 Task: Find a one-way flight from New Delhi to Shimla for two passengers on September 15, using Air India.
Action: Mouse scrolled (454, 491) with delta (0, 0)
Screenshot: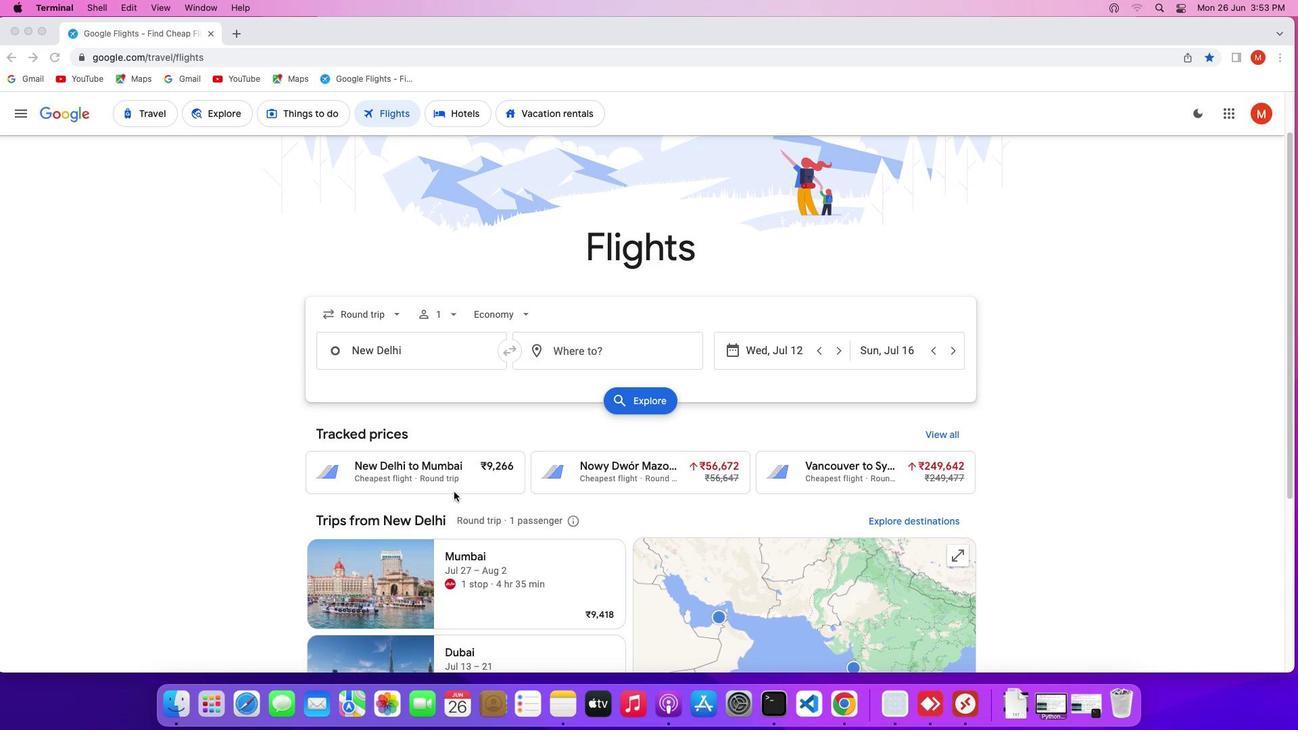 
Action: Mouse scrolled (454, 491) with delta (0, 0)
Screenshot: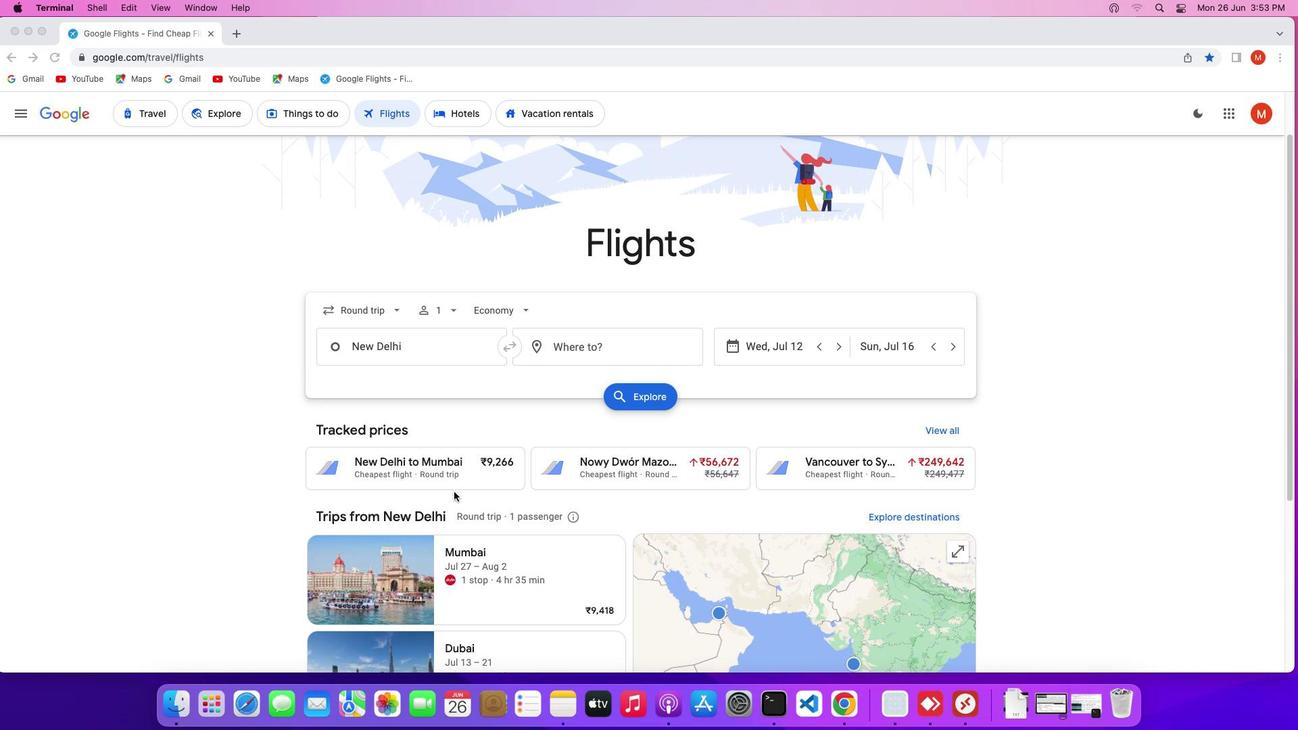
Action: Mouse scrolled (454, 491) with delta (0, 0)
Screenshot: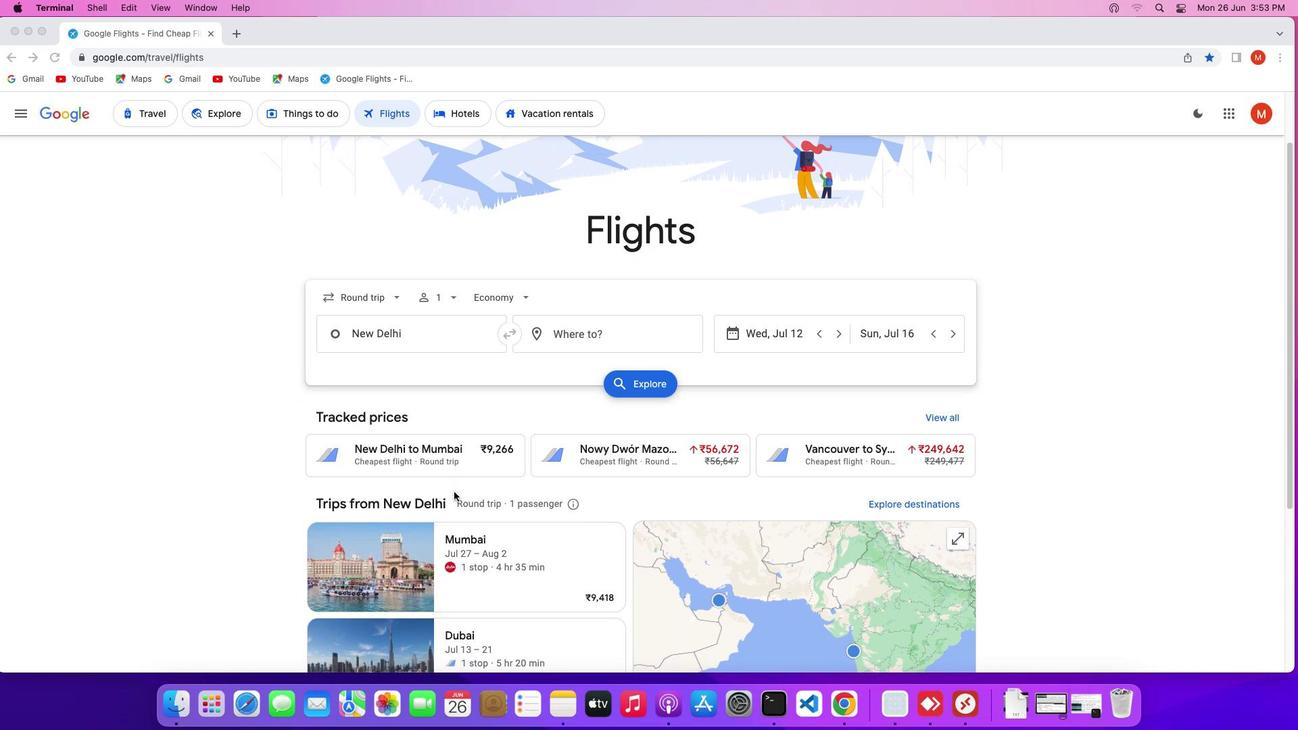 
Action: Mouse scrolled (454, 491) with delta (0, 0)
Screenshot: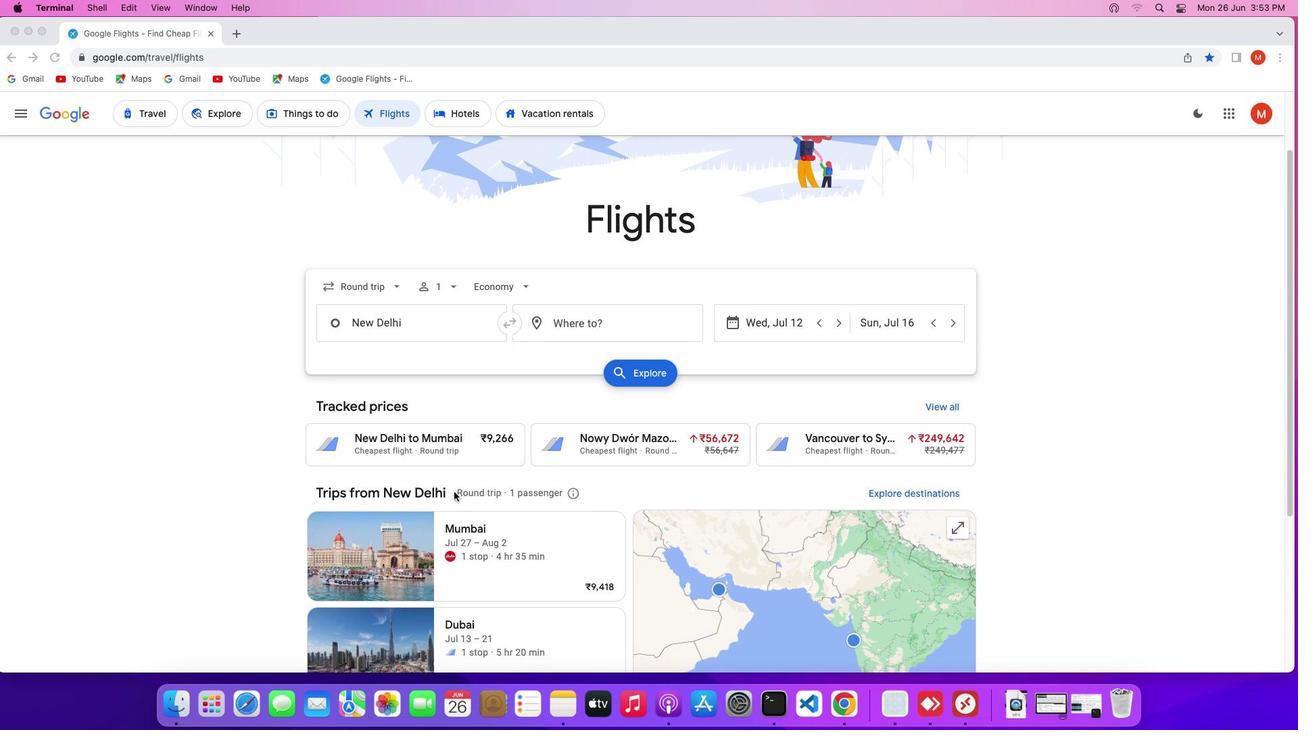 
Action: Mouse scrolled (454, 491) with delta (0, 0)
Screenshot: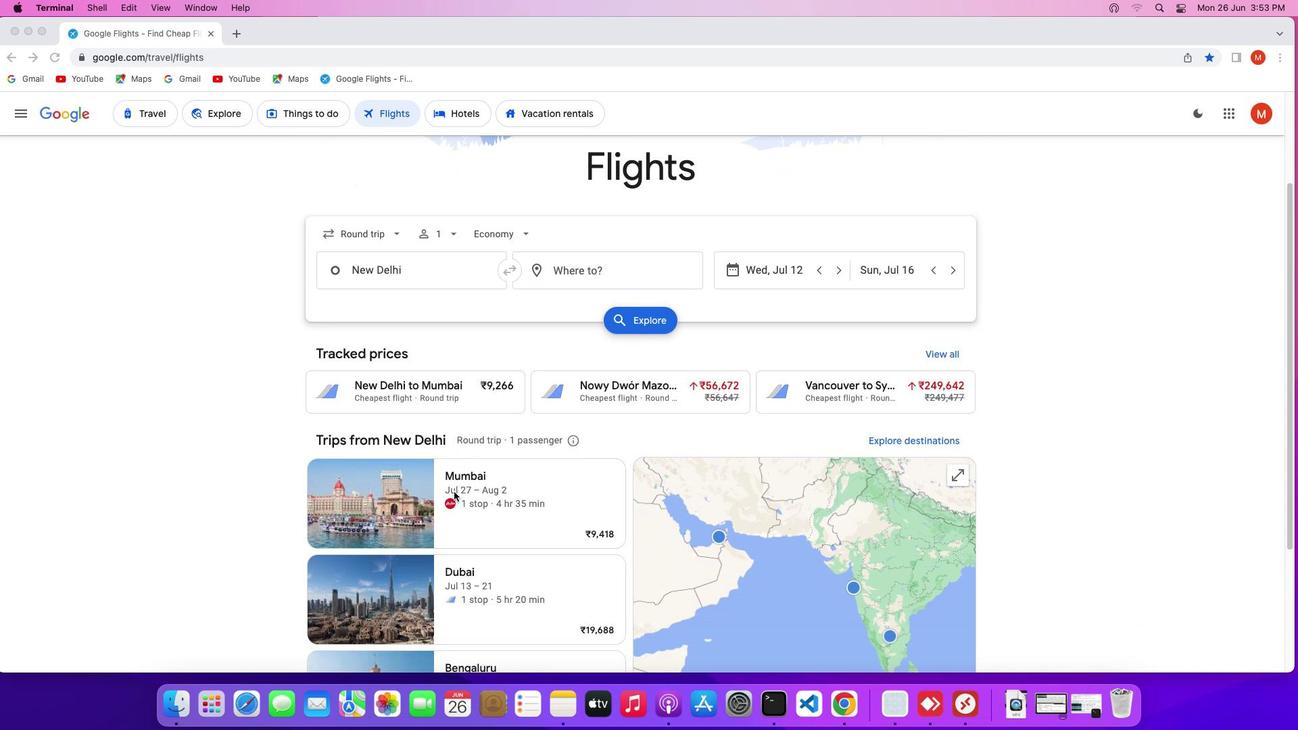 
Action: Mouse scrolled (454, 491) with delta (0, -1)
Screenshot: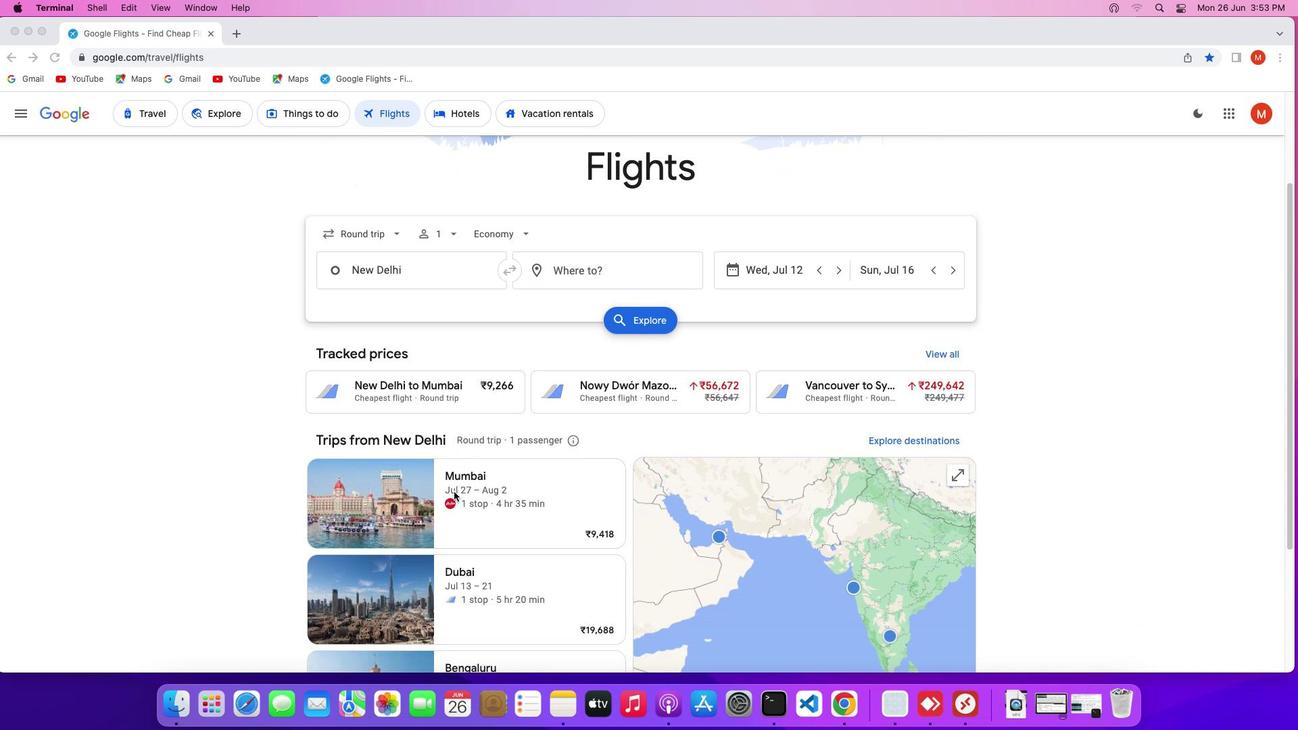 
Action: Mouse scrolled (454, 491) with delta (0, -2)
Screenshot: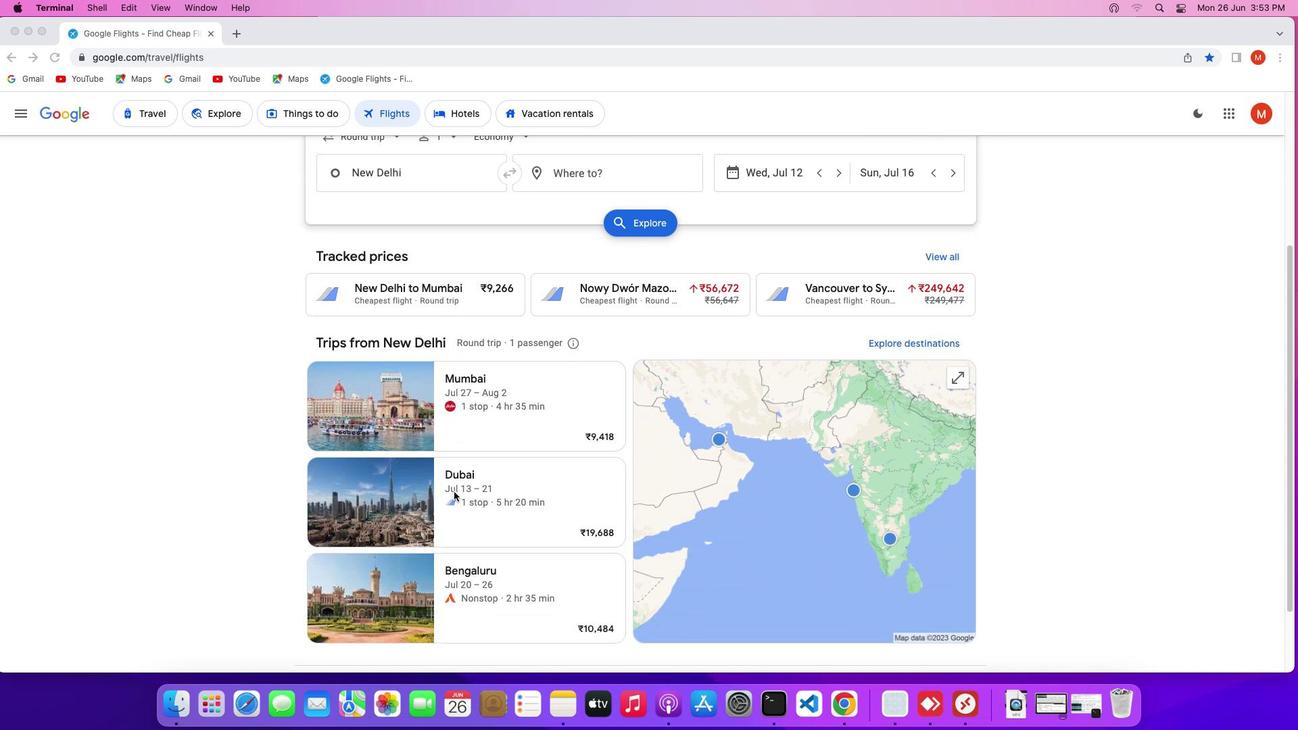 
Action: Mouse scrolled (454, 491) with delta (0, 0)
Screenshot: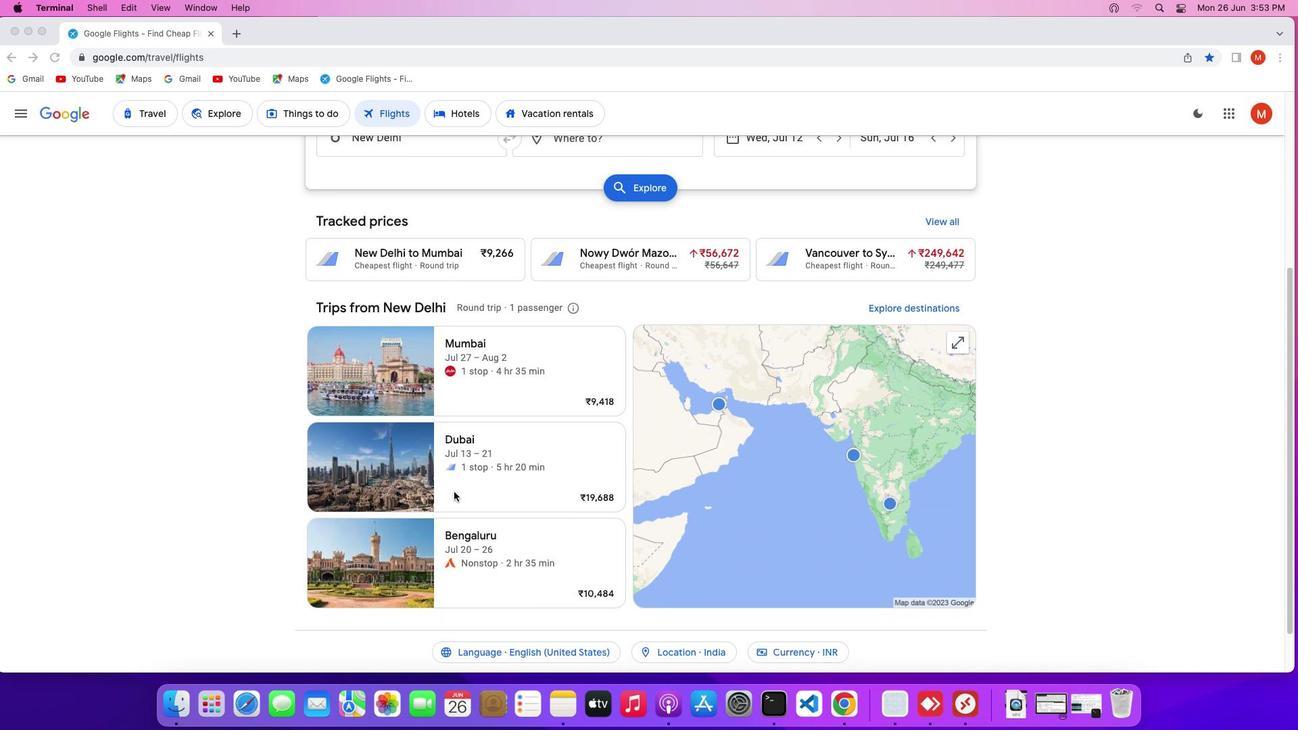
Action: Mouse scrolled (454, 491) with delta (0, 0)
Screenshot: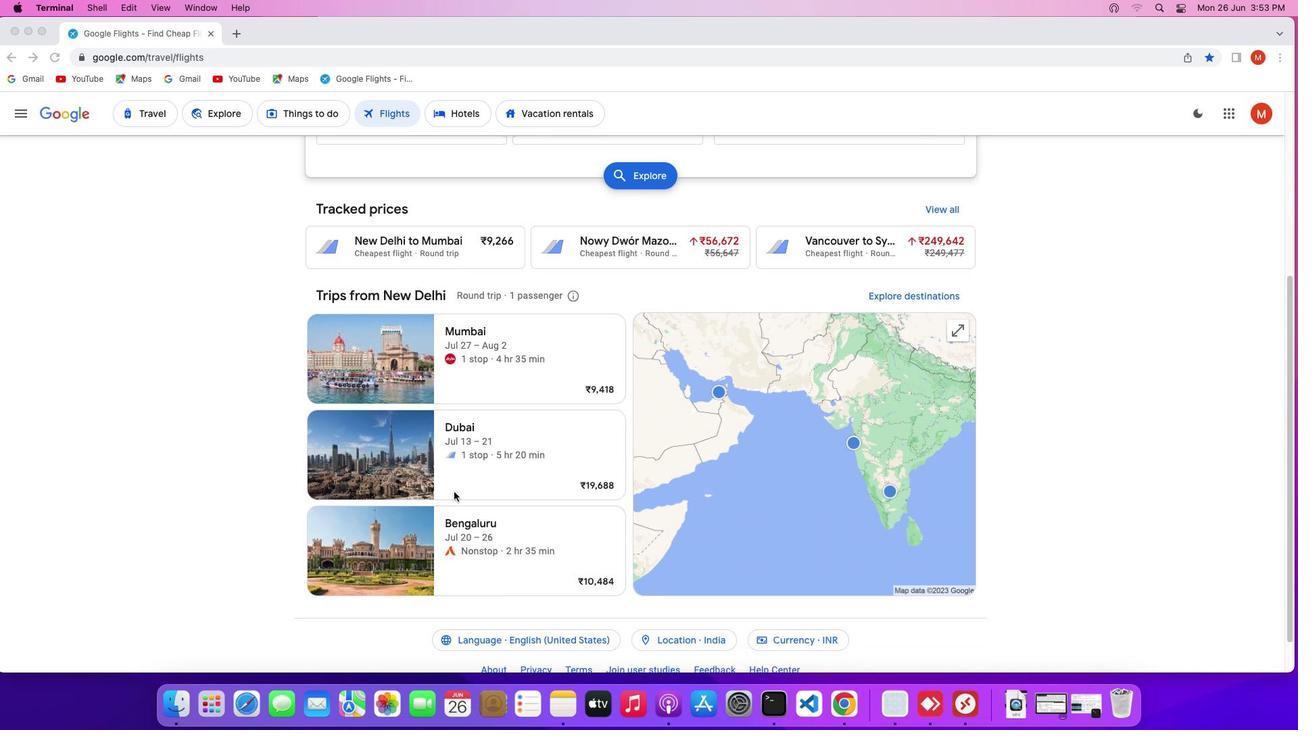 
Action: Mouse scrolled (454, 491) with delta (0, -1)
Screenshot: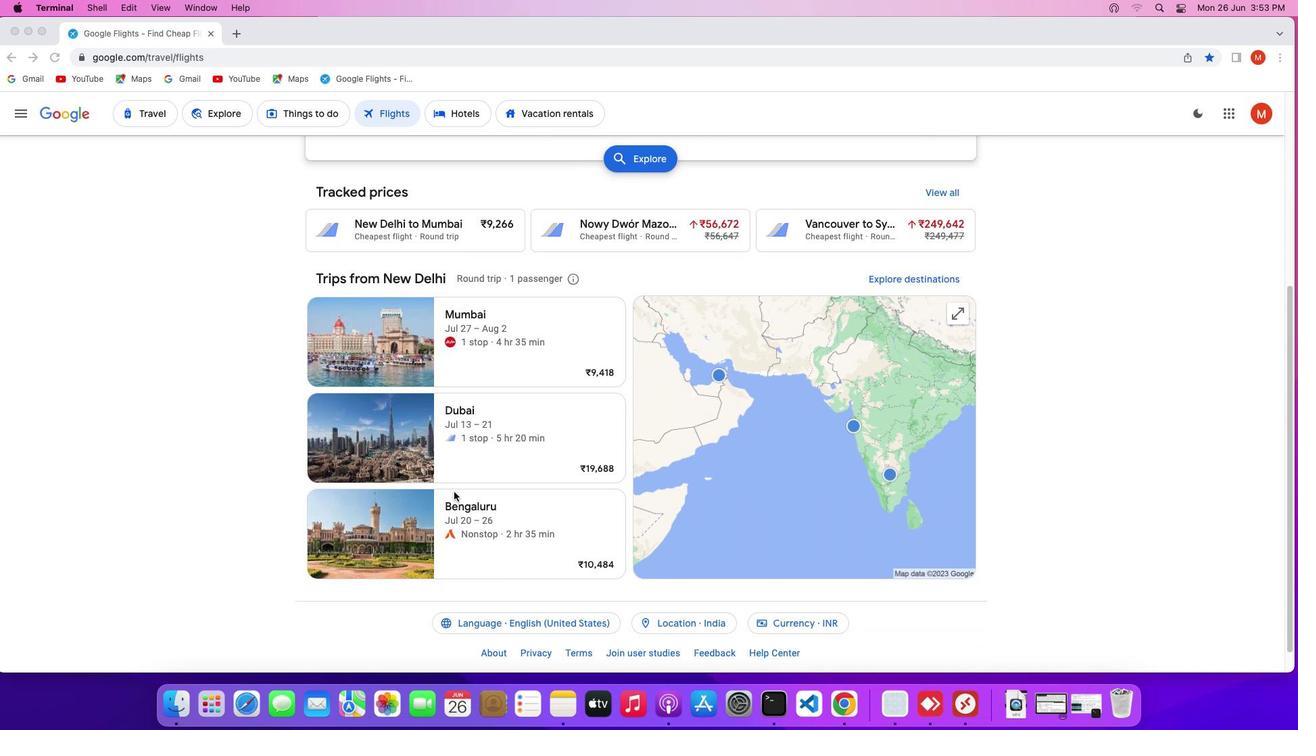 
Action: Mouse scrolled (454, 491) with delta (0, -2)
Screenshot: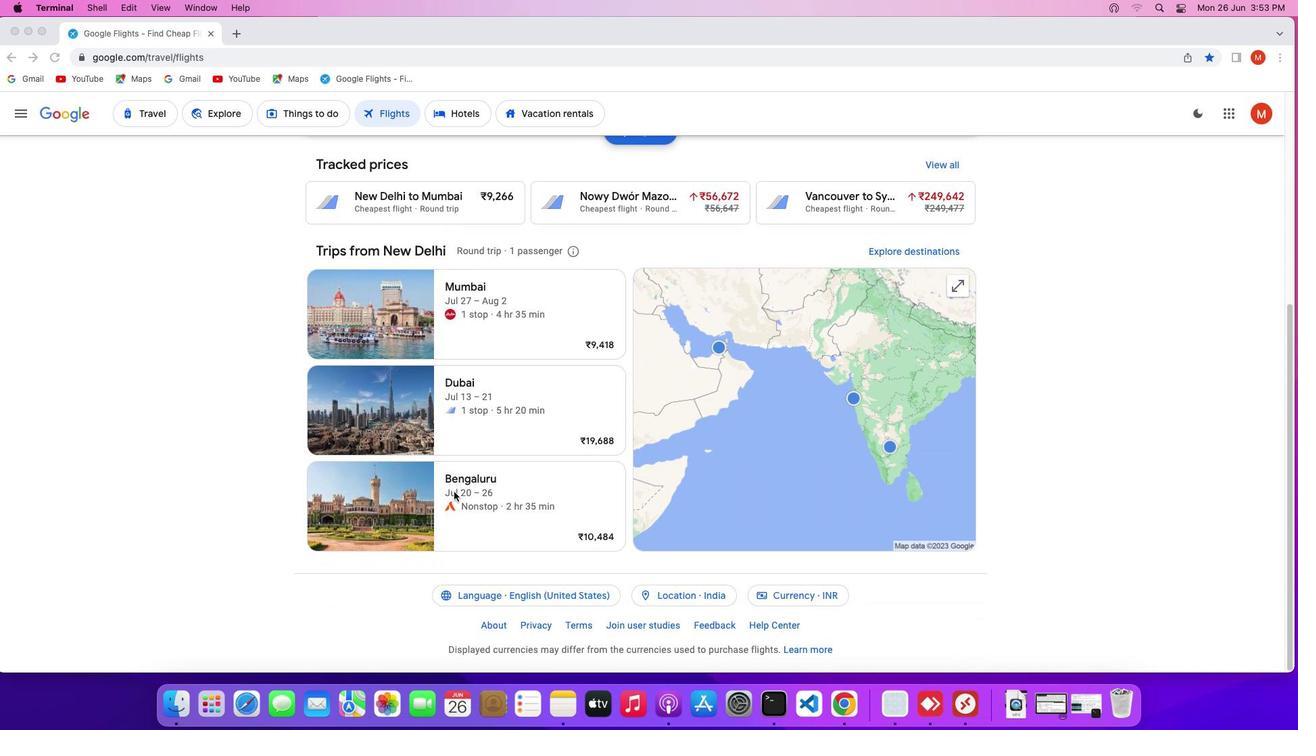 
Action: Mouse scrolled (454, 491) with delta (0, 0)
Screenshot: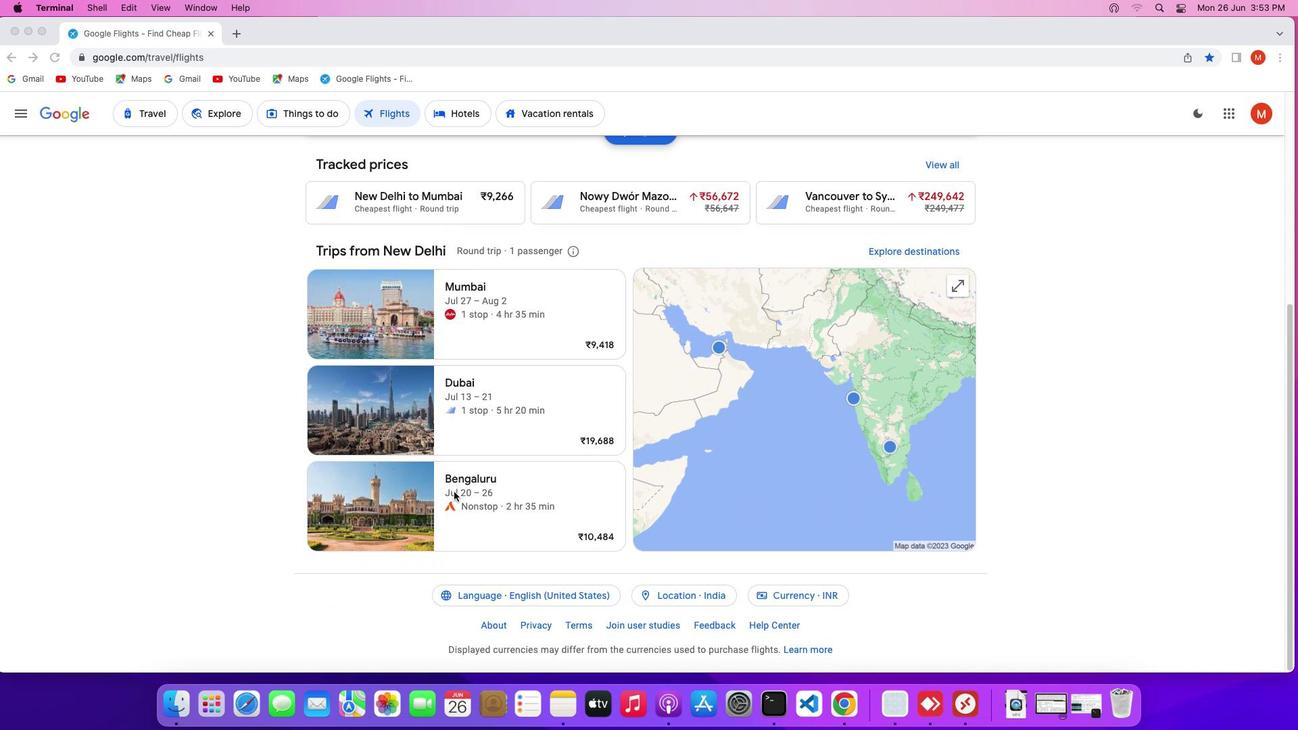 
Action: Mouse scrolled (454, 491) with delta (0, 0)
Screenshot: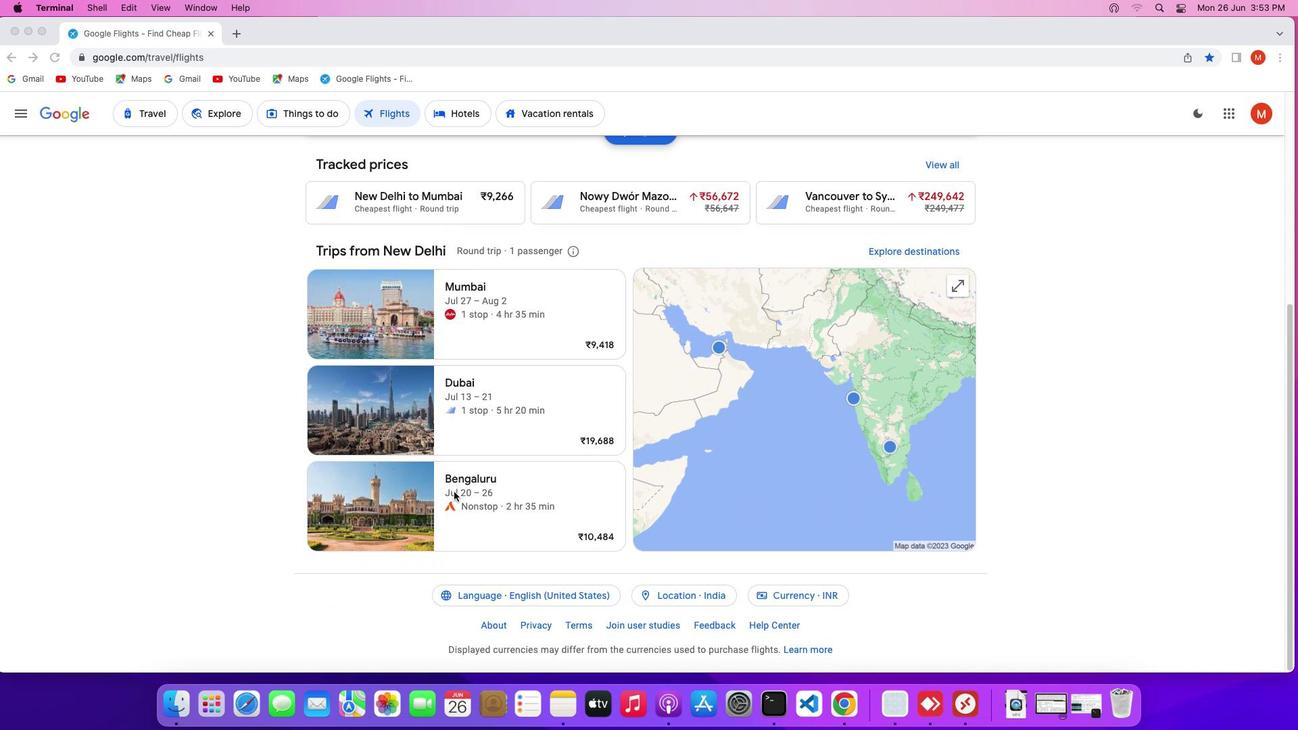 
Action: Mouse scrolled (454, 491) with delta (0, 0)
Screenshot: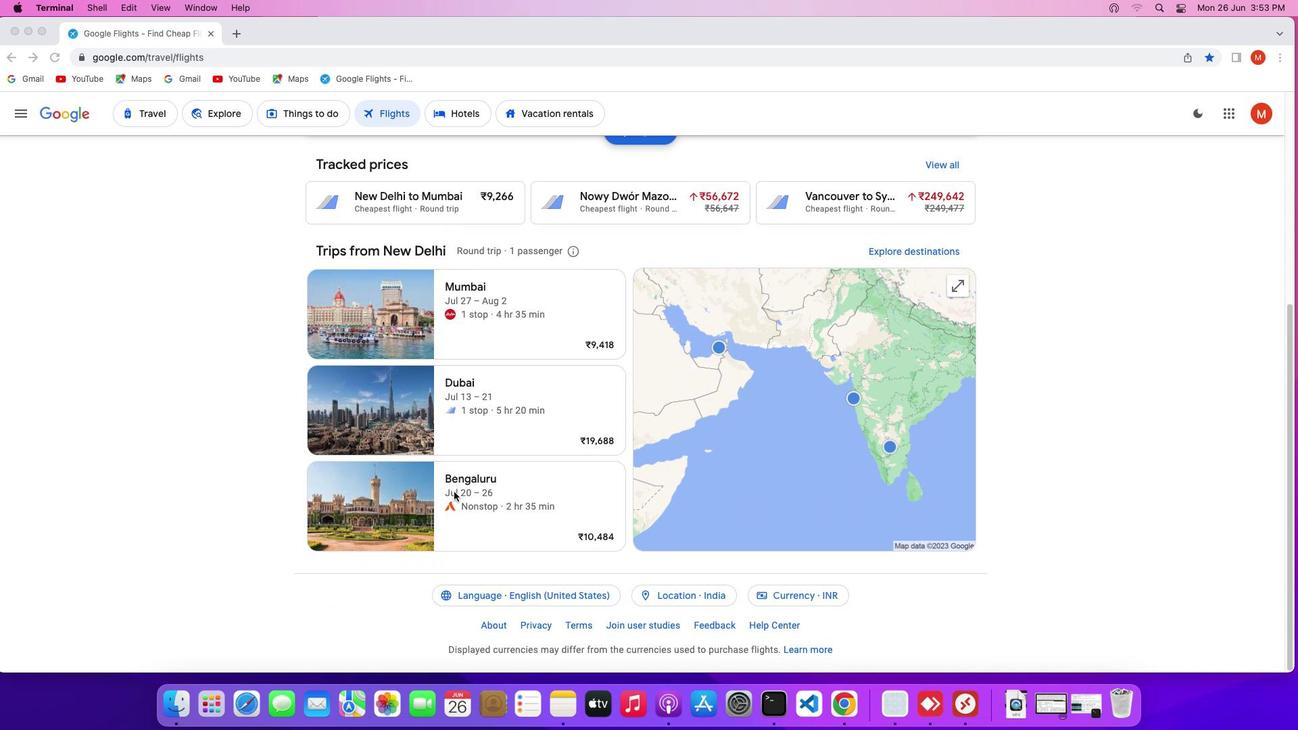 
Action: Mouse scrolled (454, 491) with delta (0, -1)
Screenshot: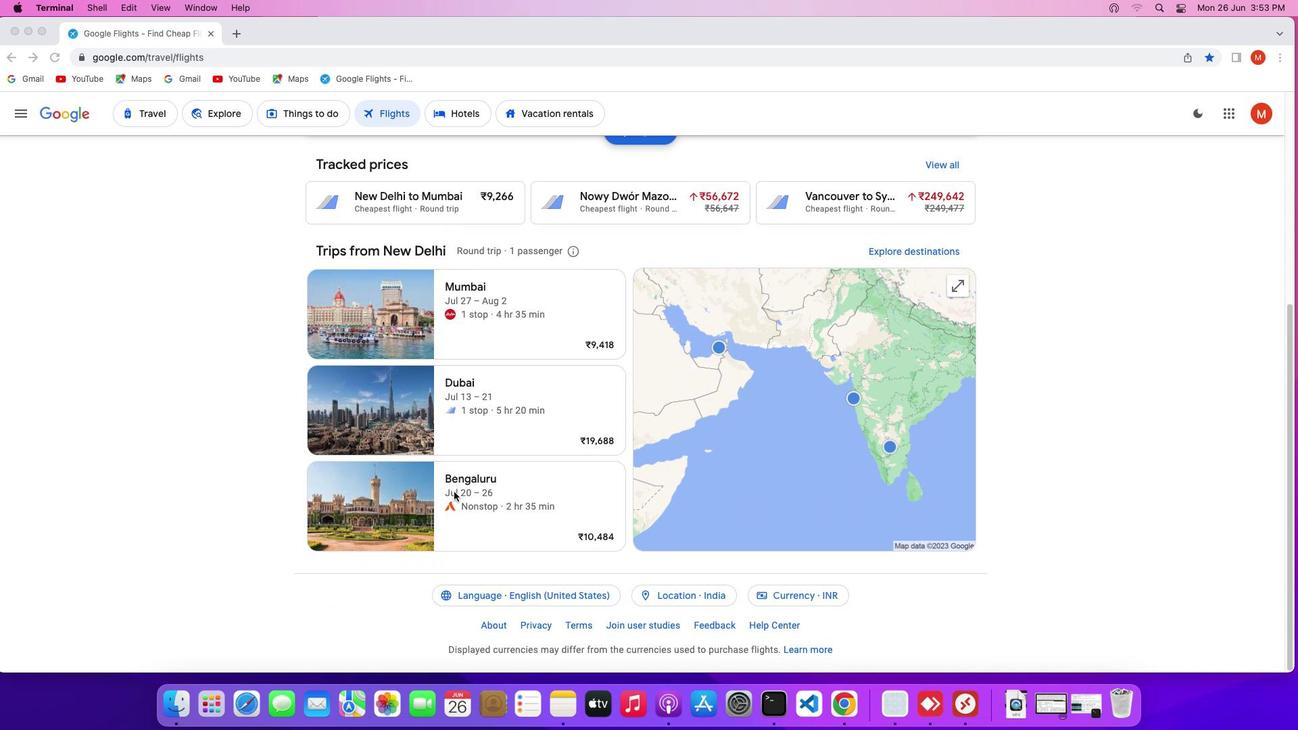 
Action: Mouse moved to (781, 591)
Screenshot: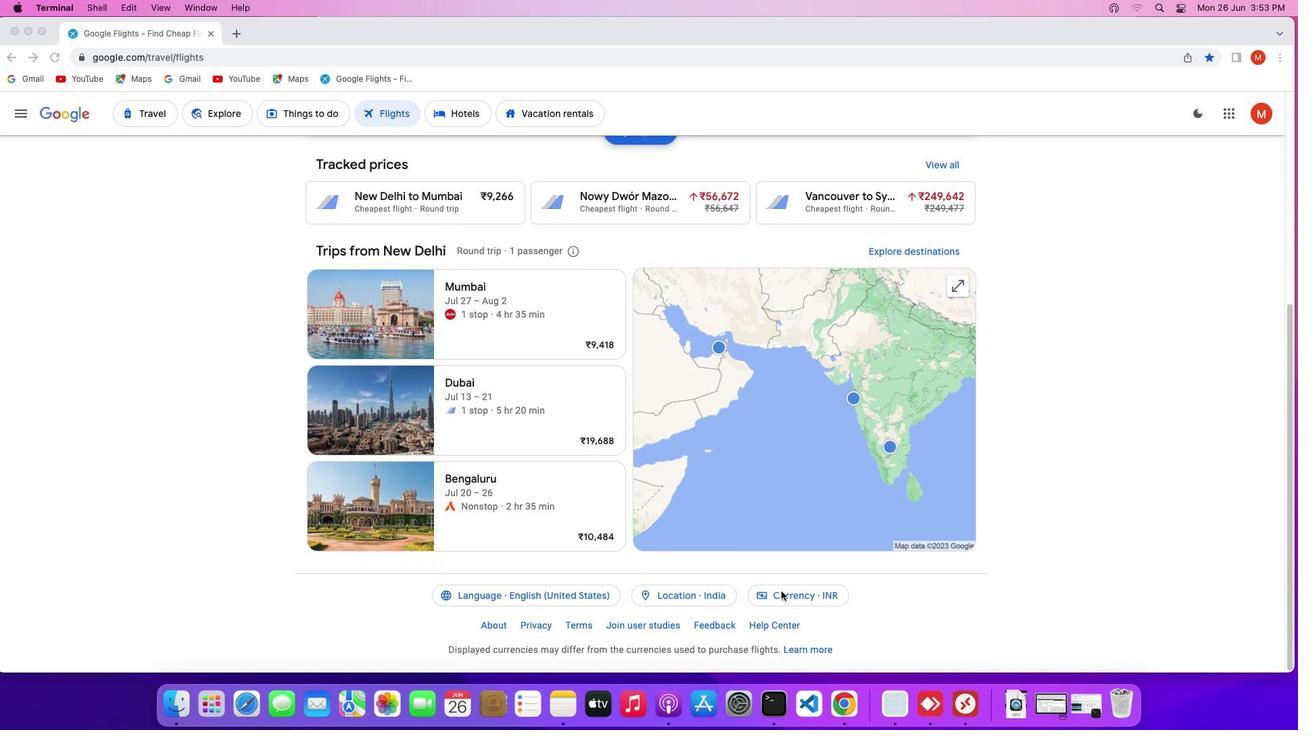 
Action: Mouse pressed left at (781, 591)
Screenshot: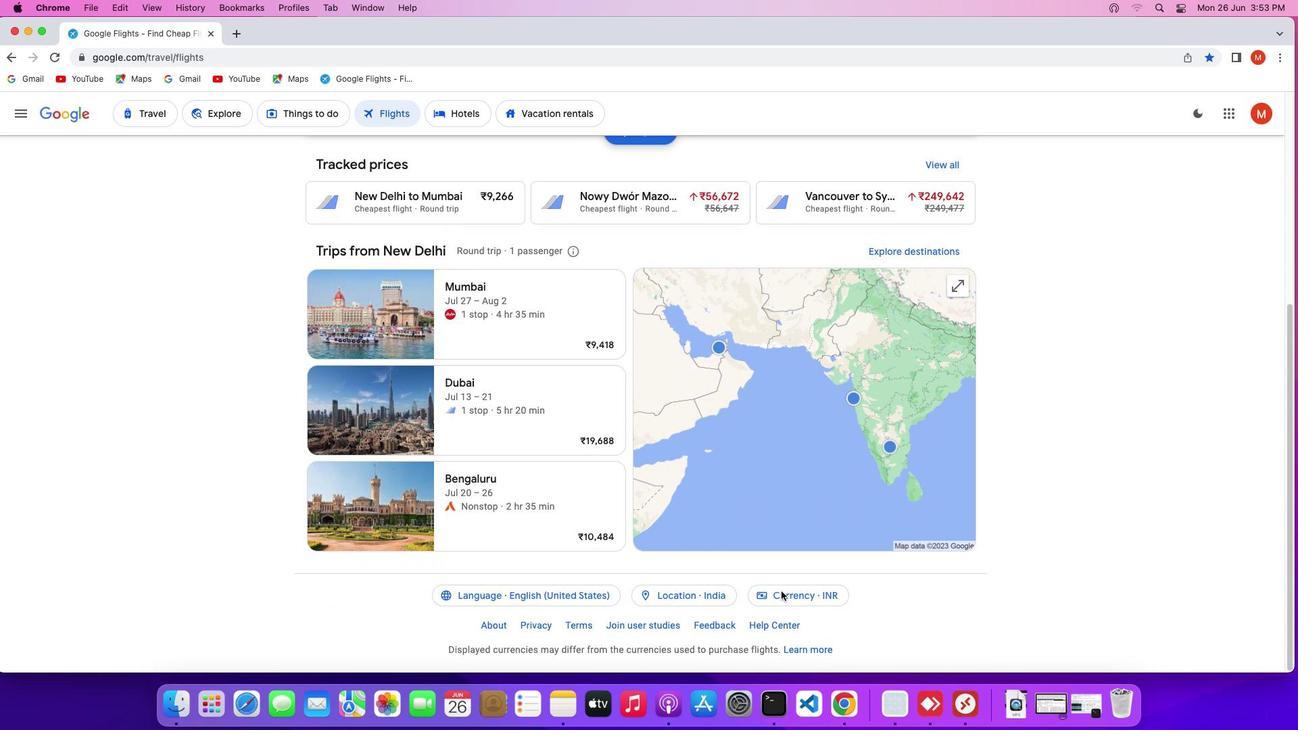 
Action: Mouse pressed left at (781, 591)
Screenshot: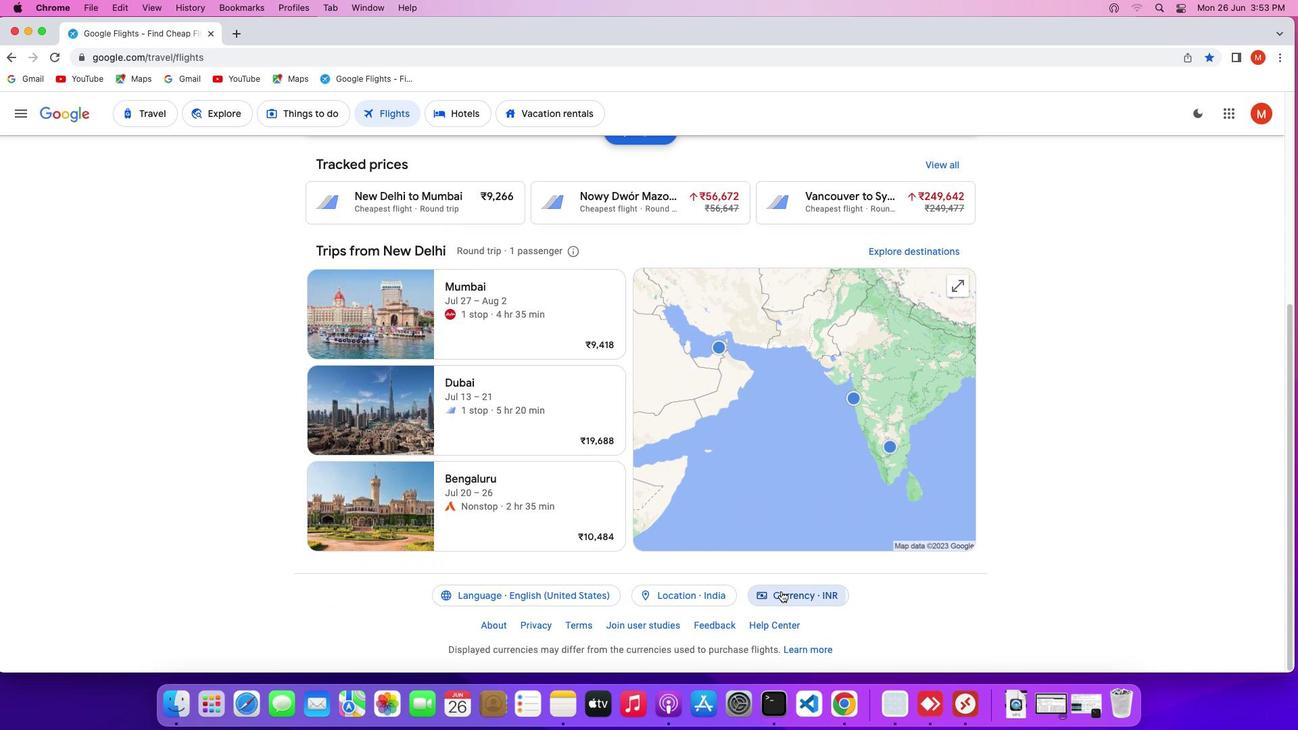 
Action: Mouse moved to (722, 264)
Screenshot: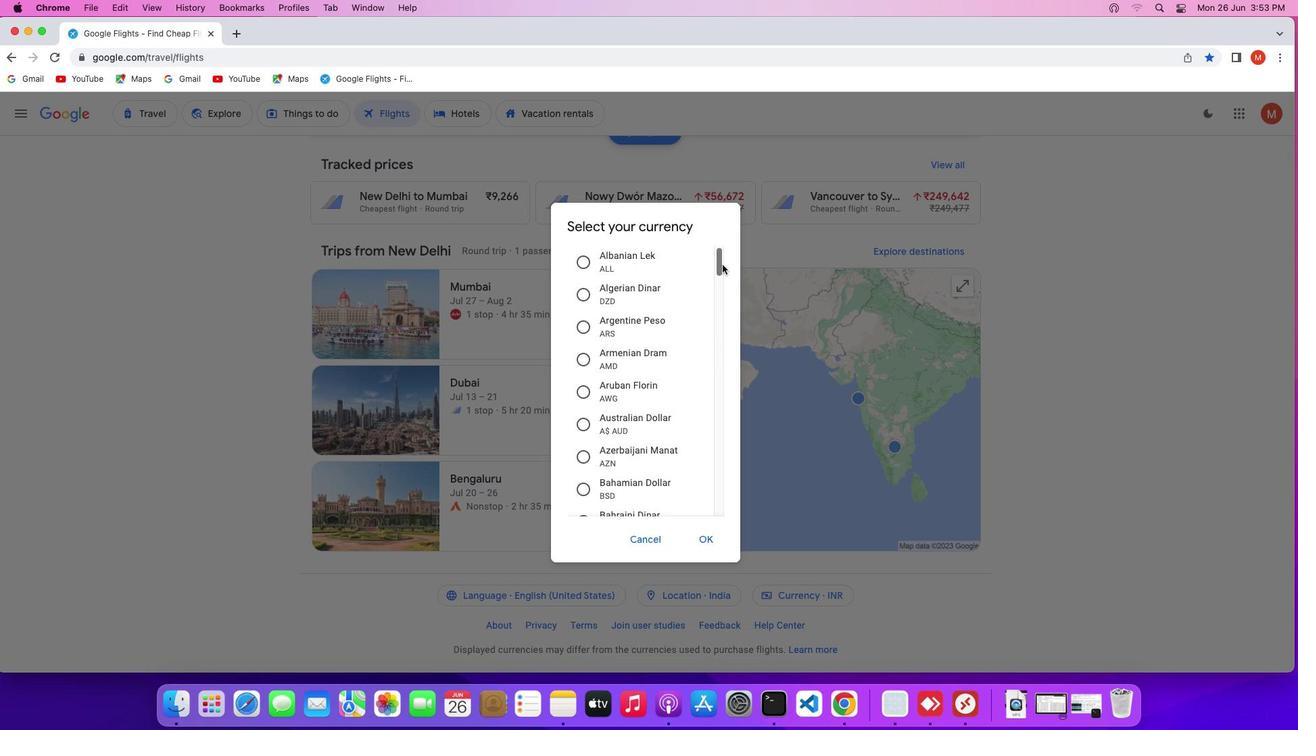 
Action: Mouse pressed left at (722, 264)
Screenshot: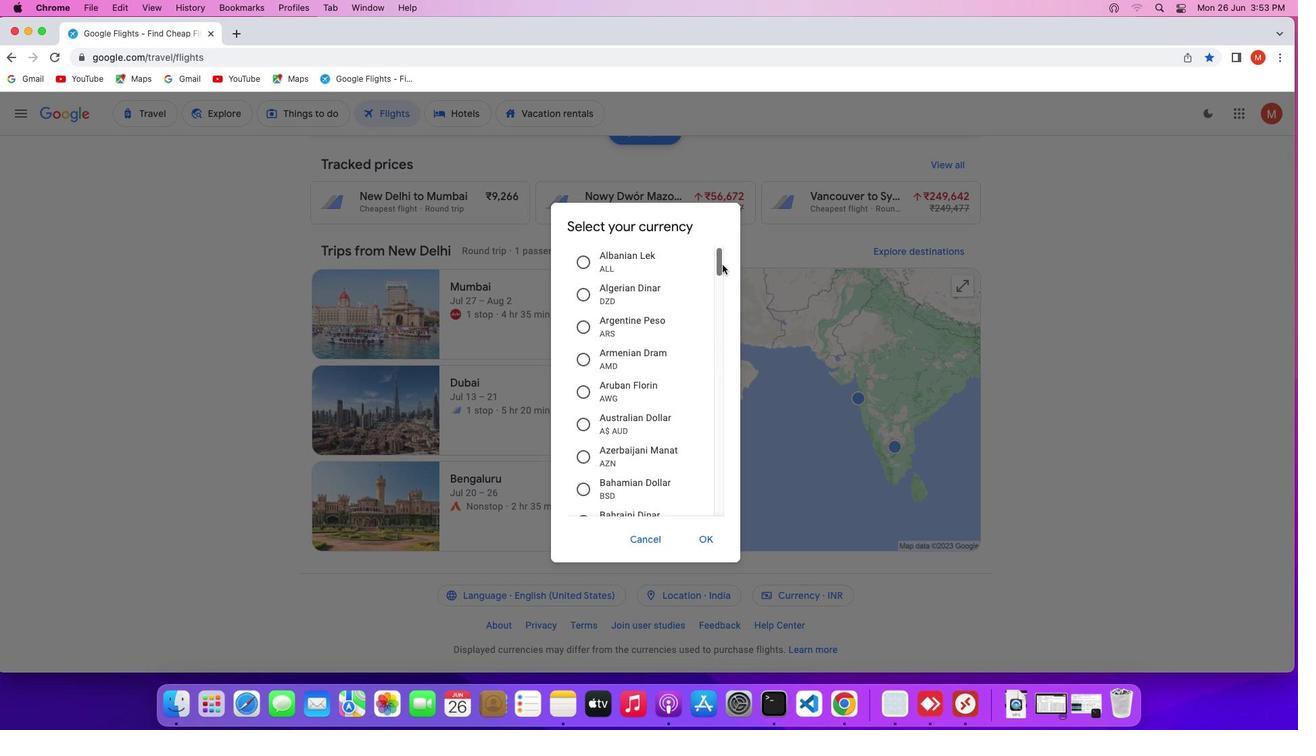 
Action: Mouse moved to (588, 449)
Screenshot: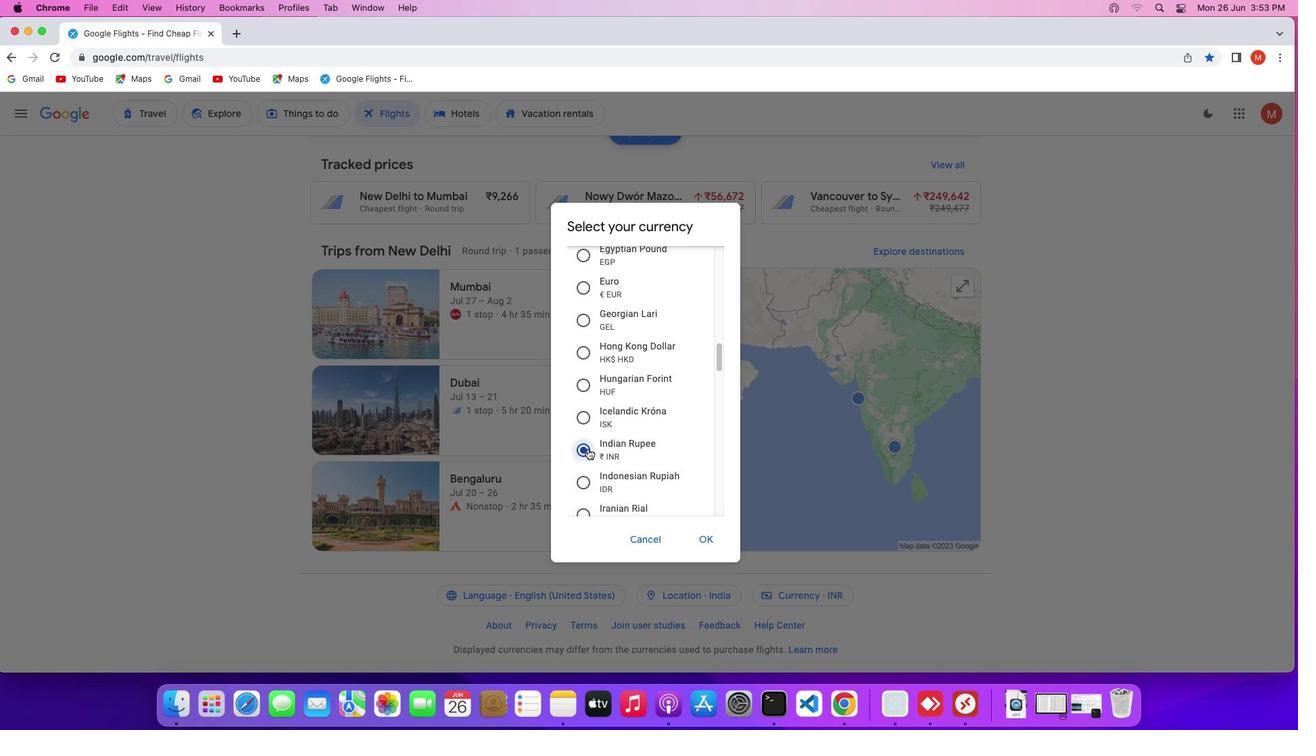 
Action: Mouse pressed left at (588, 449)
Screenshot: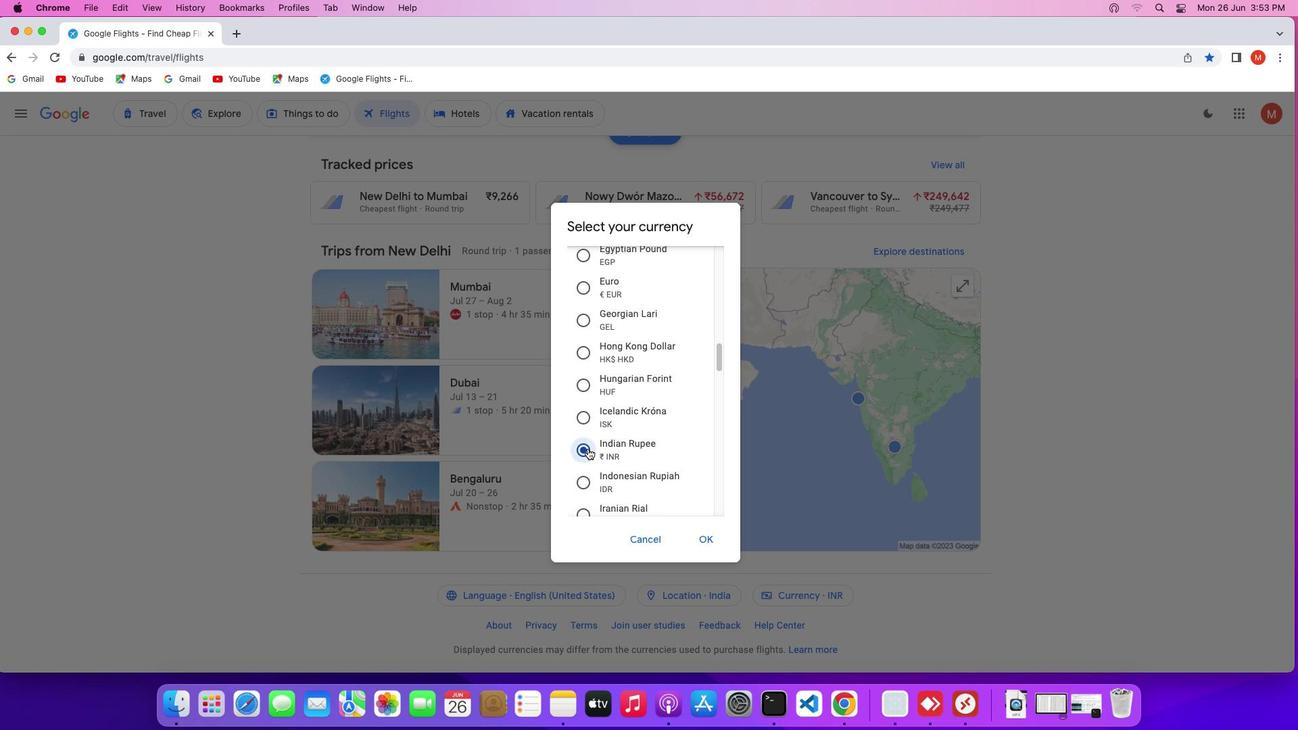 
Action: Mouse moved to (703, 539)
Screenshot: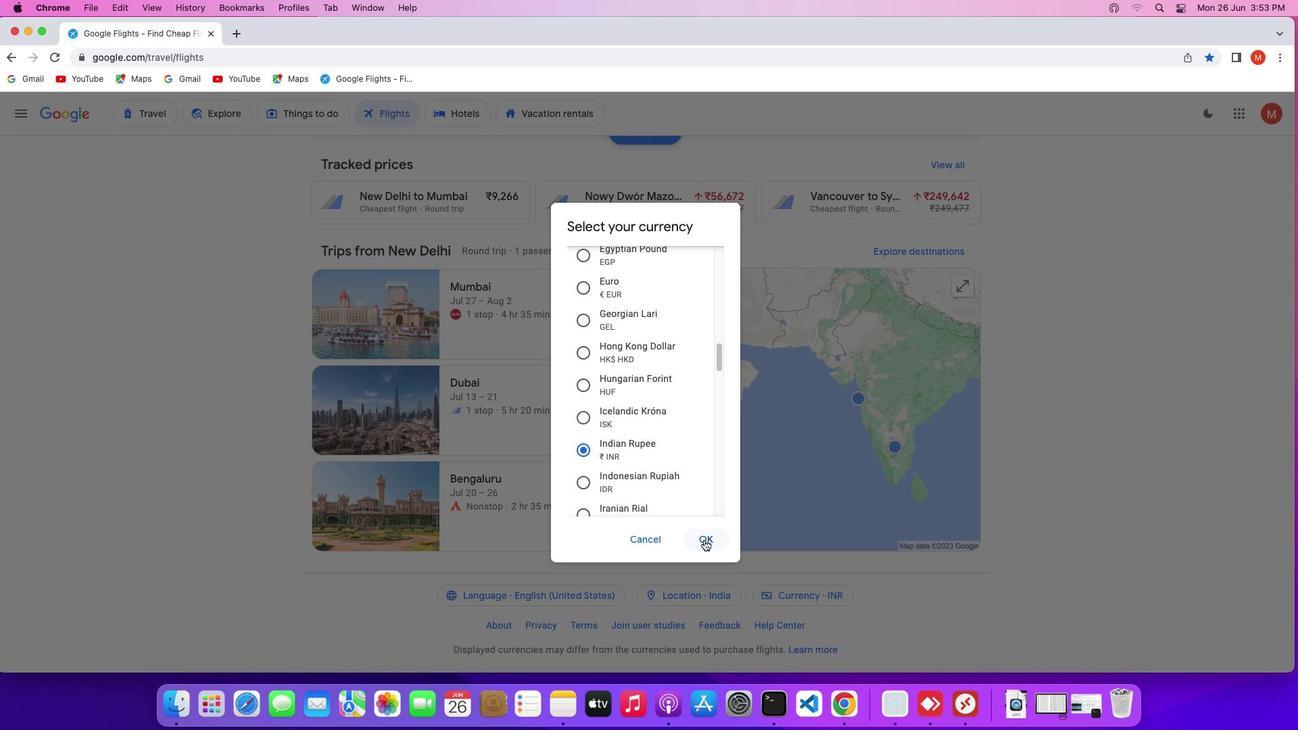 
Action: Mouse pressed left at (703, 539)
Screenshot: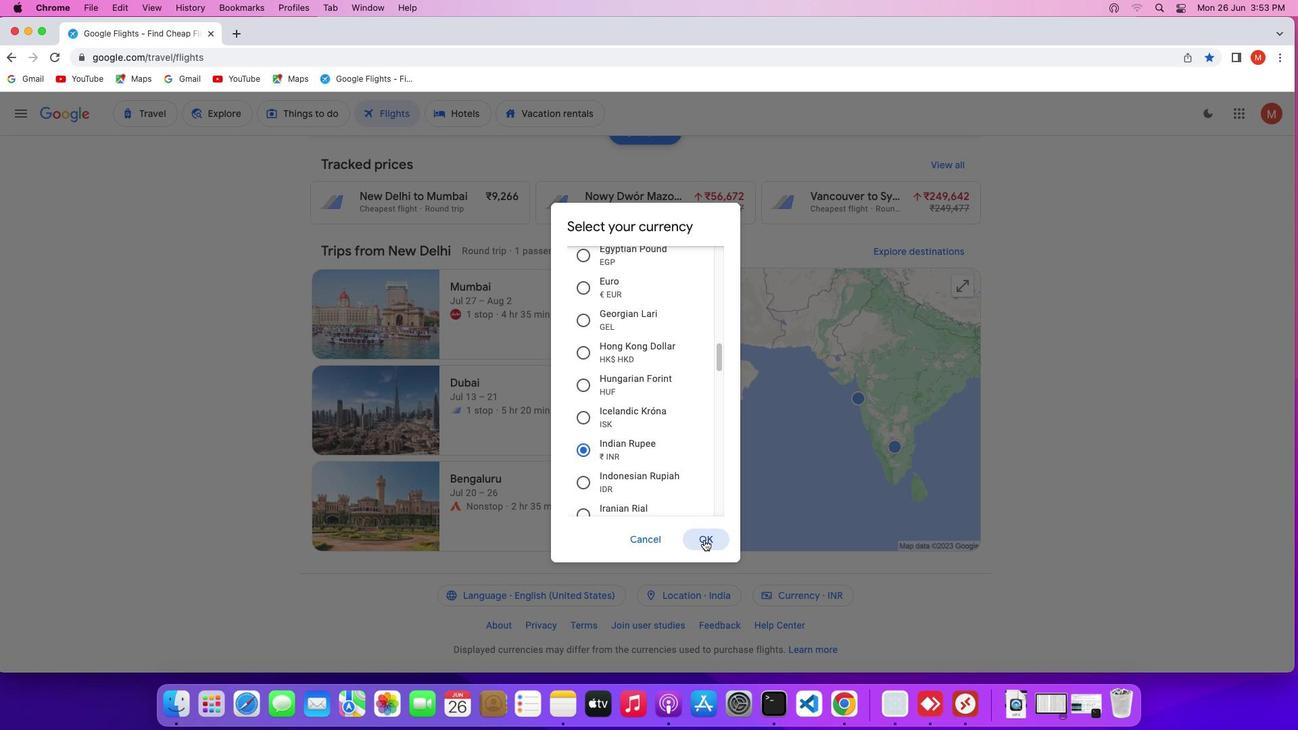 
Action: Mouse moved to (445, 414)
Screenshot: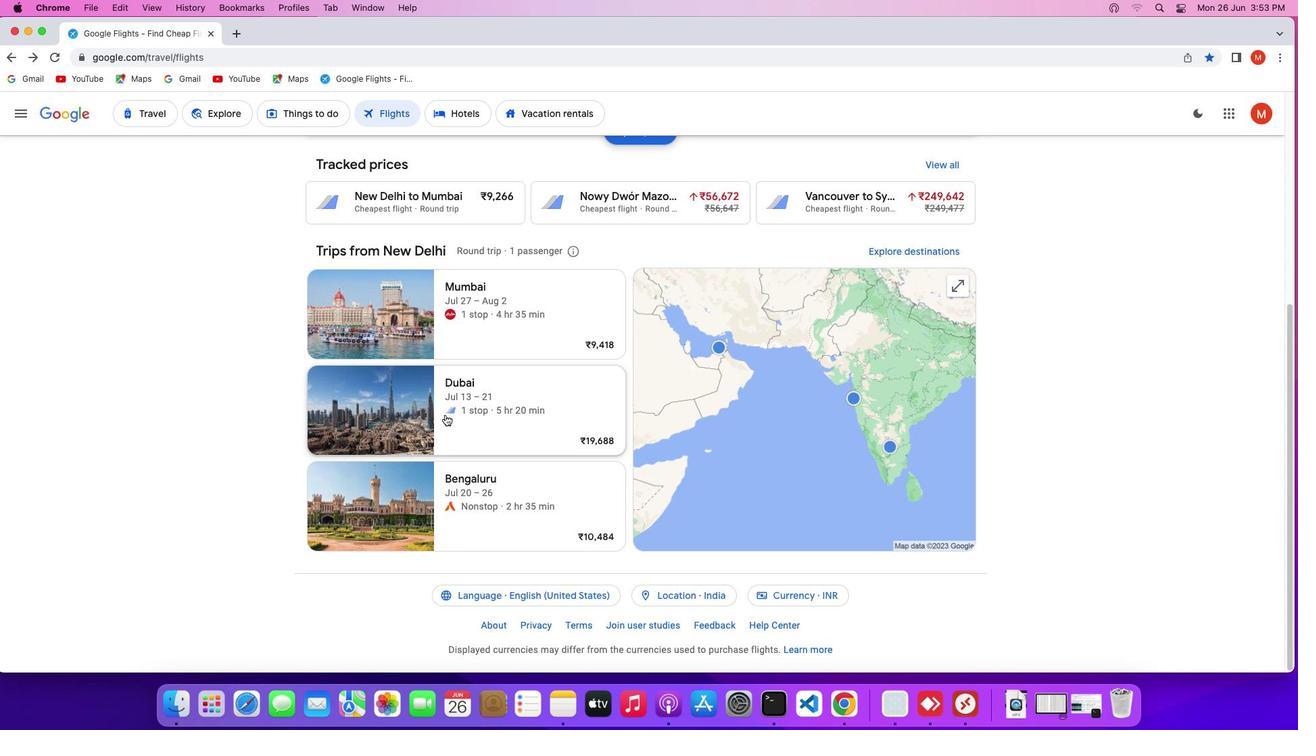 
Action: Mouse scrolled (445, 414) with delta (0, 0)
Screenshot: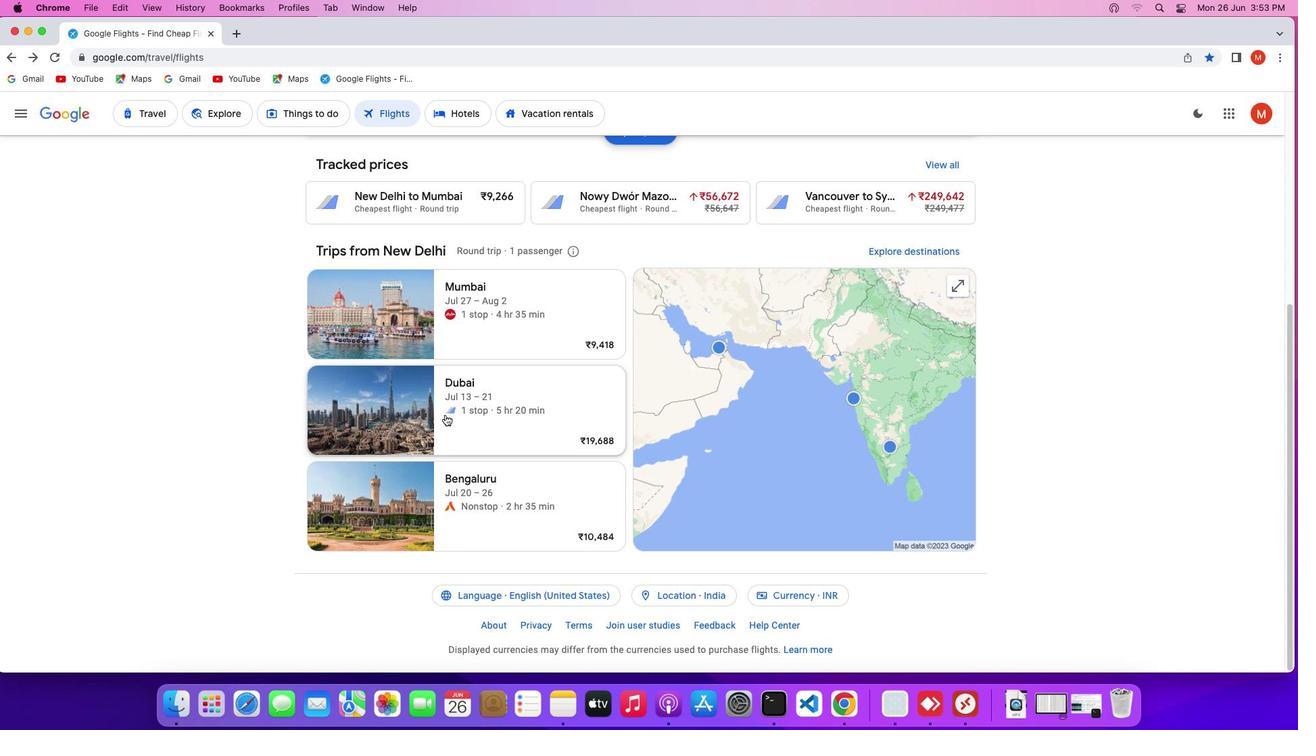 
Action: Mouse scrolled (445, 414) with delta (0, 0)
Screenshot: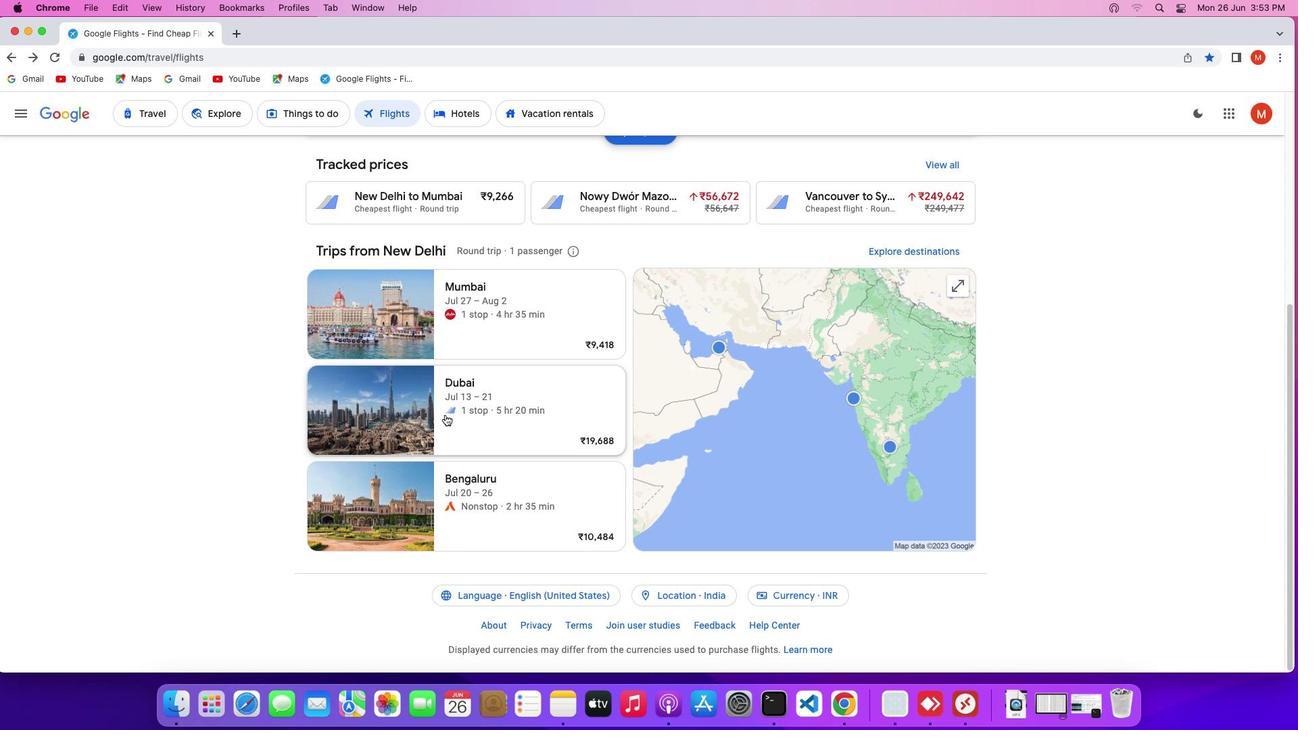
Action: Mouse scrolled (445, 414) with delta (0, 0)
Screenshot: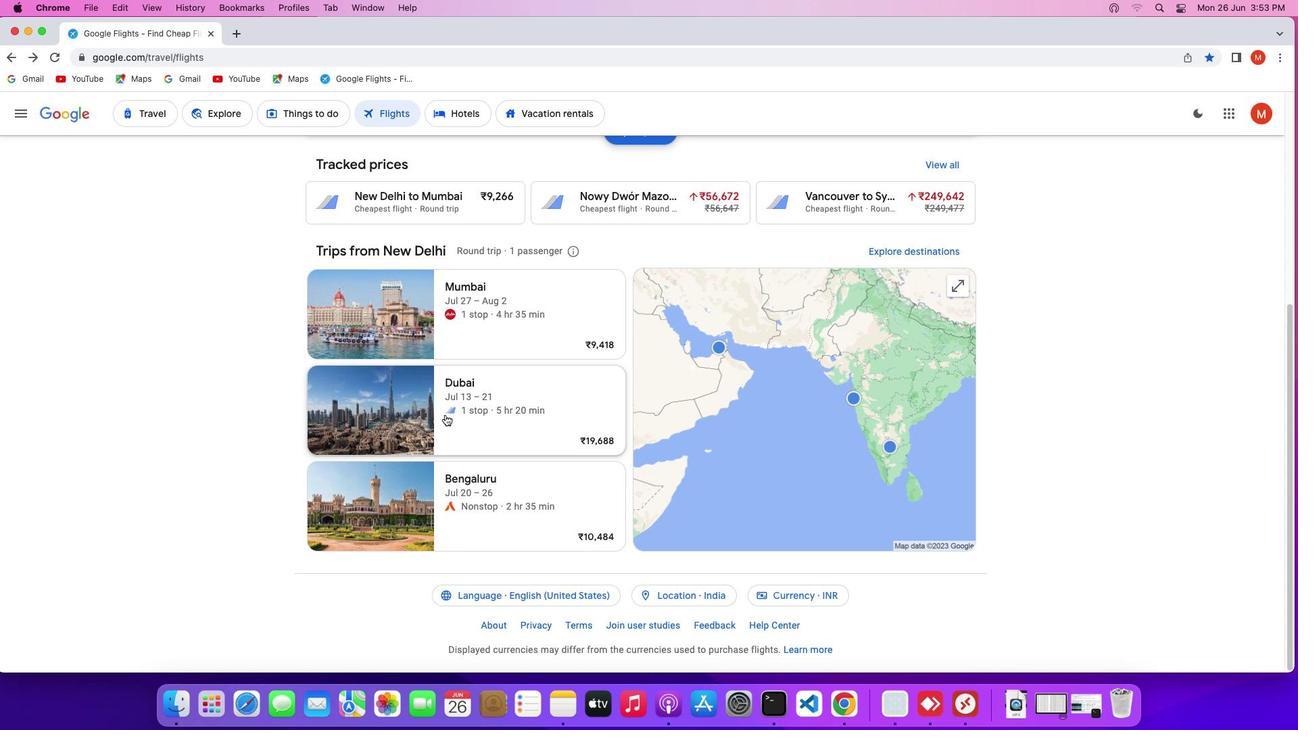 
Action: Mouse scrolled (445, 414) with delta (0, 0)
Screenshot: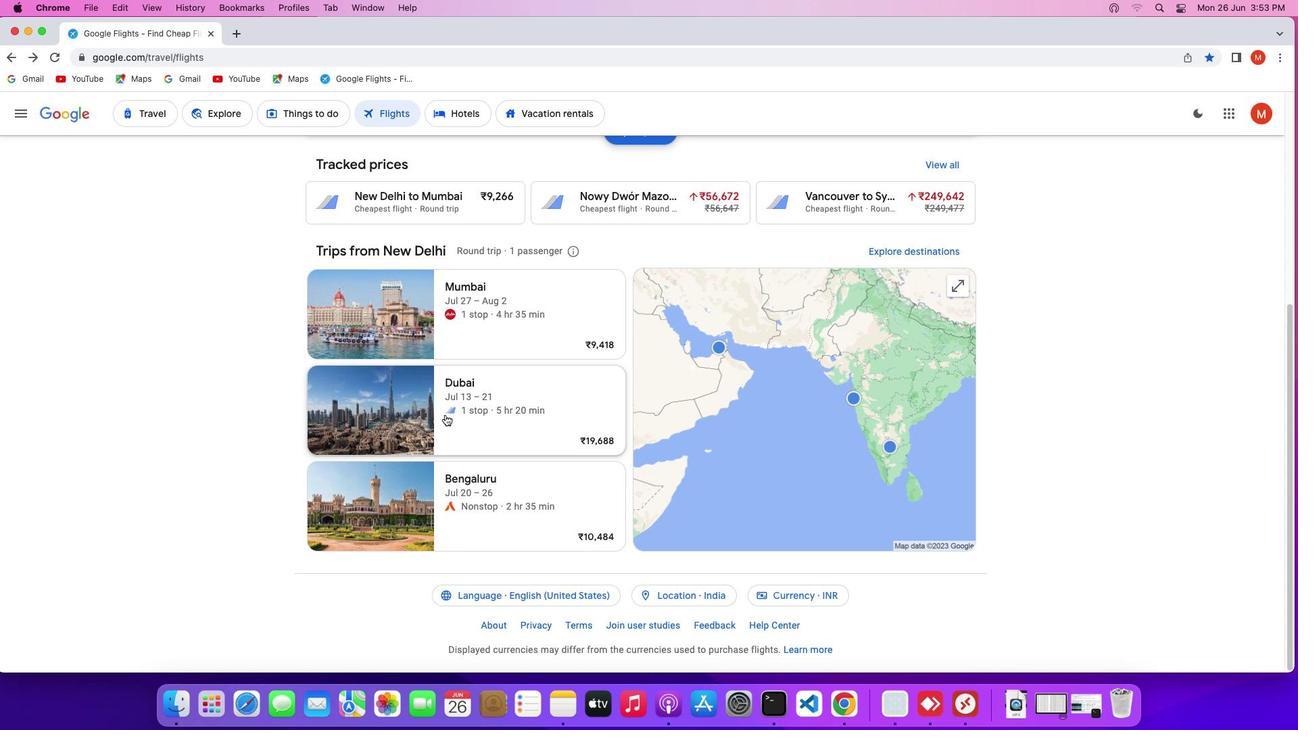
Action: Mouse scrolled (445, 414) with delta (0, 0)
Screenshot: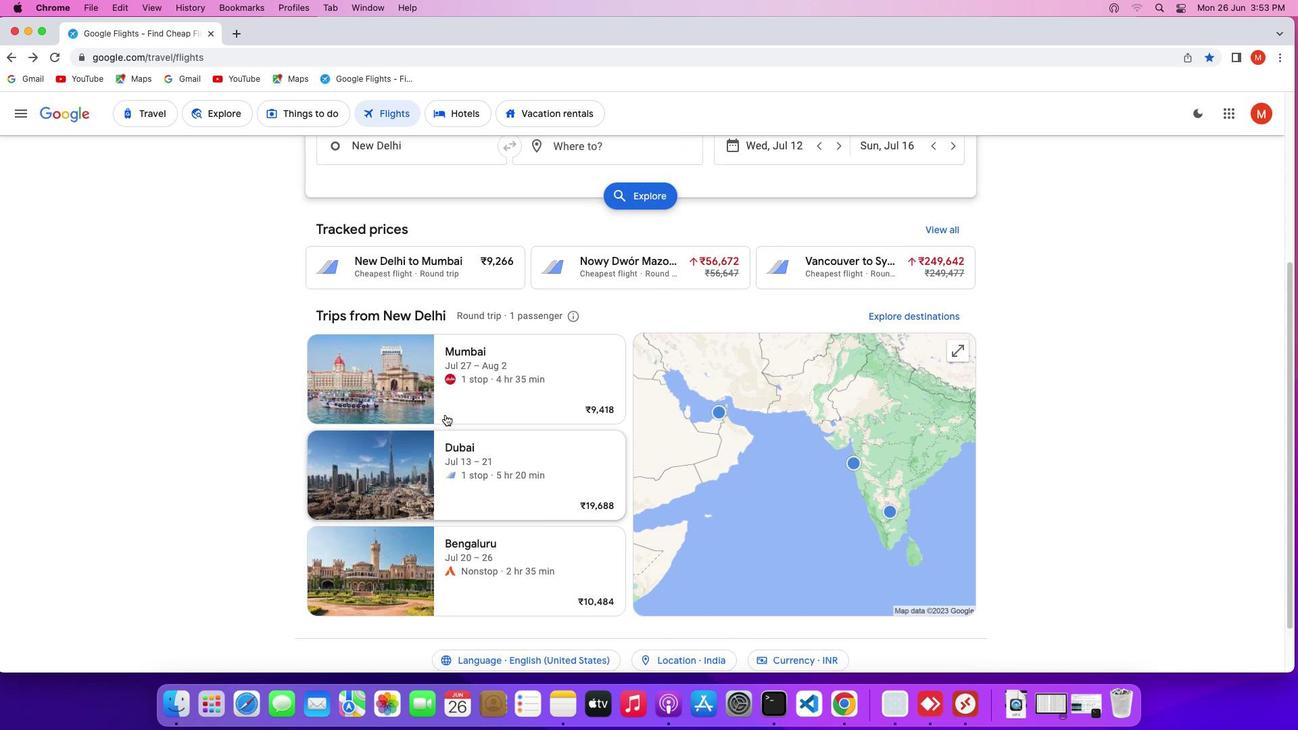 
Action: Mouse scrolled (445, 414) with delta (0, 0)
Screenshot: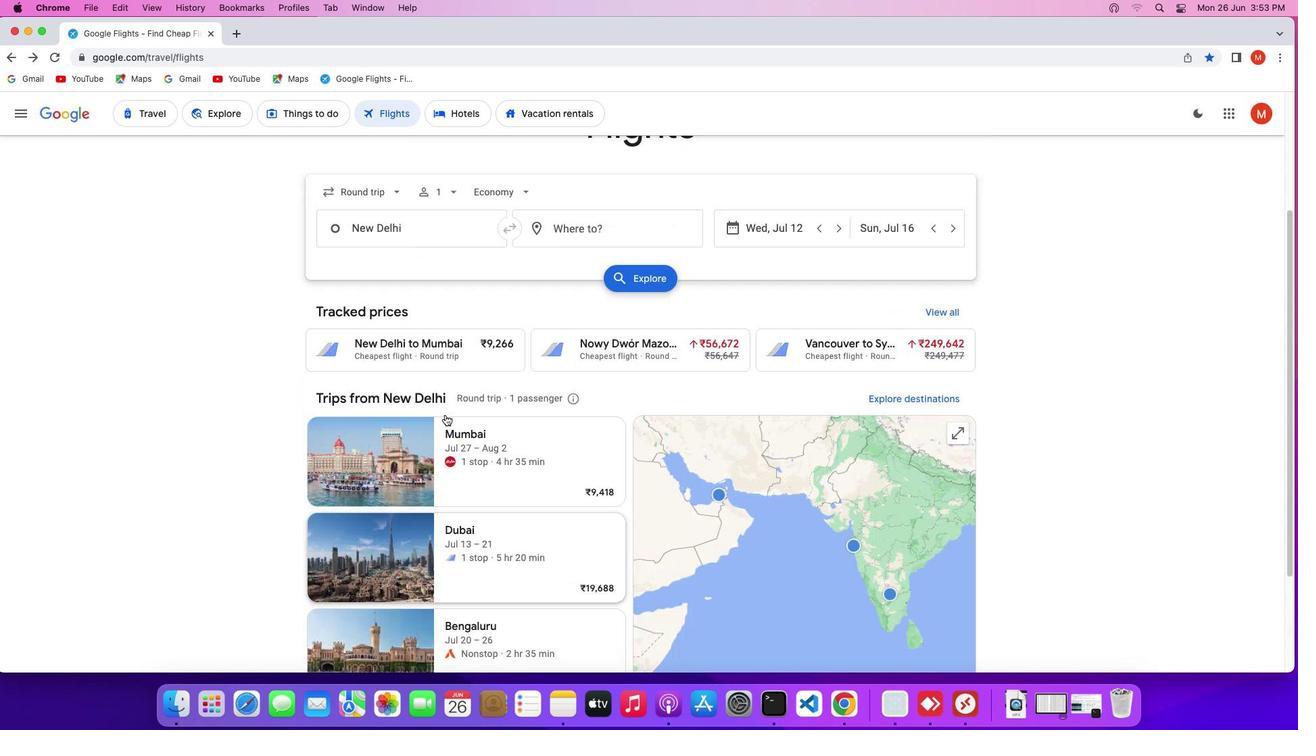 
Action: Mouse scrolled (445, 414) with delta (0, 2)
Screenshot: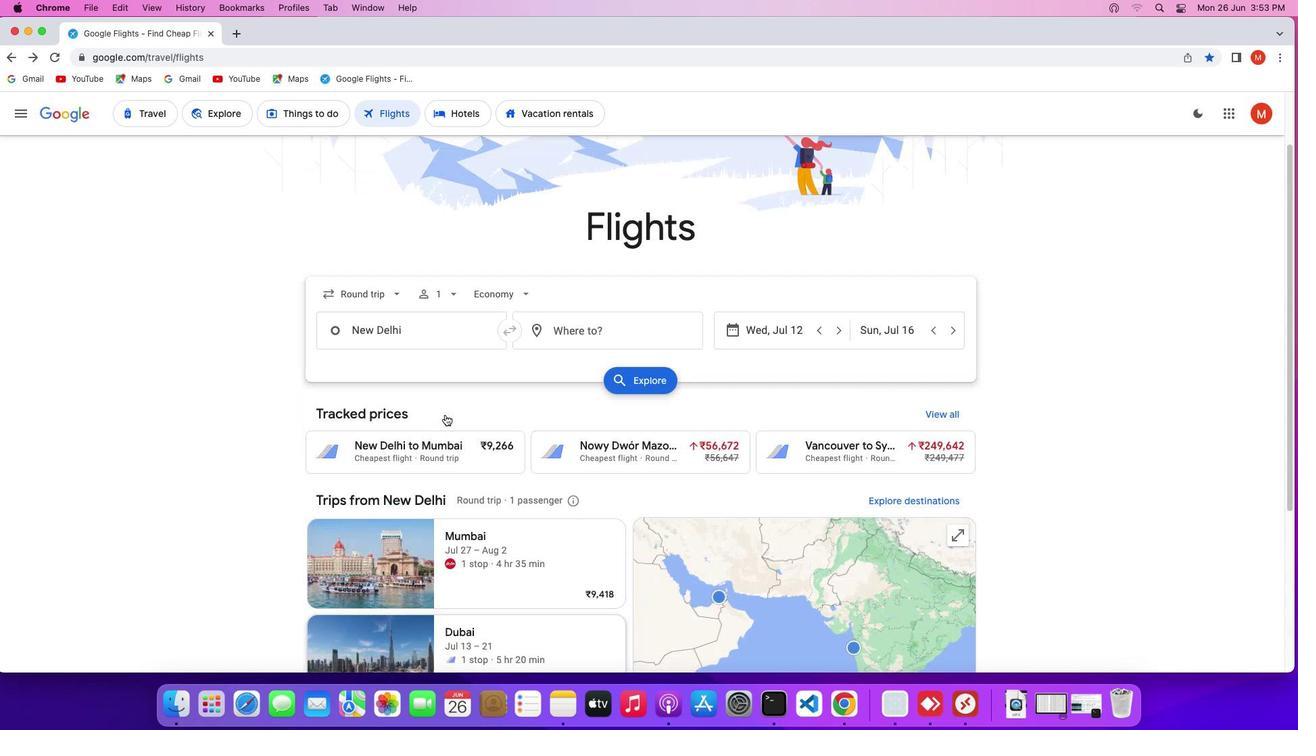 
Action: Mouse scrolled (445, 414) with delta (0, 2)
Screenshot: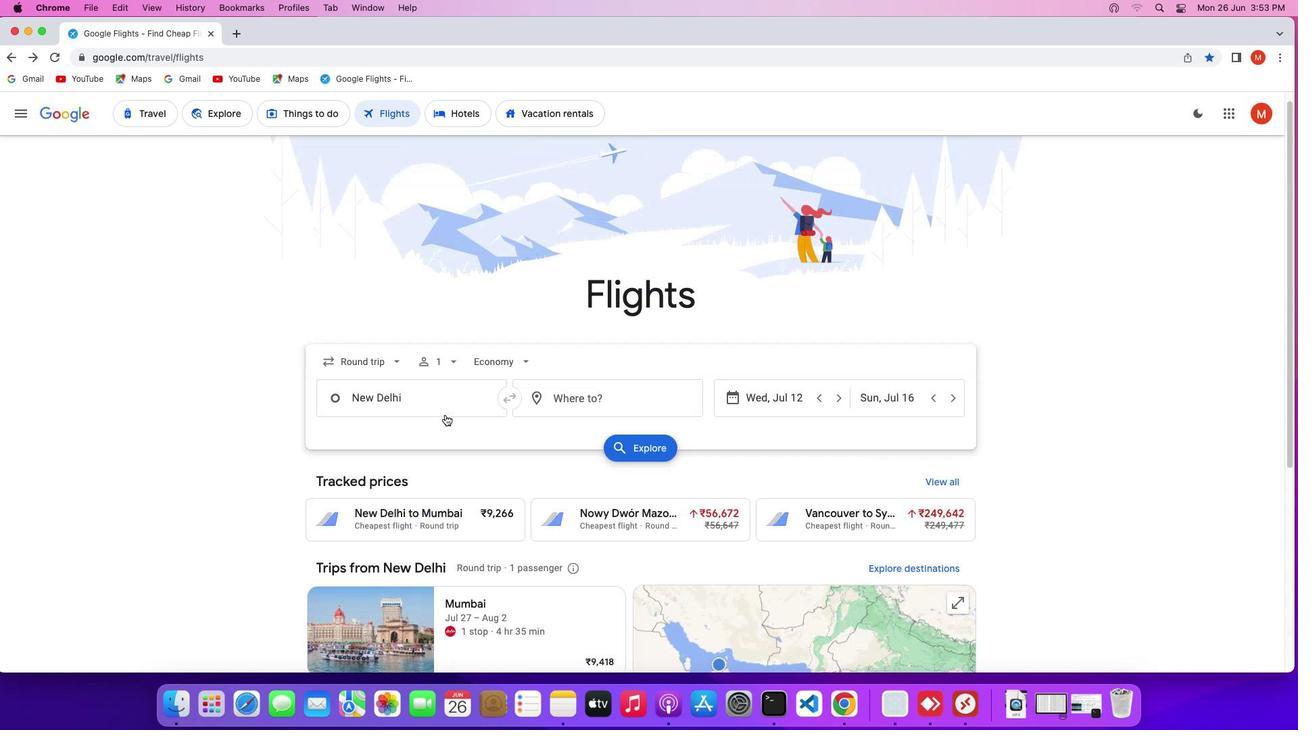 
Action: Mouse scrolled (445, 414) with delta (0, 3)
Screenshot: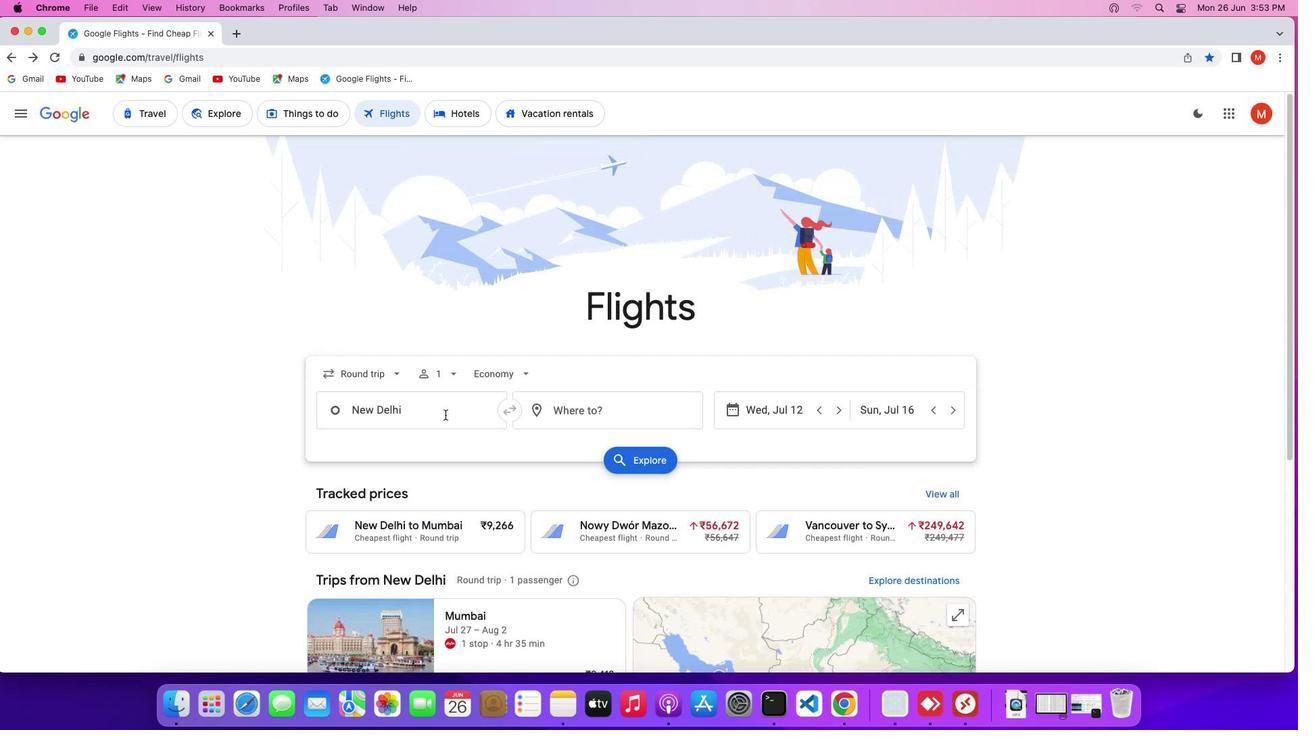 
Action: Mouse moved to (386, 374)
Screenshot: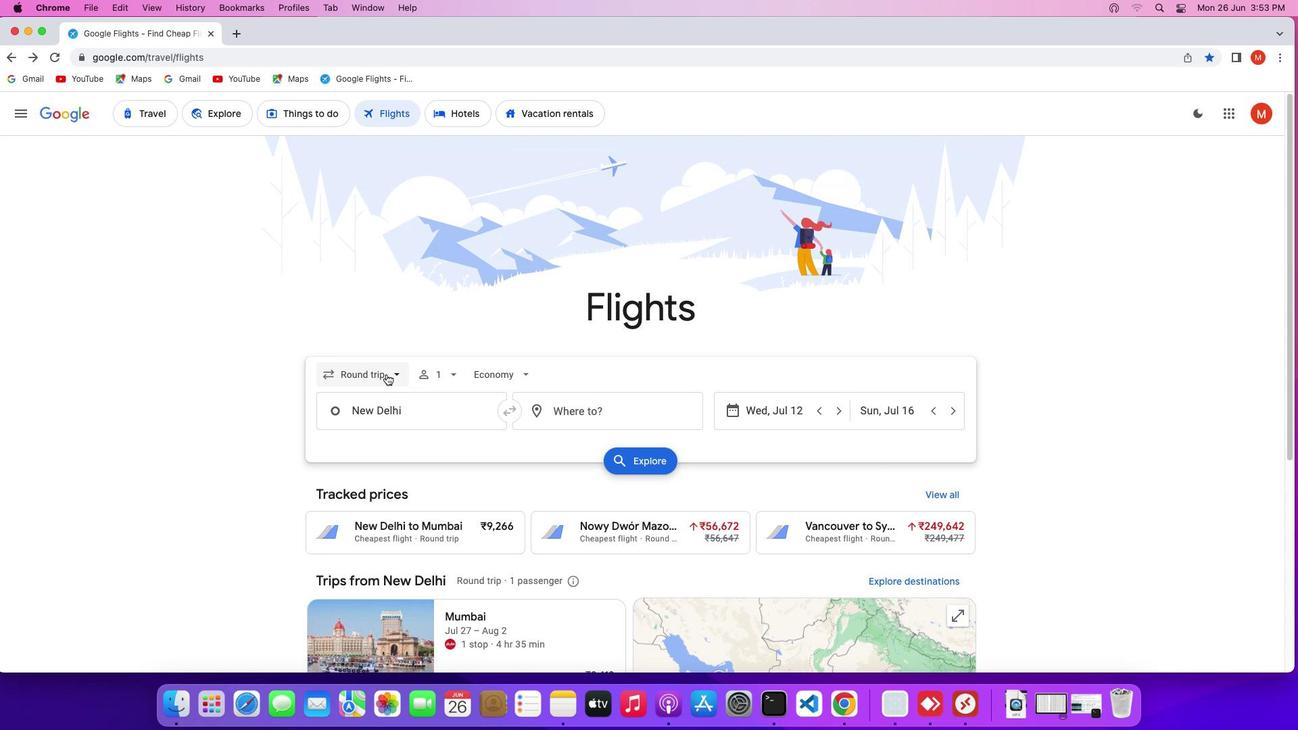 
Action: Mouse pressed left at (386, 374)
Screenshot: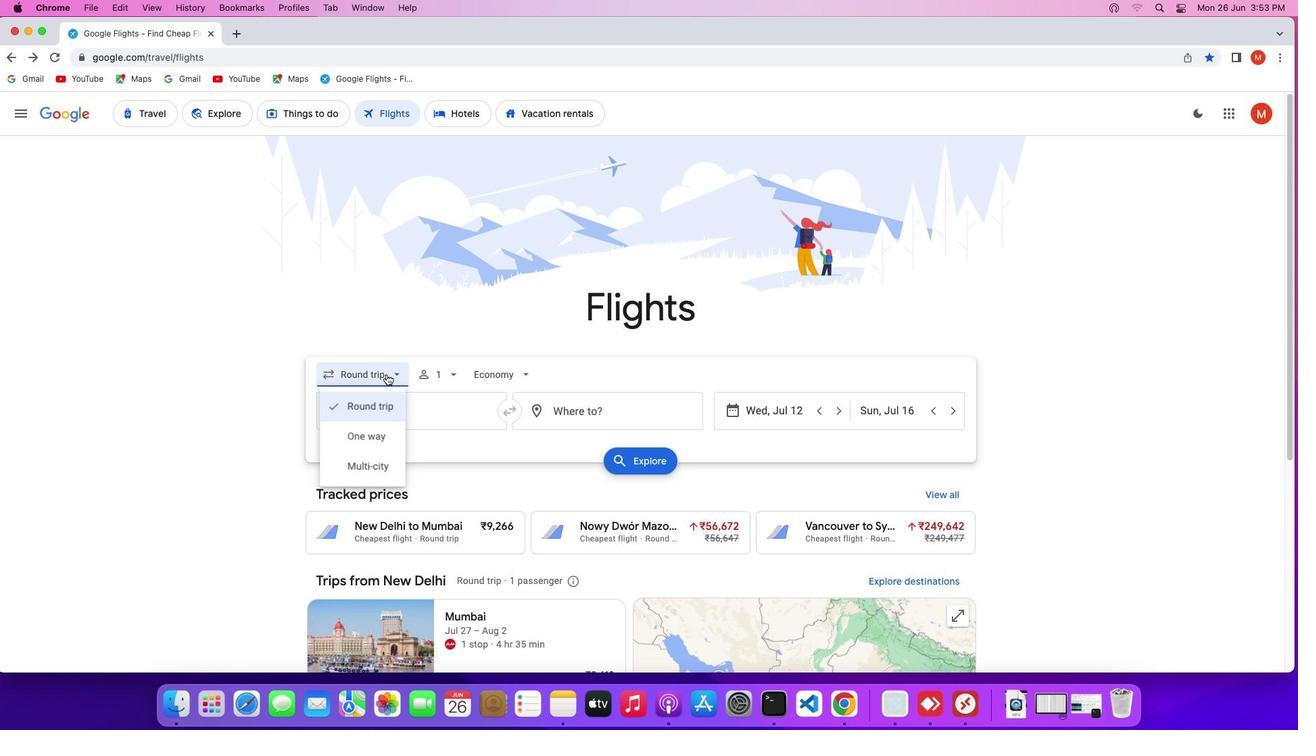
Action: Mouse moved to (383, 434)
Screenshot: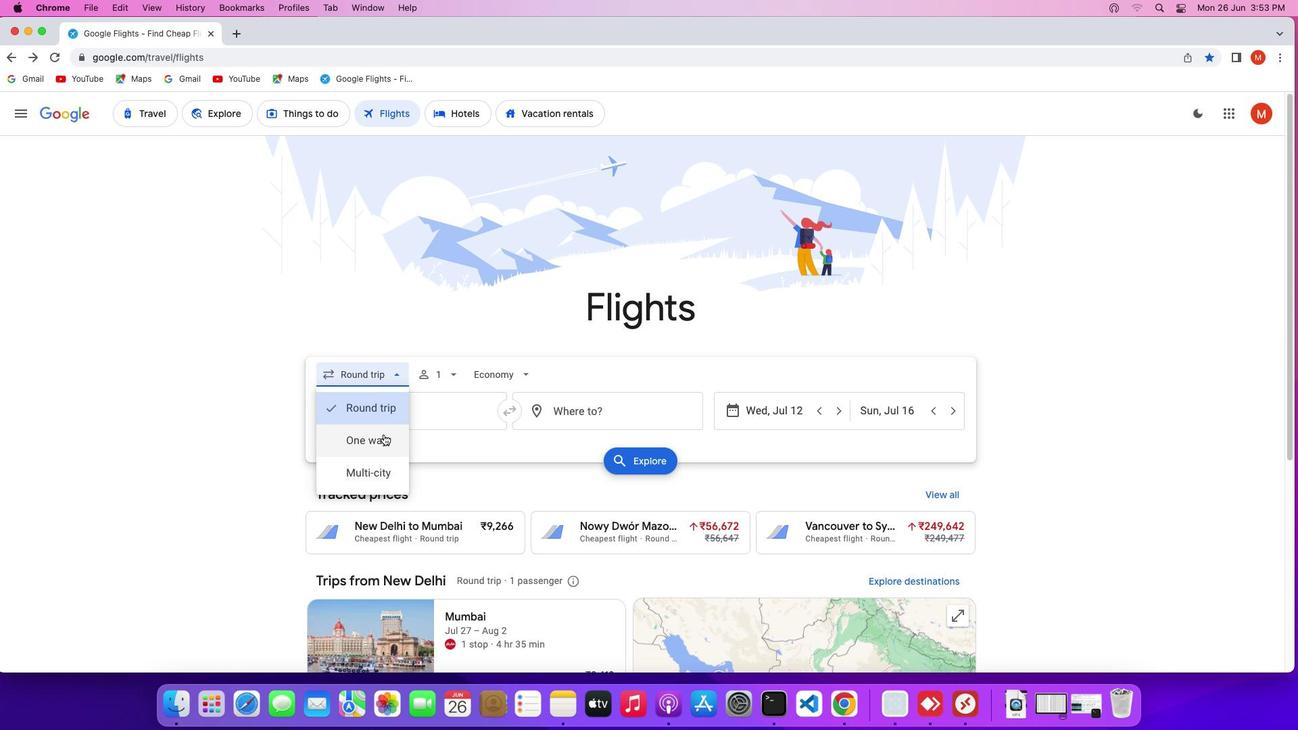 
Action: Mouse pressed left at (383, 434)
Screenshot: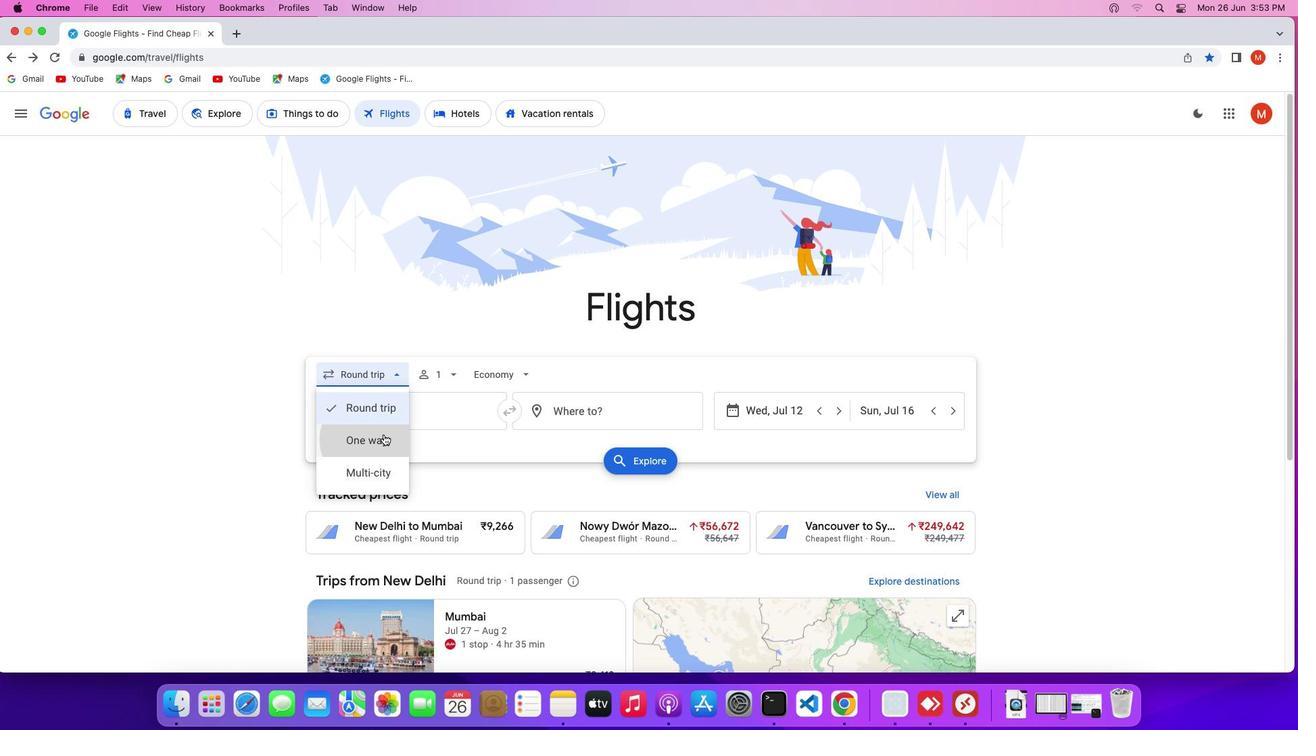 
Action: Mouse moved to (409, 374)
Screenshot: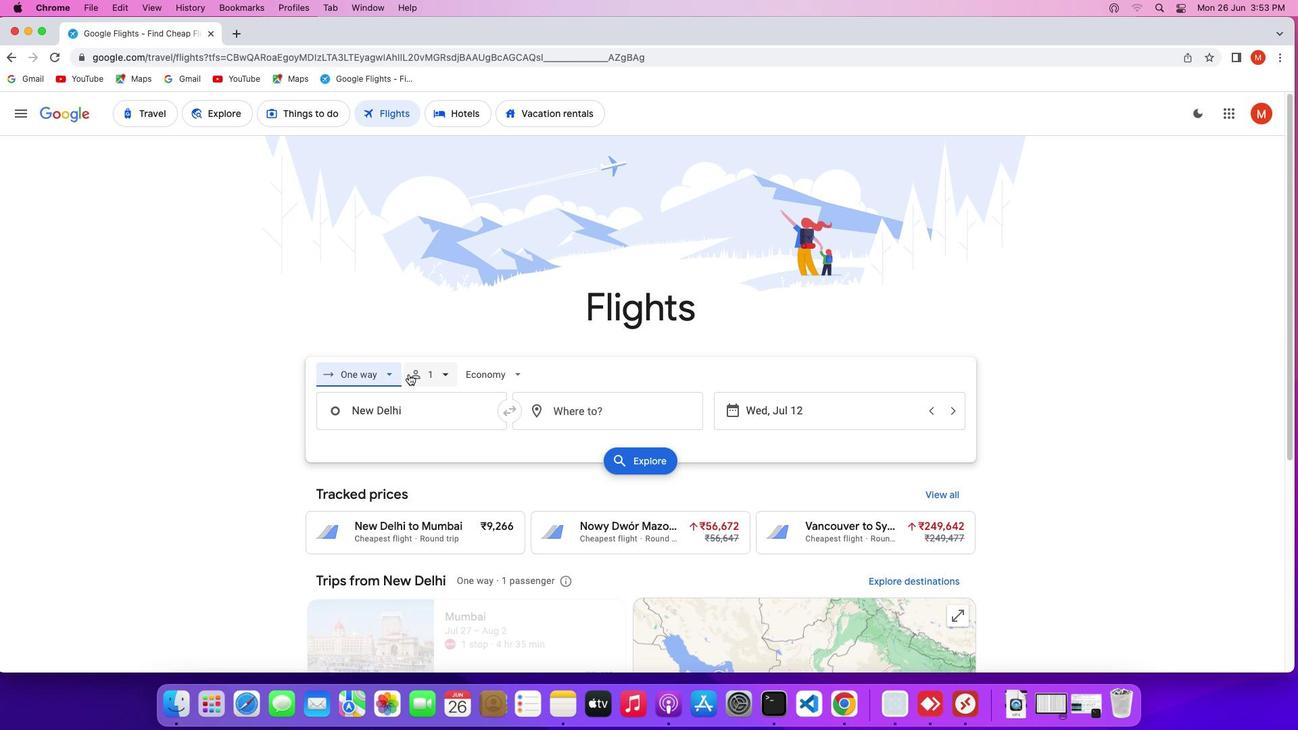 
Action: Mouse pressed left at (409, 374)
Screenshot: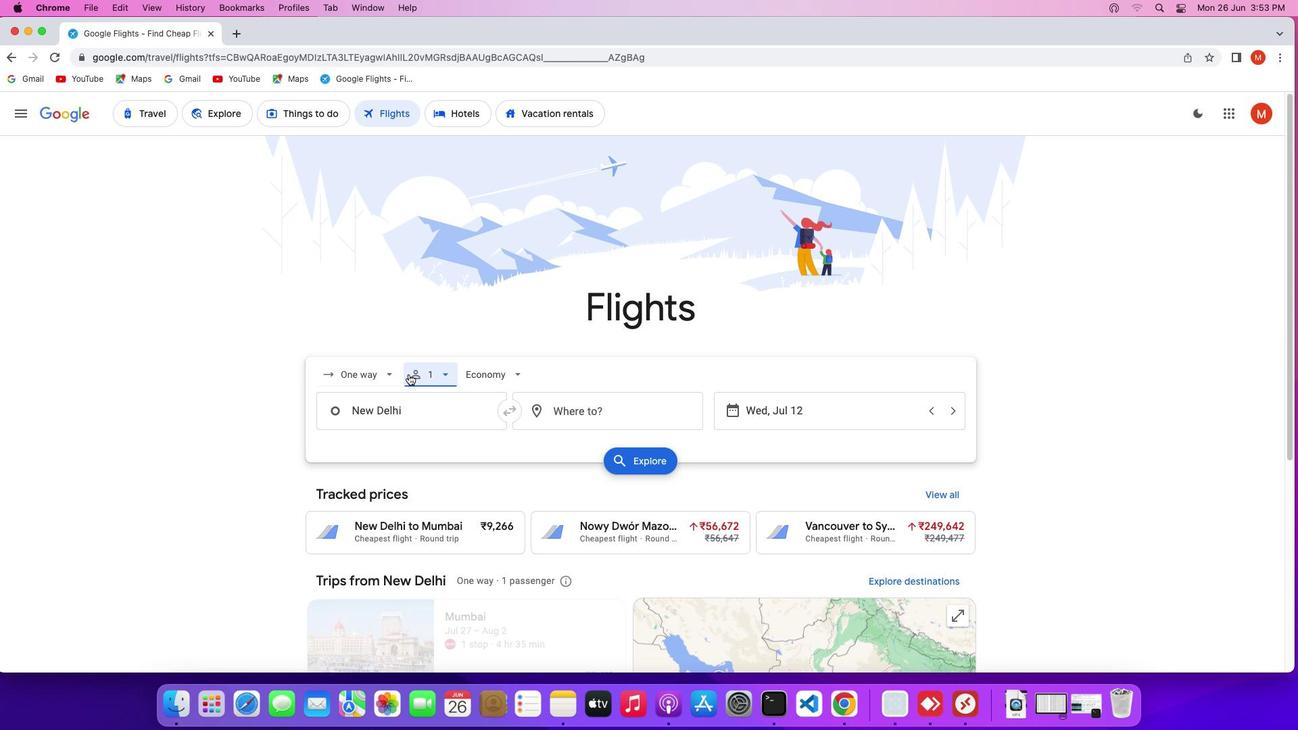 
Action: Mouse moved to (523, 409)
Screenshot: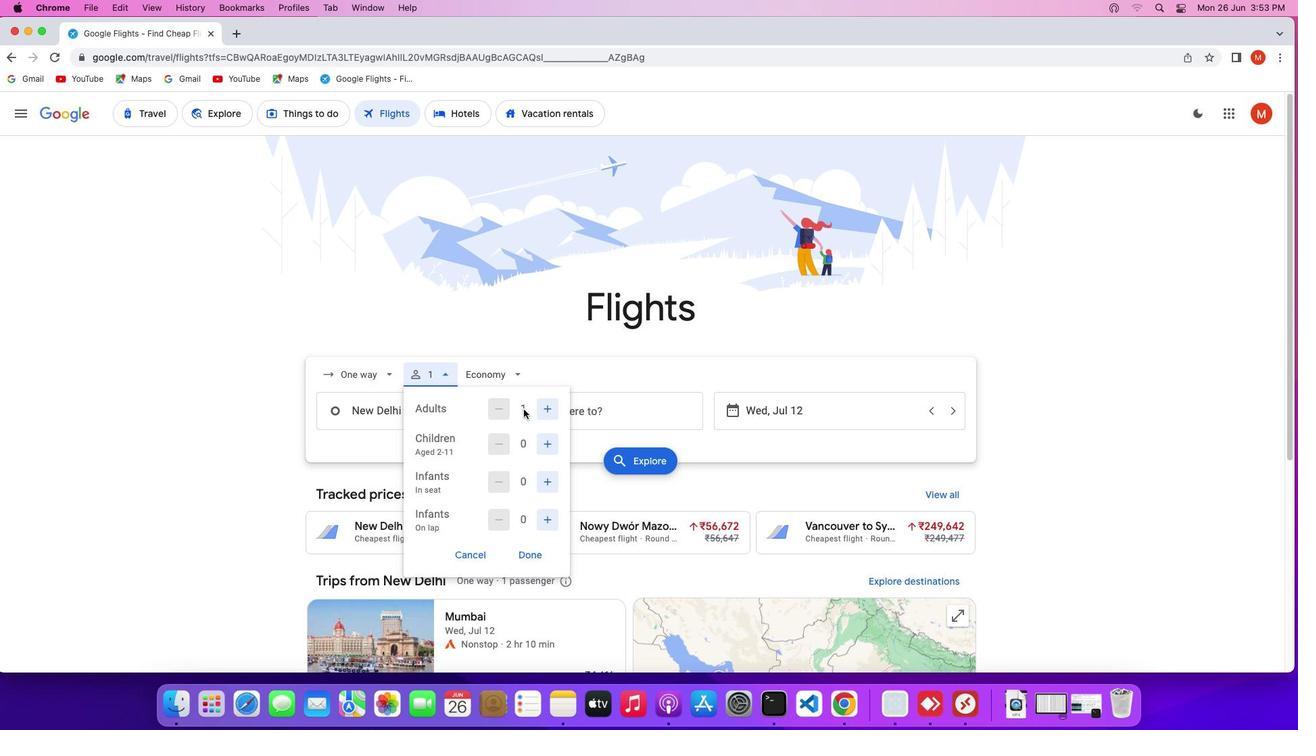 
Action: Mouse pressed left at (523, 409)
Screenshot: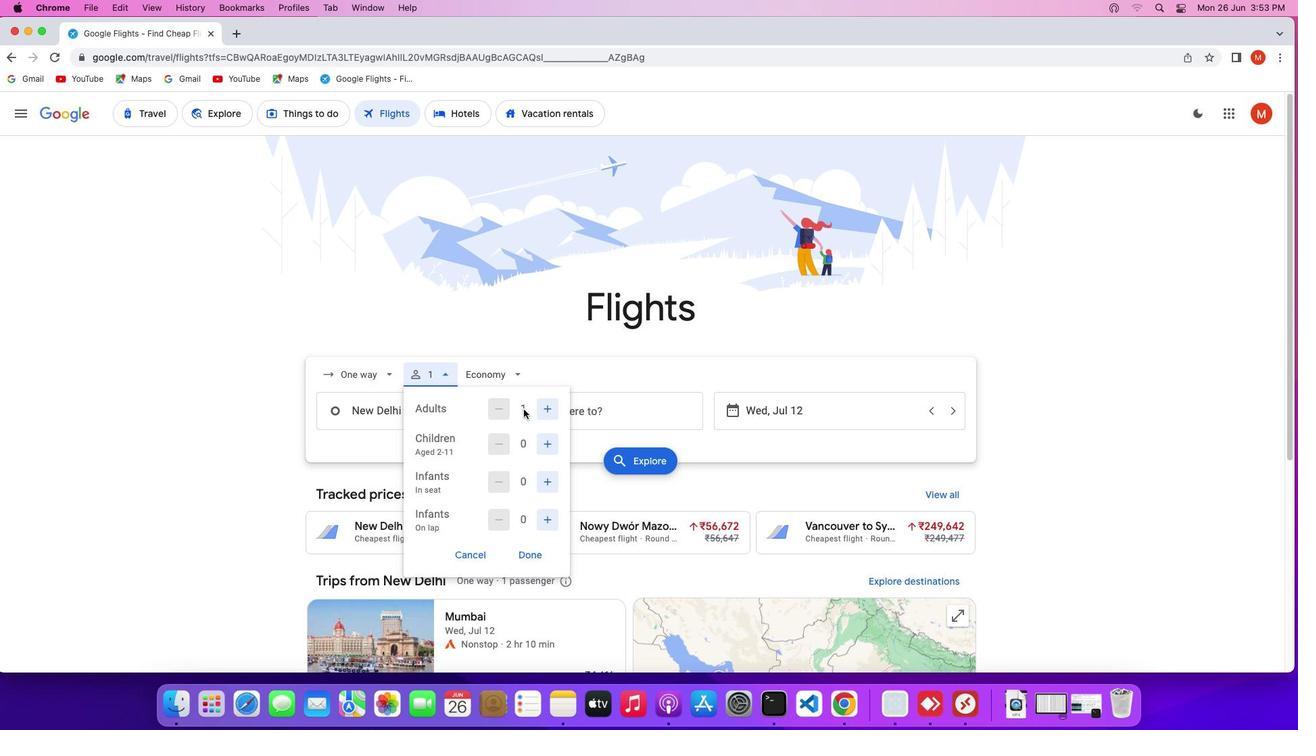 
Action: Mouse moved to (545, 518)
Screenshot: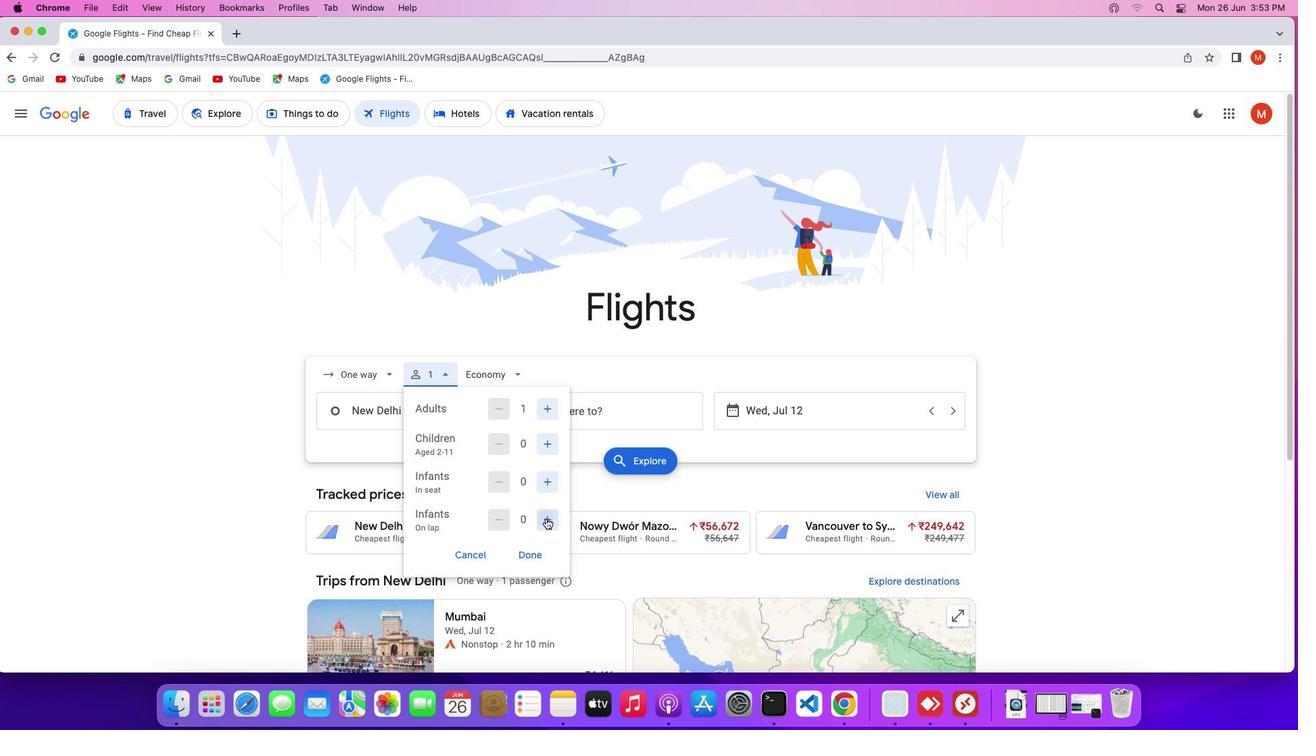 
Action: Mouse pressed left at (545, 518)
Screenshot: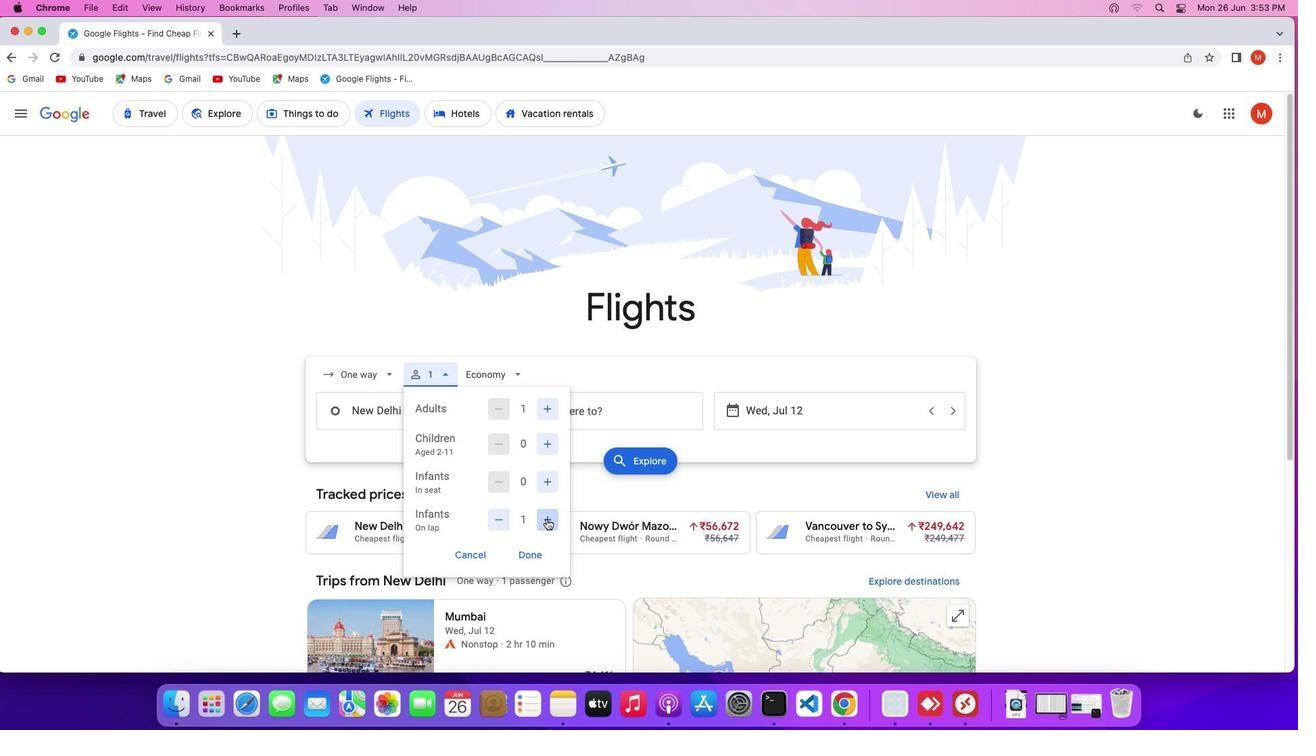 
Action: Mouse moved to (528, 550)
Screenshot: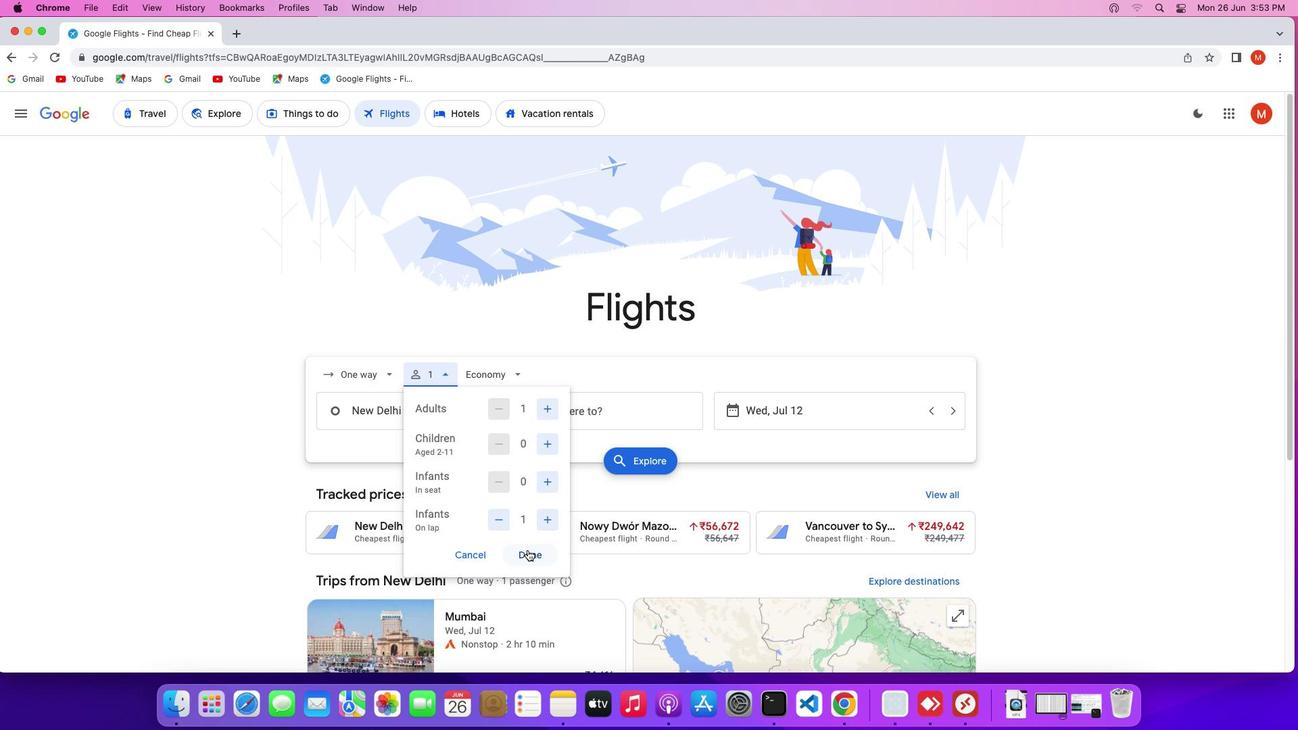 
Action: Mouse pressed left at (528, 550)
Screenshot: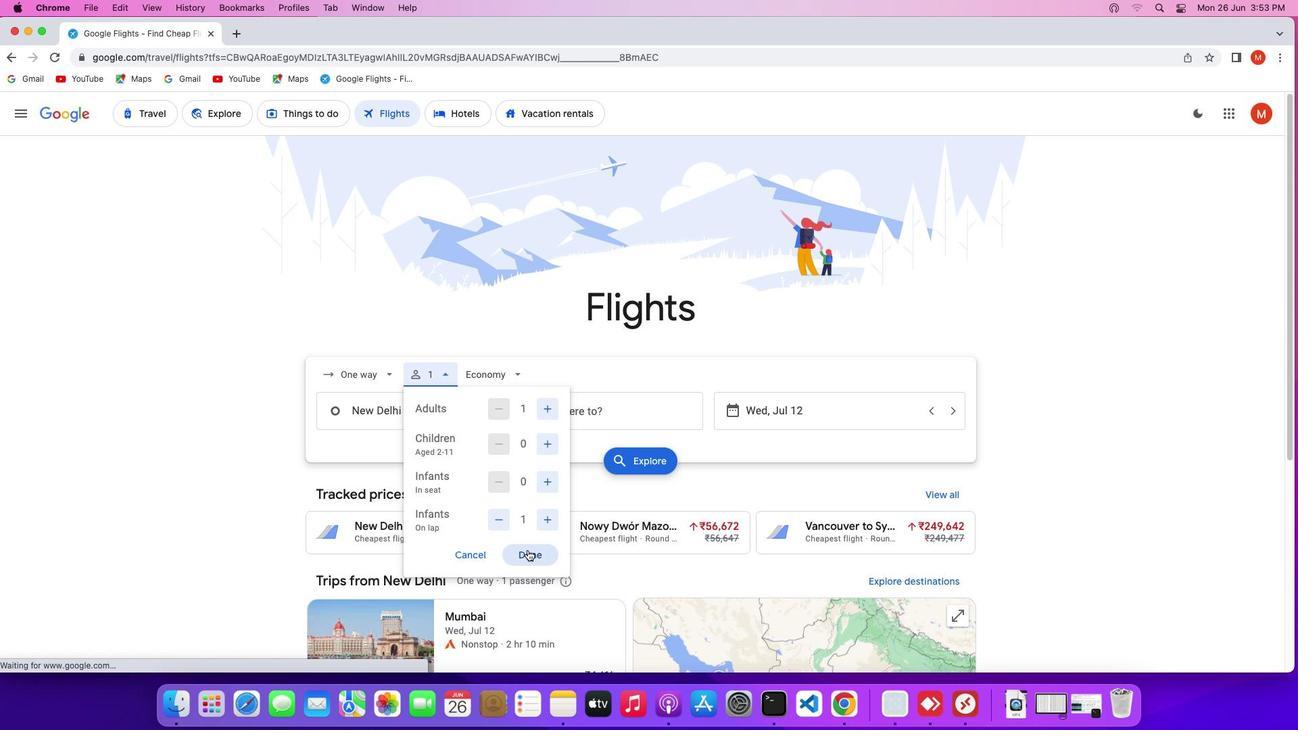 
Action: Mouse moved to (480, 363)
Screenshot: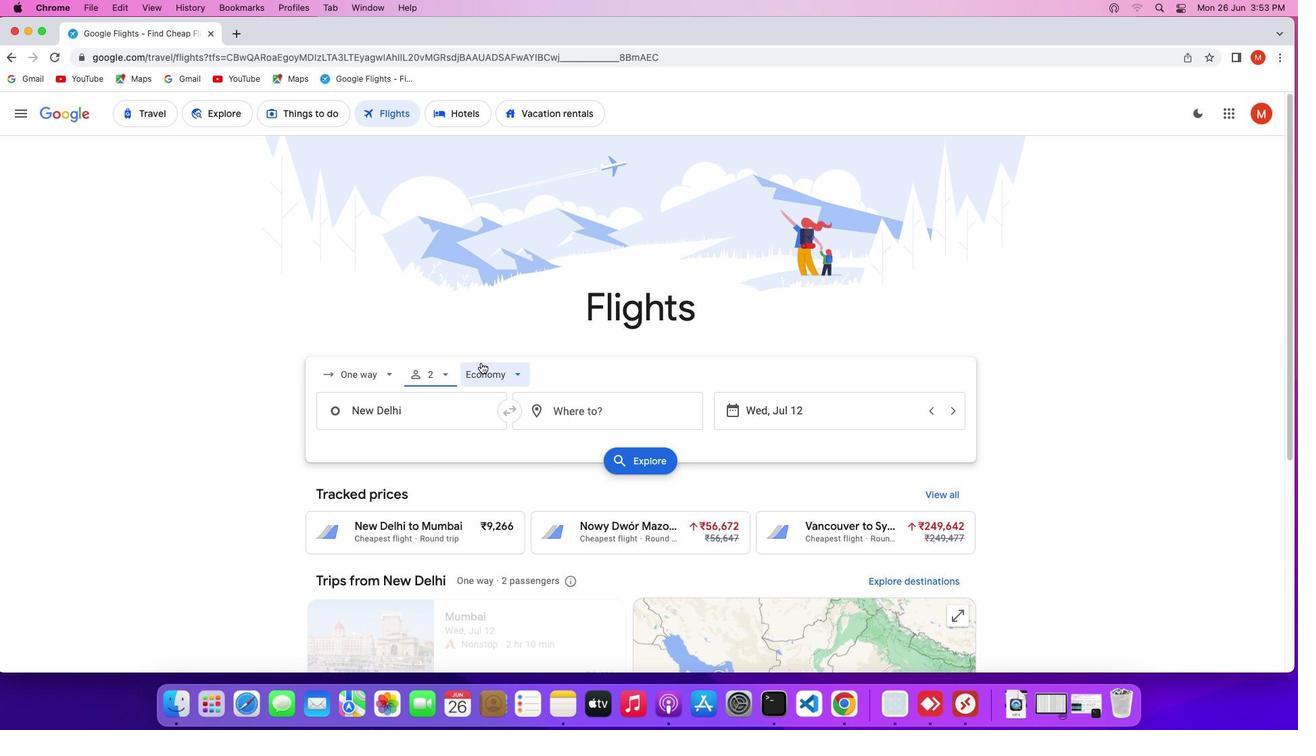 
Action: Mouse pressed left at (480, 363)
Screenshot: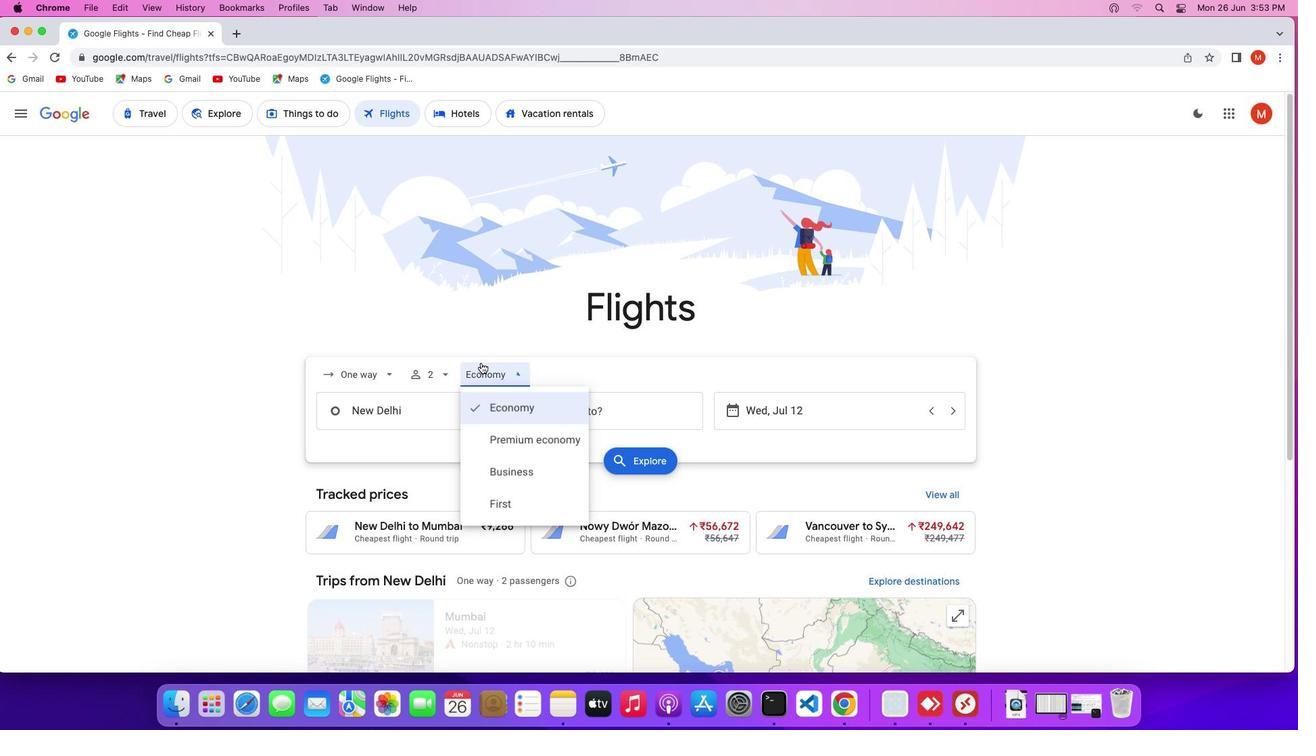 
Action: Mouse moved to (496, 409)
Screenshot: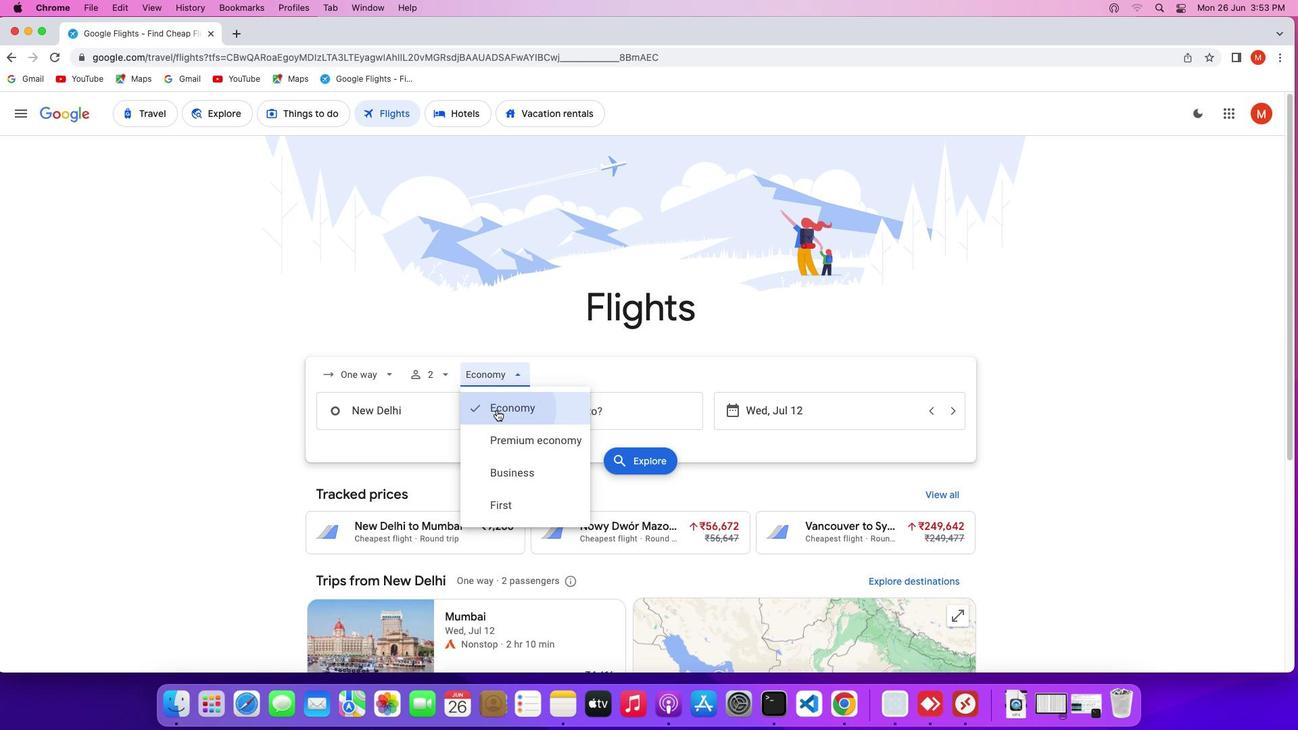 
Action: Mouse pressed left at (496, 409)
Screenshot: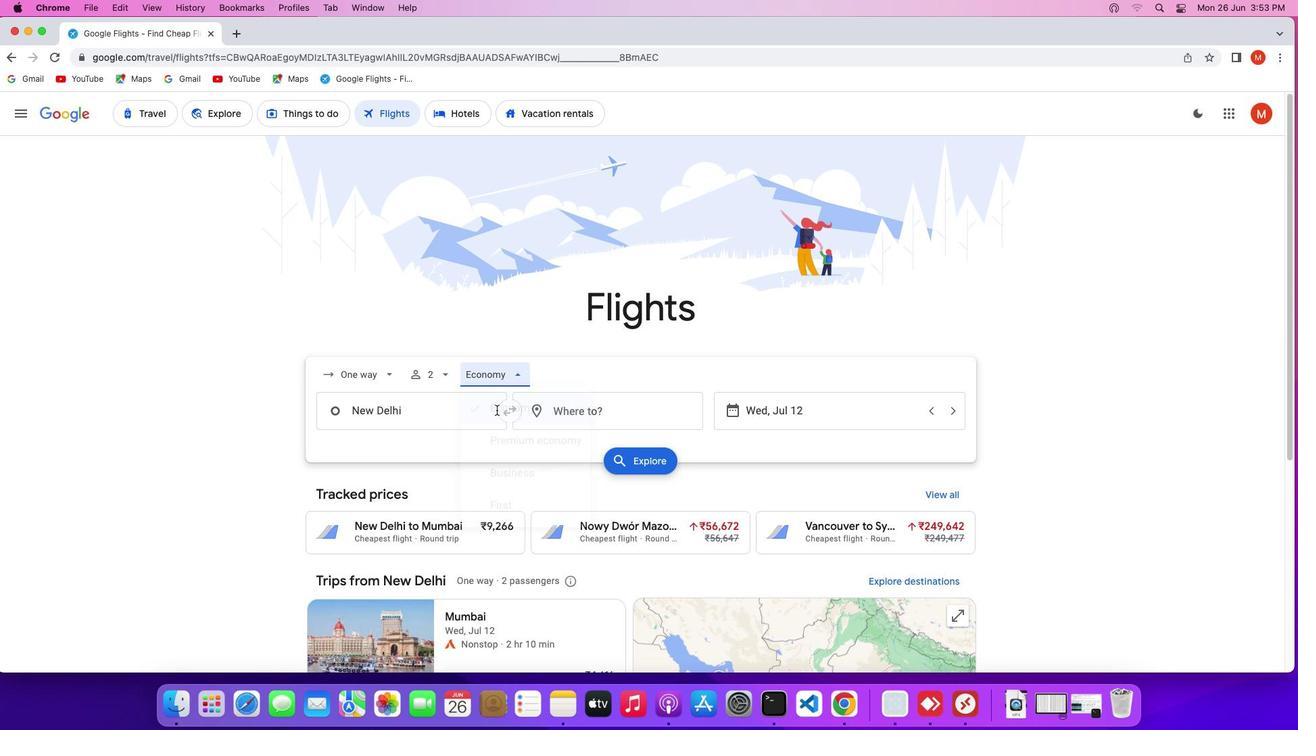 
Action: Mouse moved to (442, 413)
Screenshot: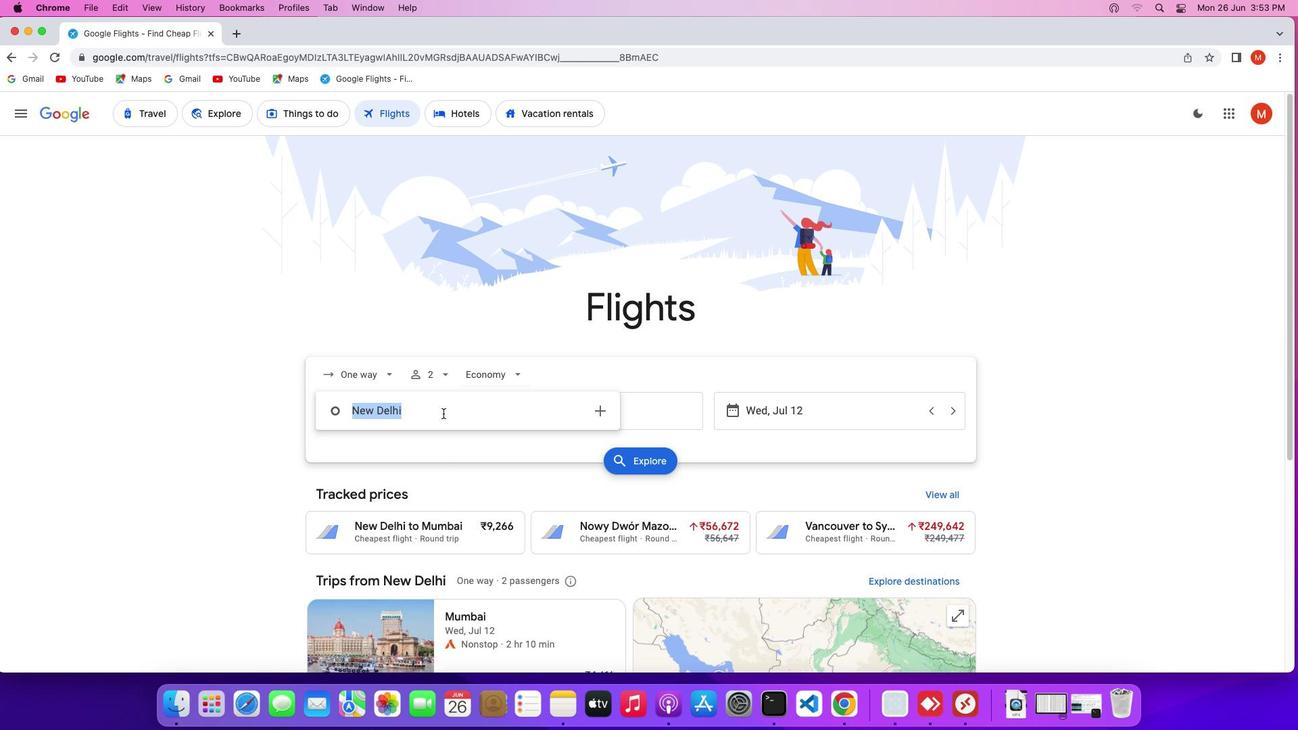 
Action: Mouse pressed left at (442, 413)
Screenshot: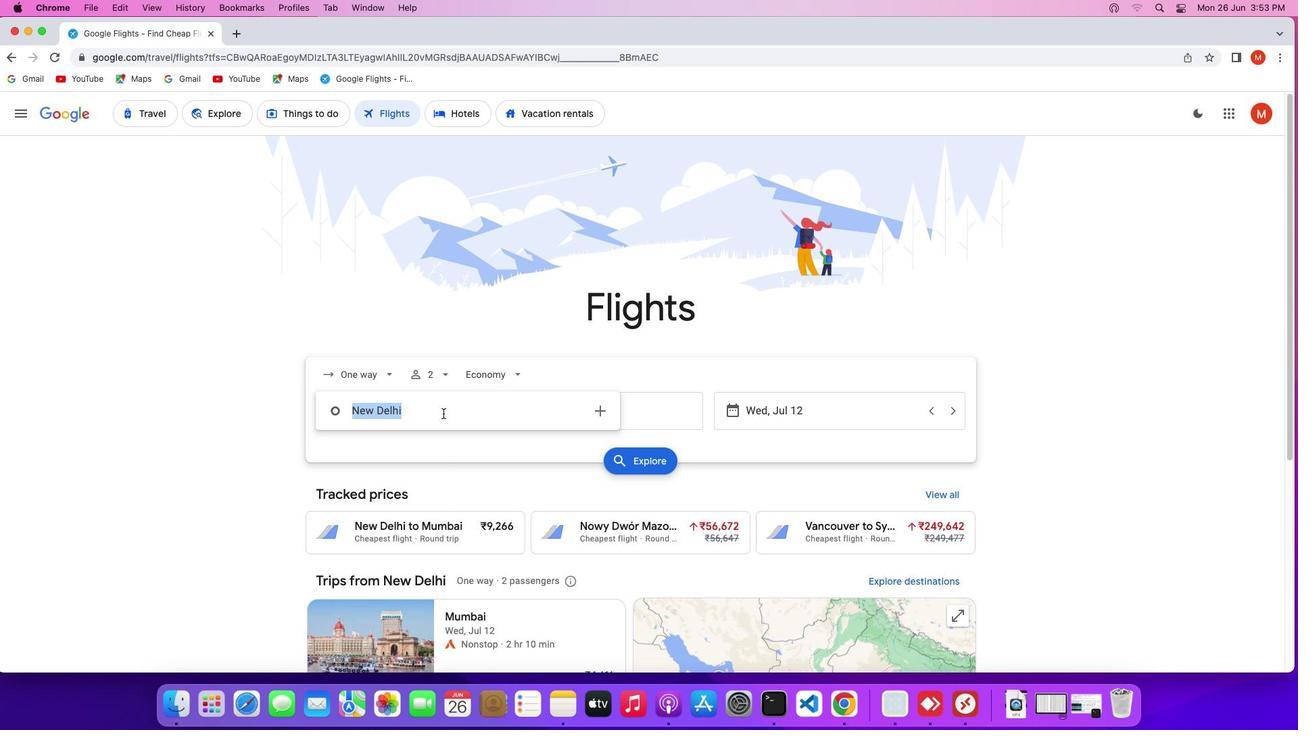 
Action: Key pressed Key.backspaceKey.shift'D''e''l''h''i'
Screenshot: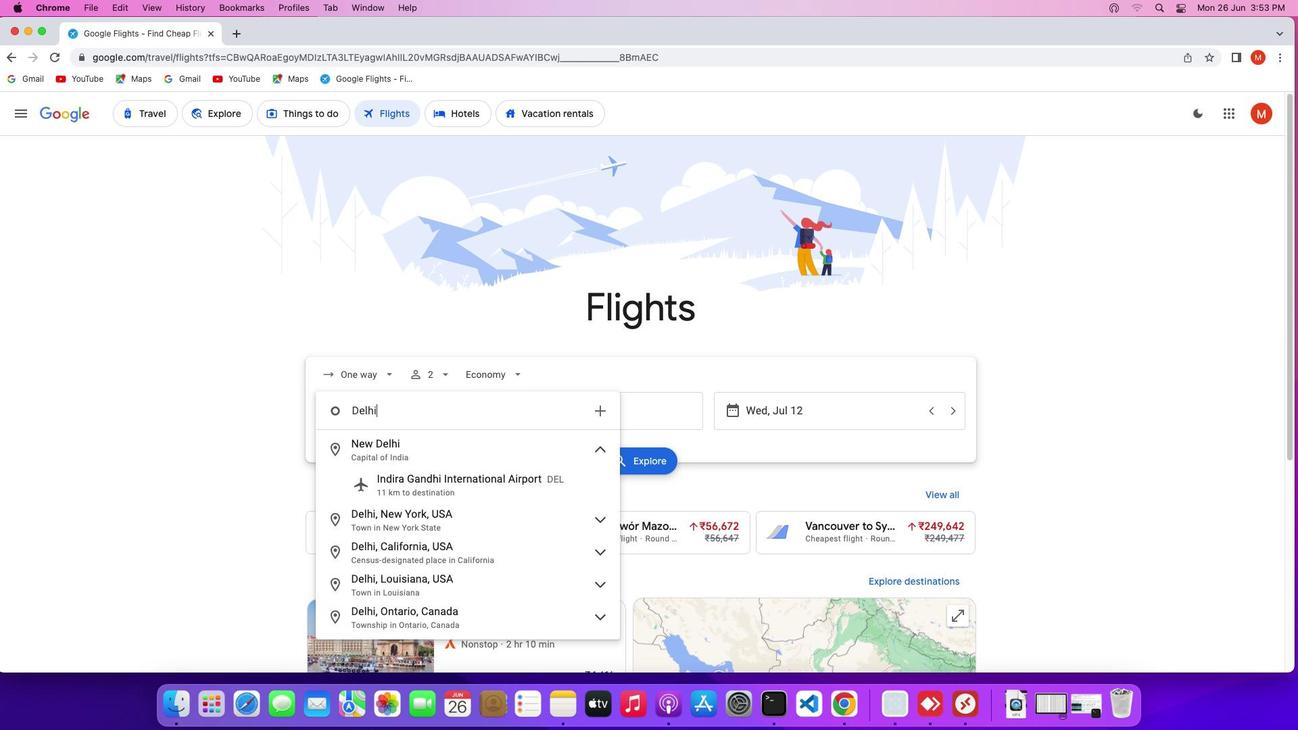 
Action: Mouse moved to (432, 440)
Screenshot: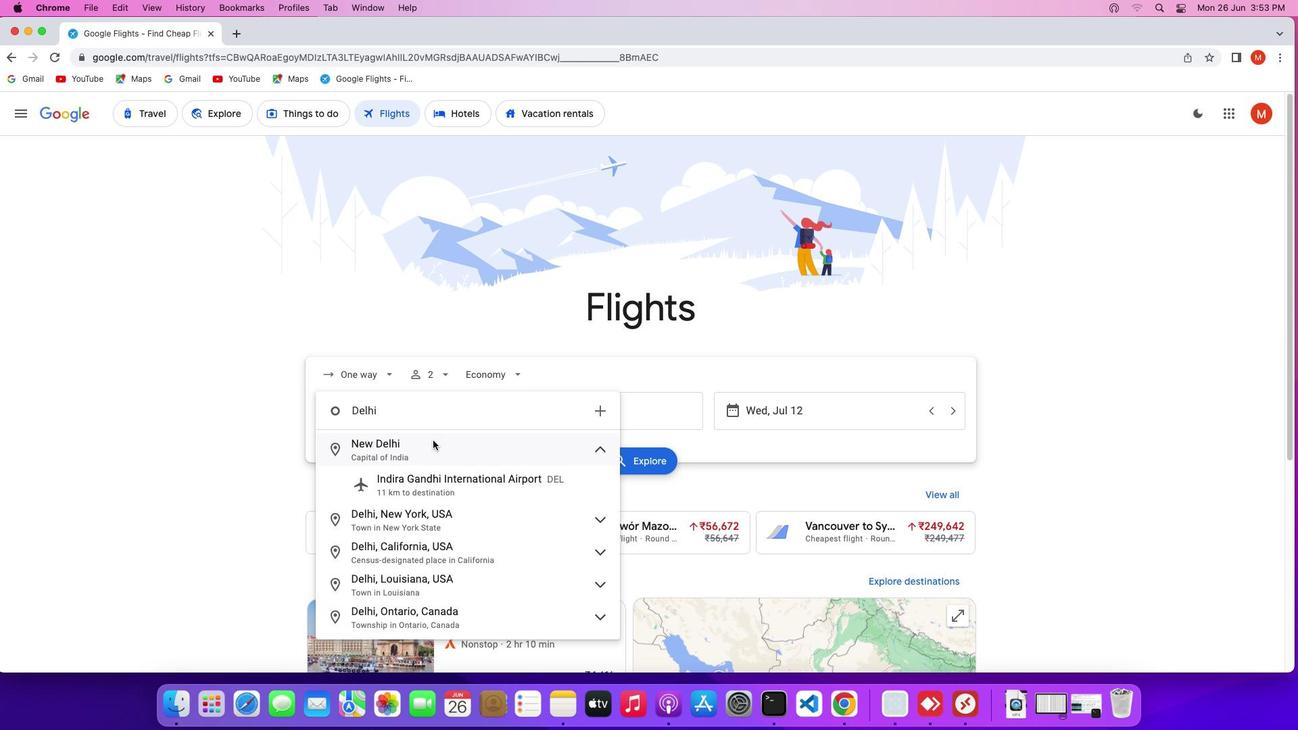 
Action: Mouse pressed left at (432, 440)
Screenshot: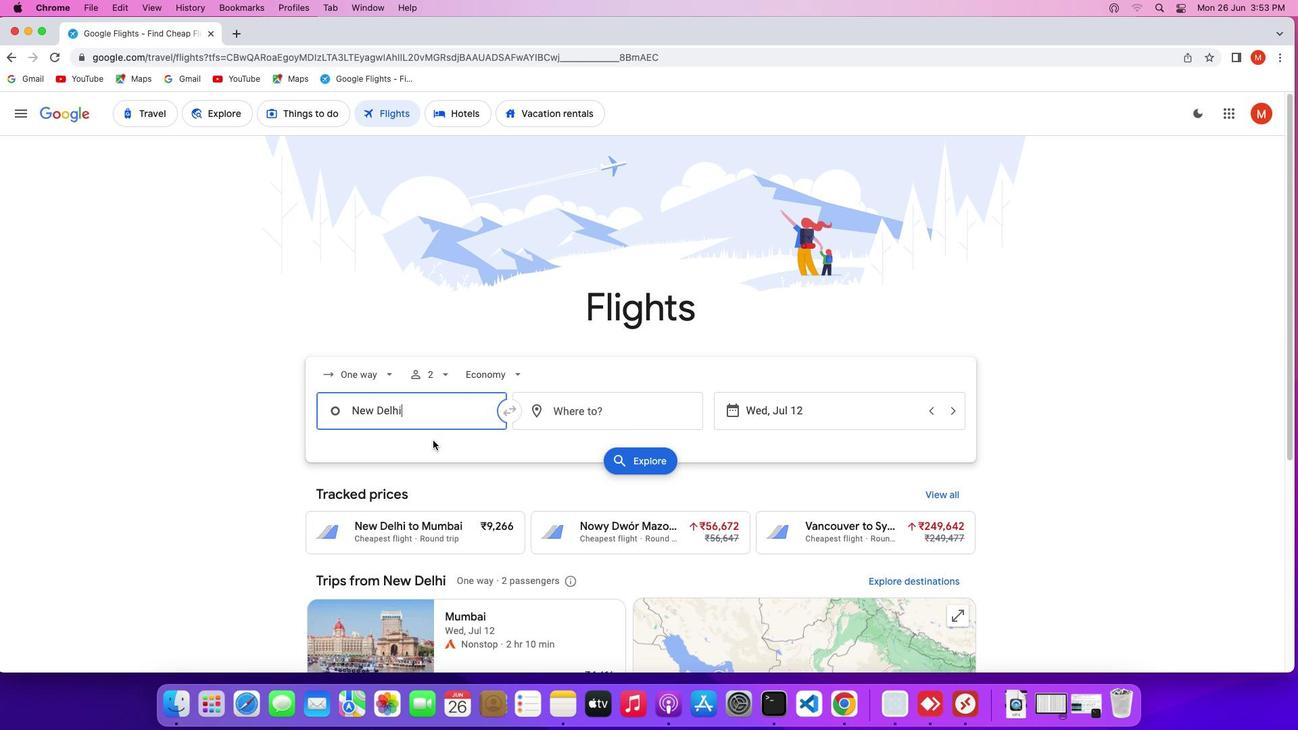 
Action: Mouse moved to (570, 415)
Screenshot: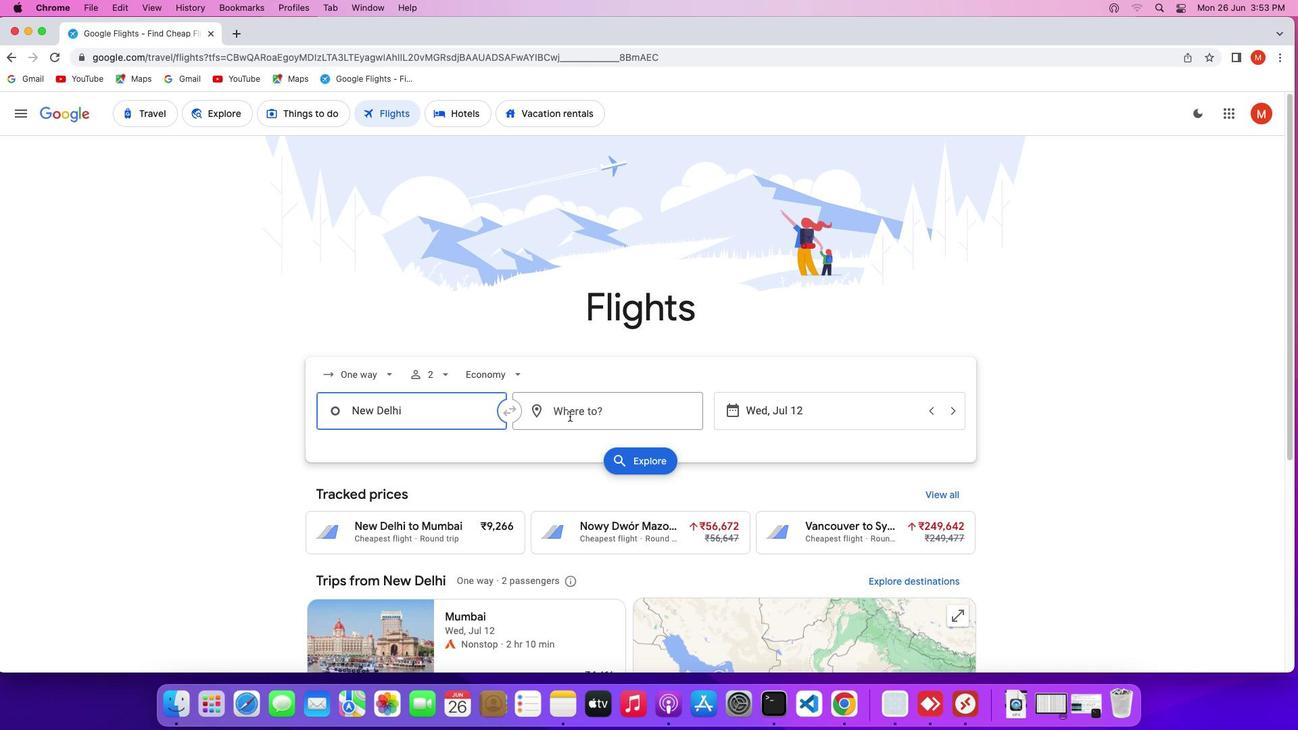 
Action: Mouse pressed left at (570, 415)
Screenshot: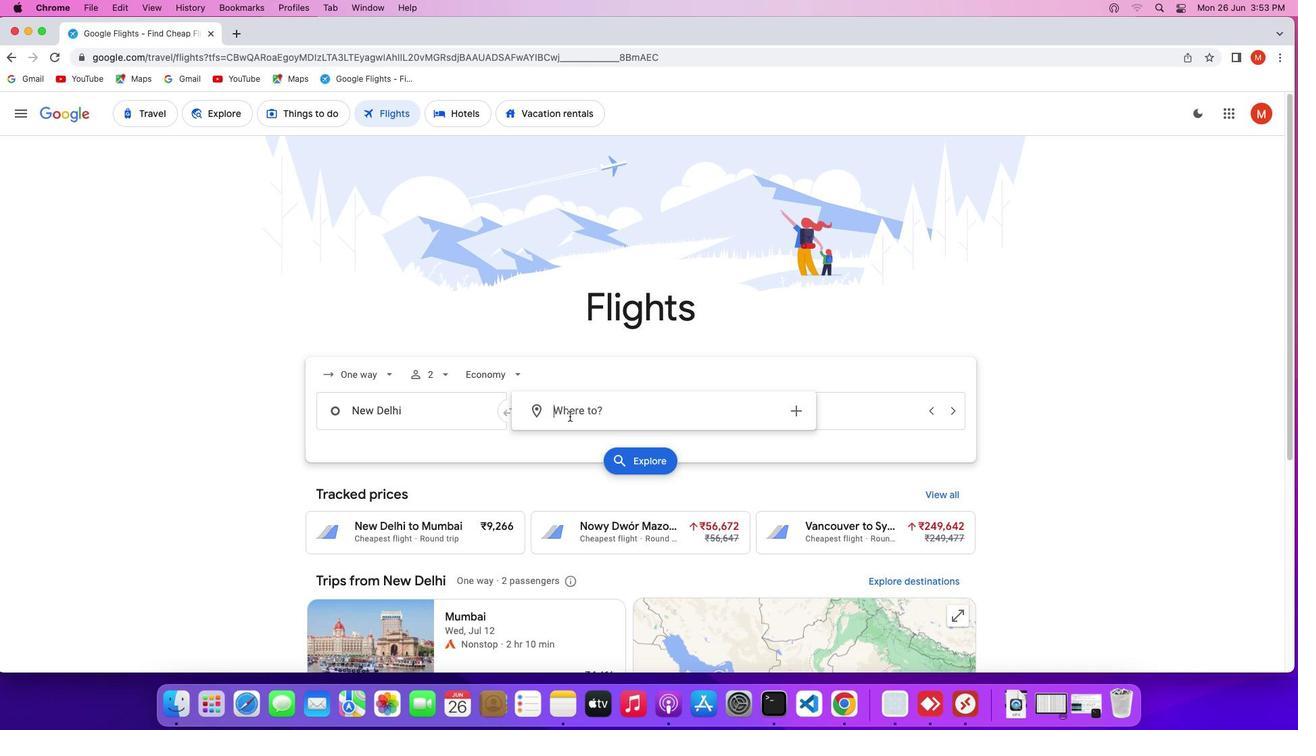 
Action: Key pressed Key.shift'S''h''i''m''l''a'
Screenshot: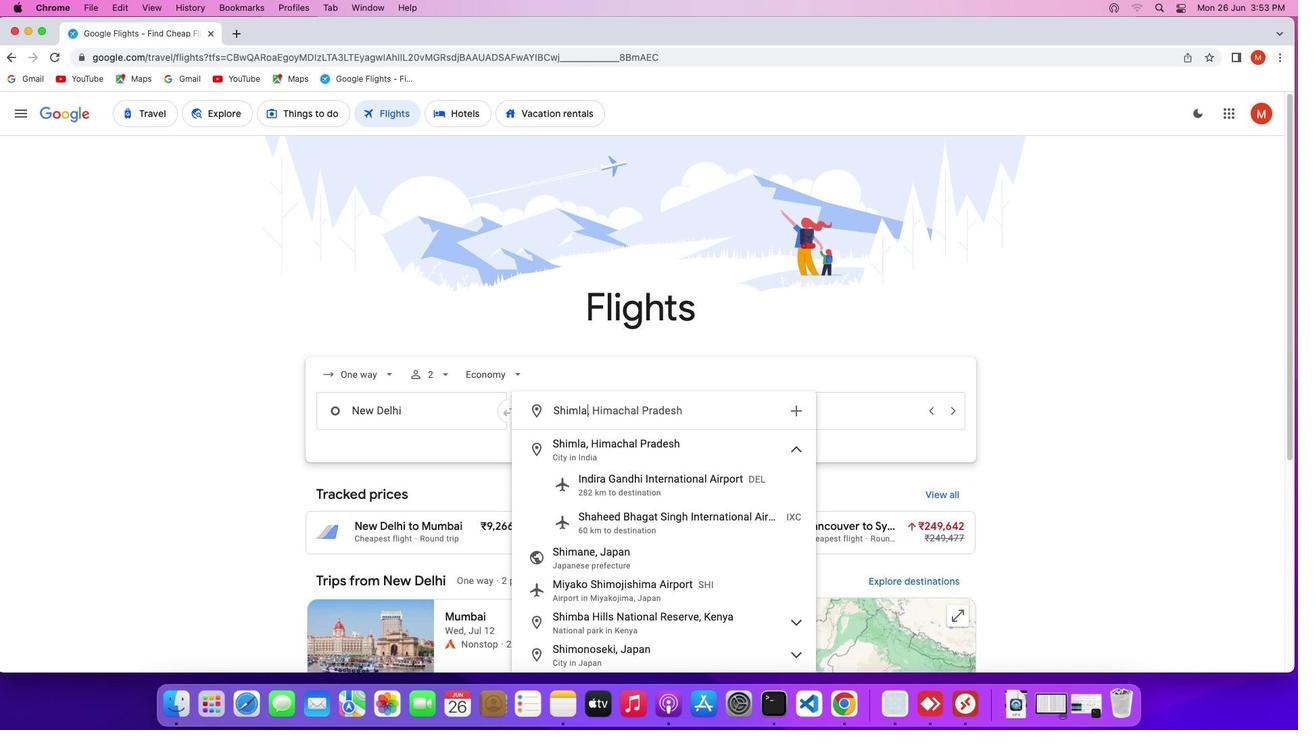 
Action: Mouse moved to (578, 441)
Screenshot: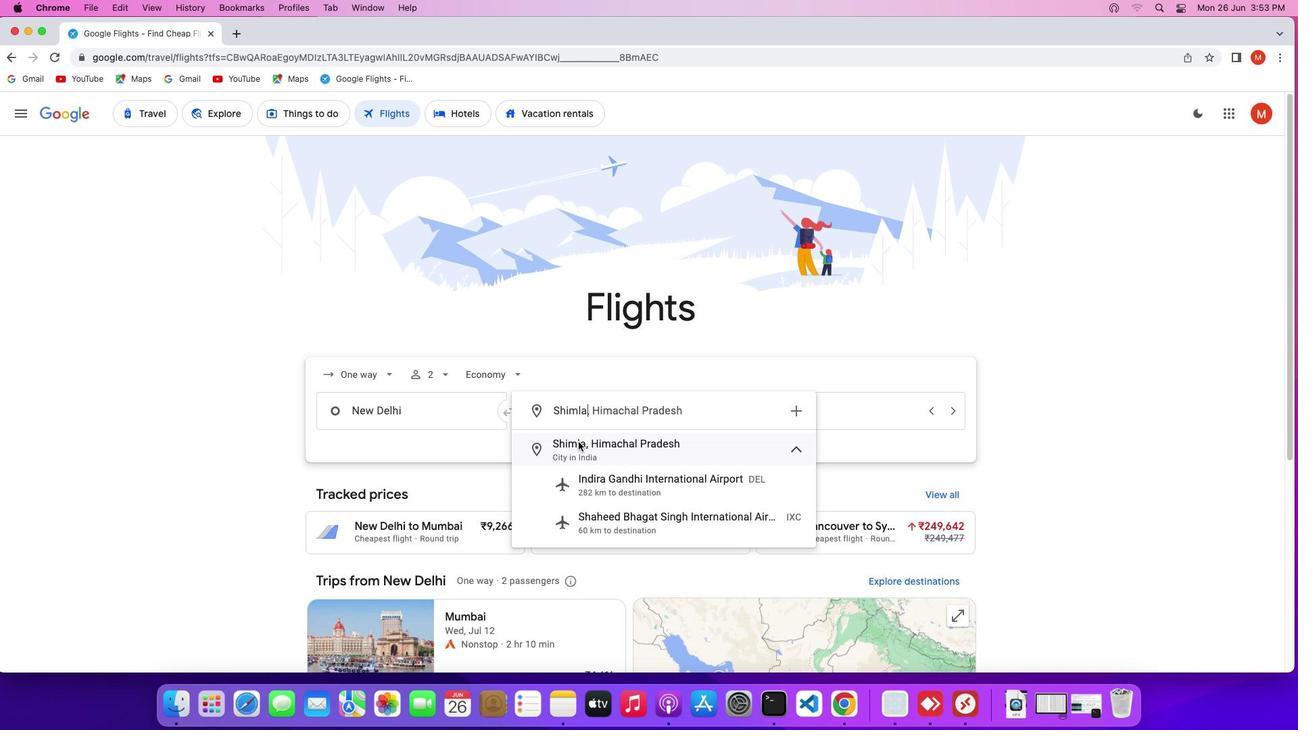 
Action: Mouse pressed left at (578, 441)
Screenshot: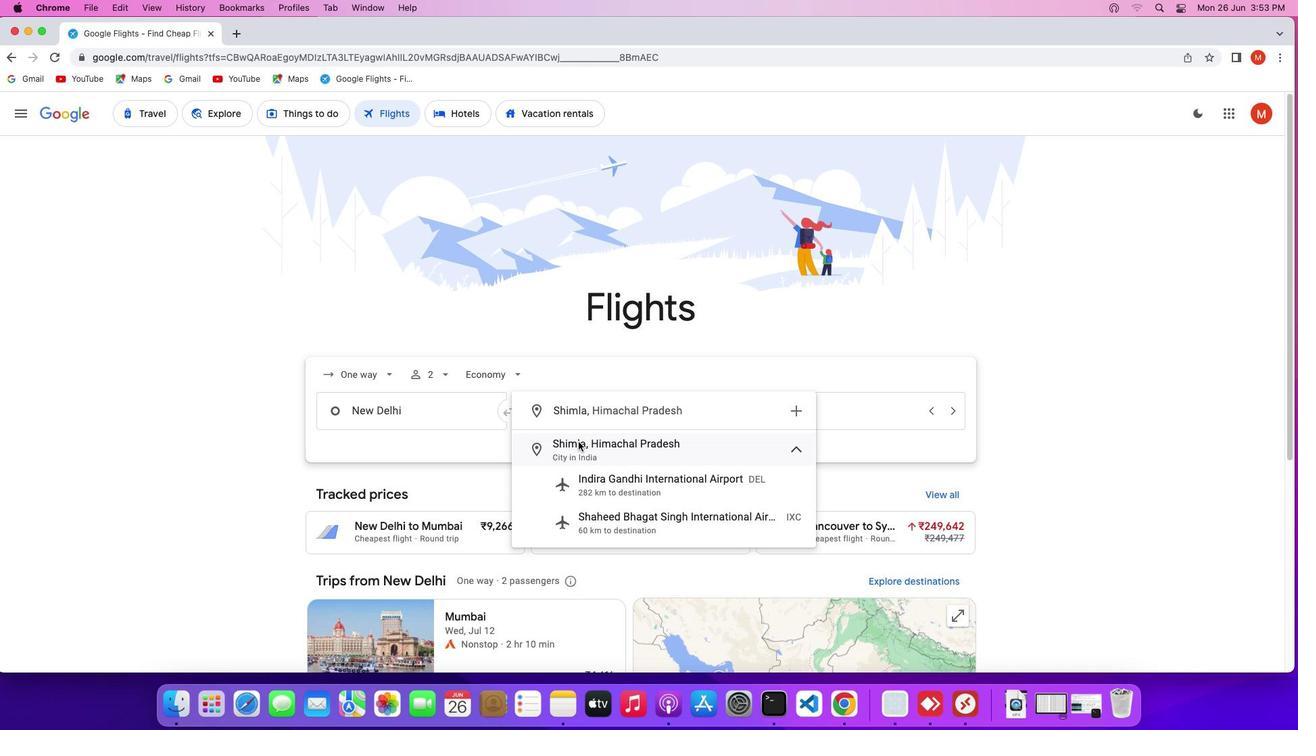 
Action: Mouse moved to (762, 411)
Screenshot: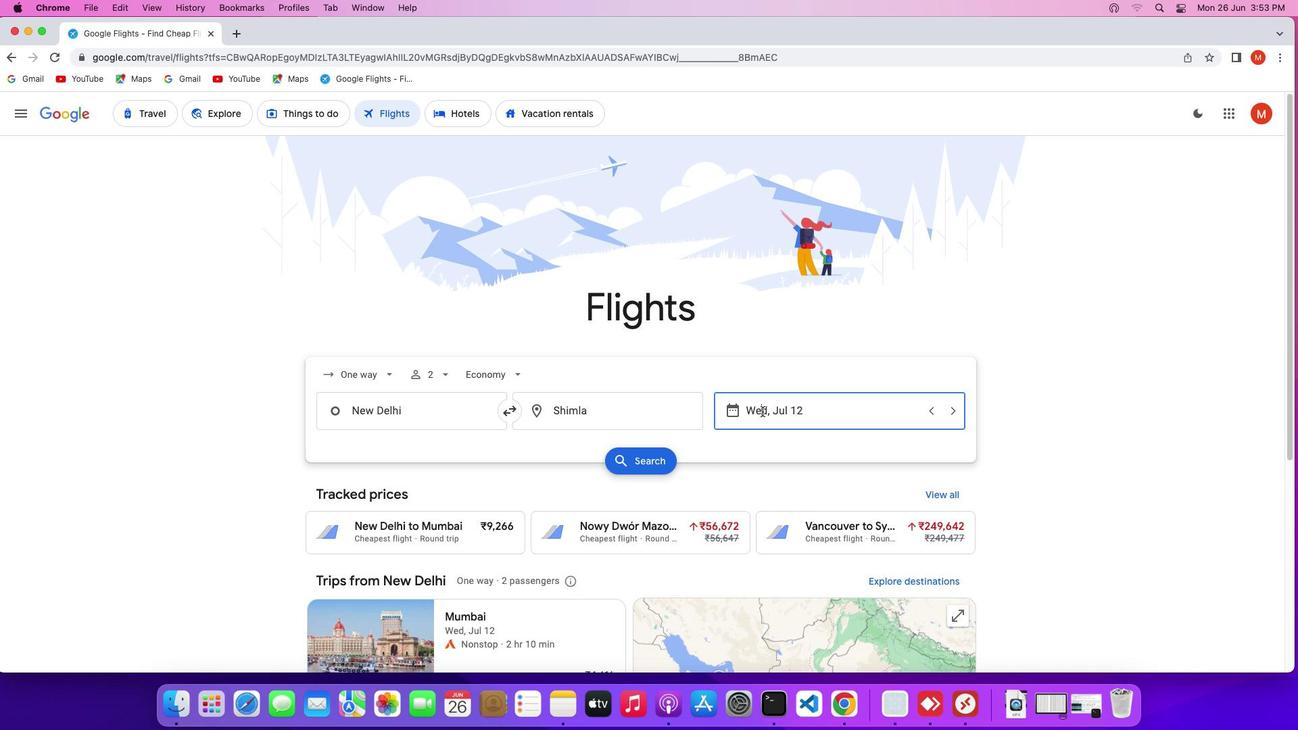 
Action: Mouse pressed left at (762, 411)
Screenshot: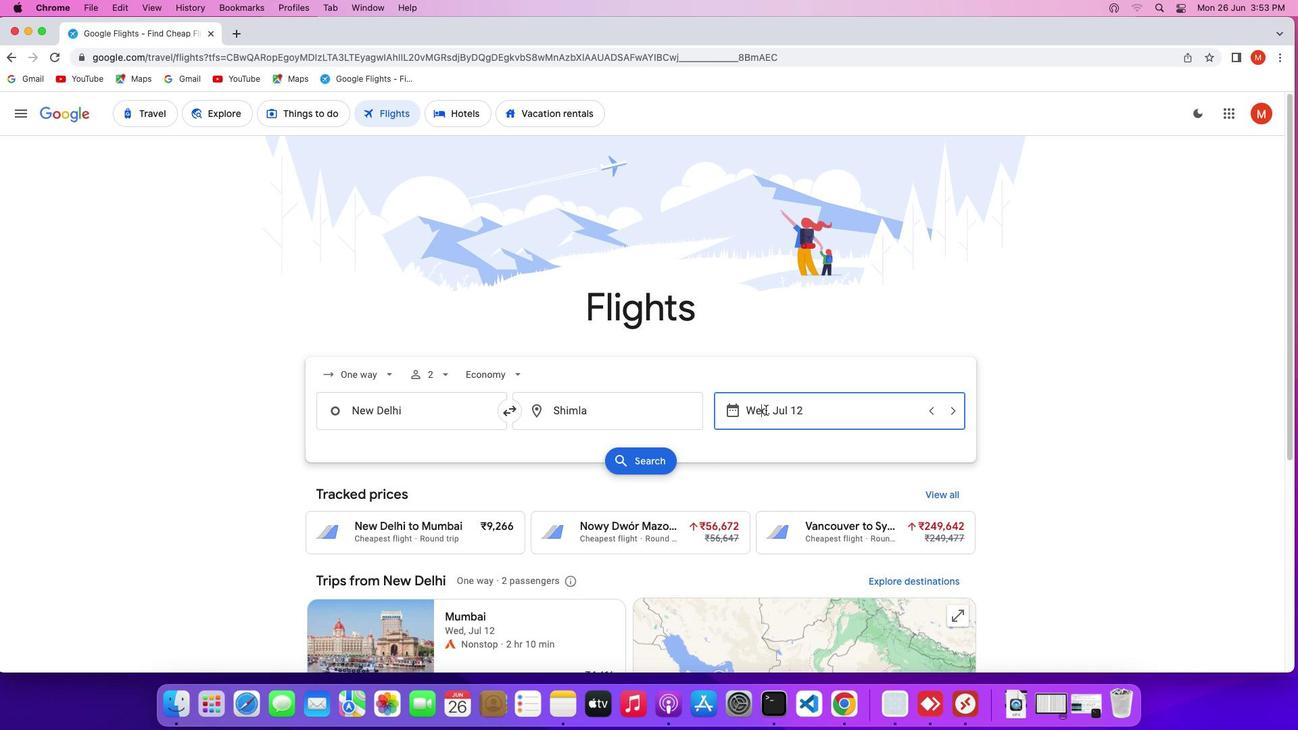 
Action: Mouse moved to (967, 486)
Screenshot: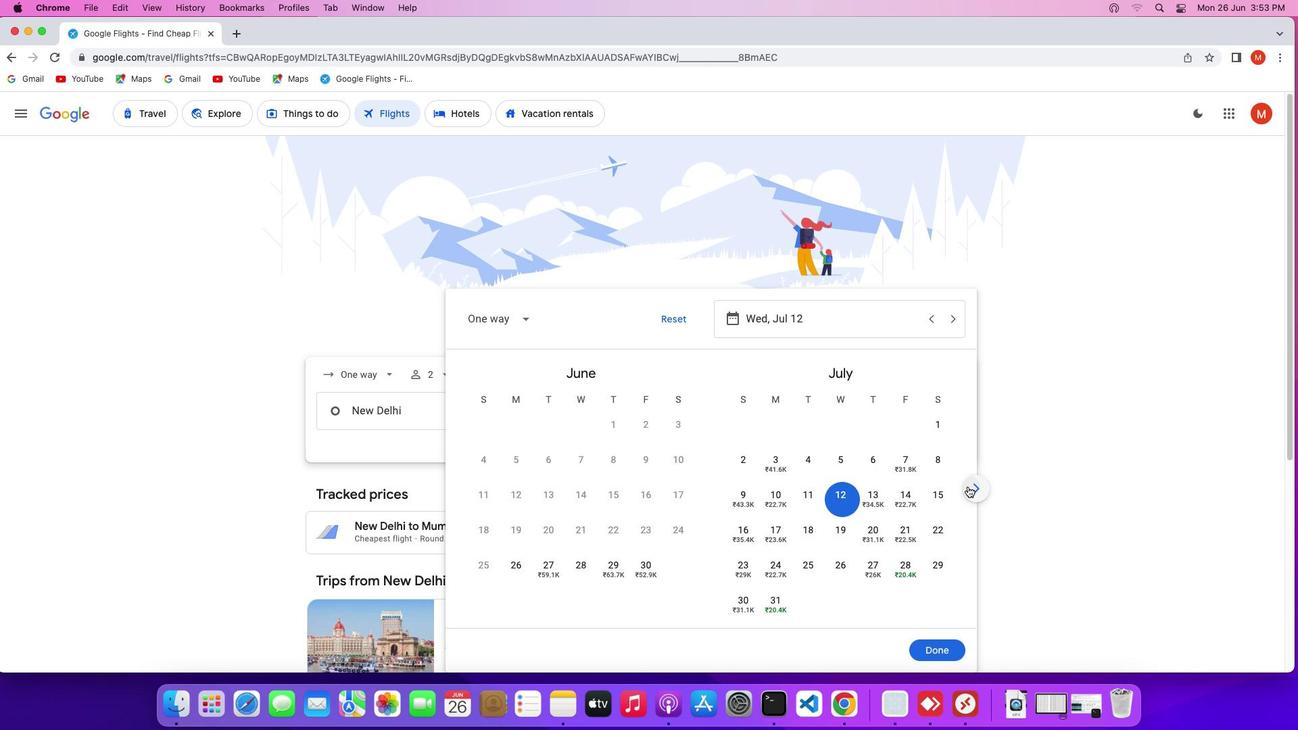
Action: Mouse pressed left at (967, 486)
Screenshot: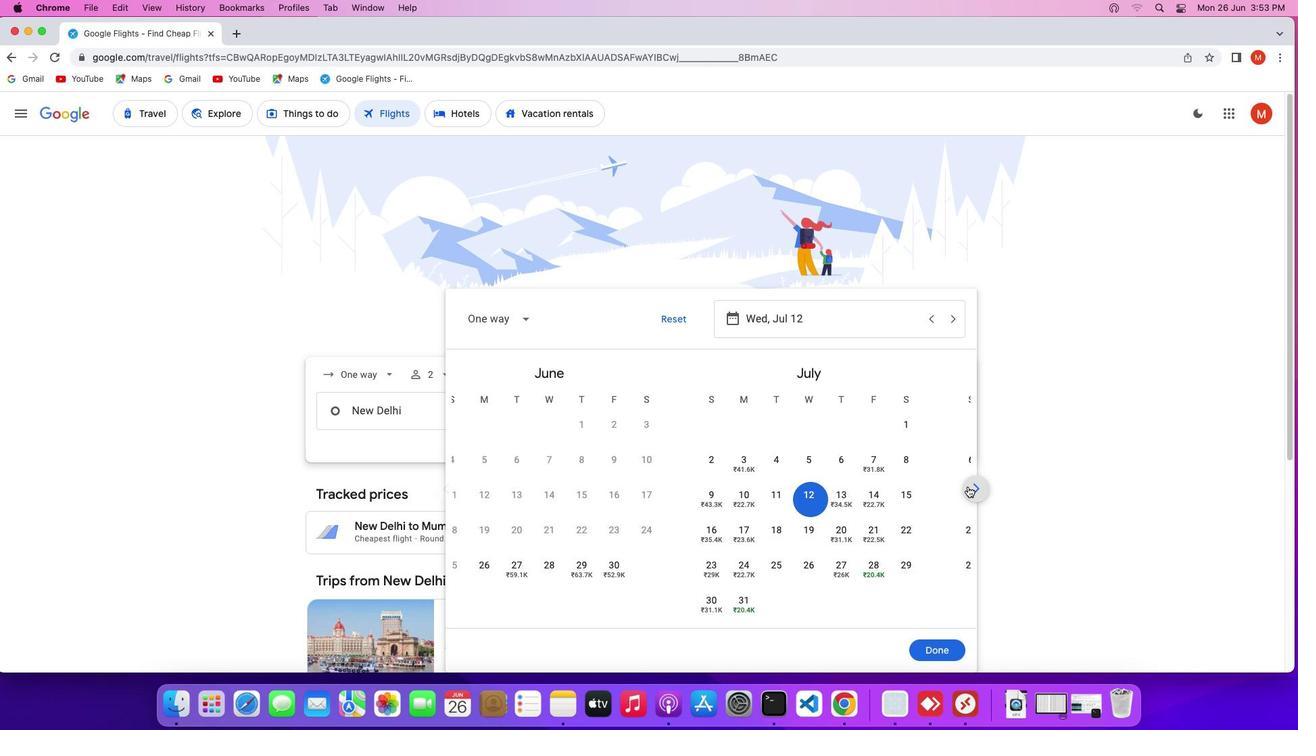 
Action: Mouse pressed left at (967, 486)
Screenshot: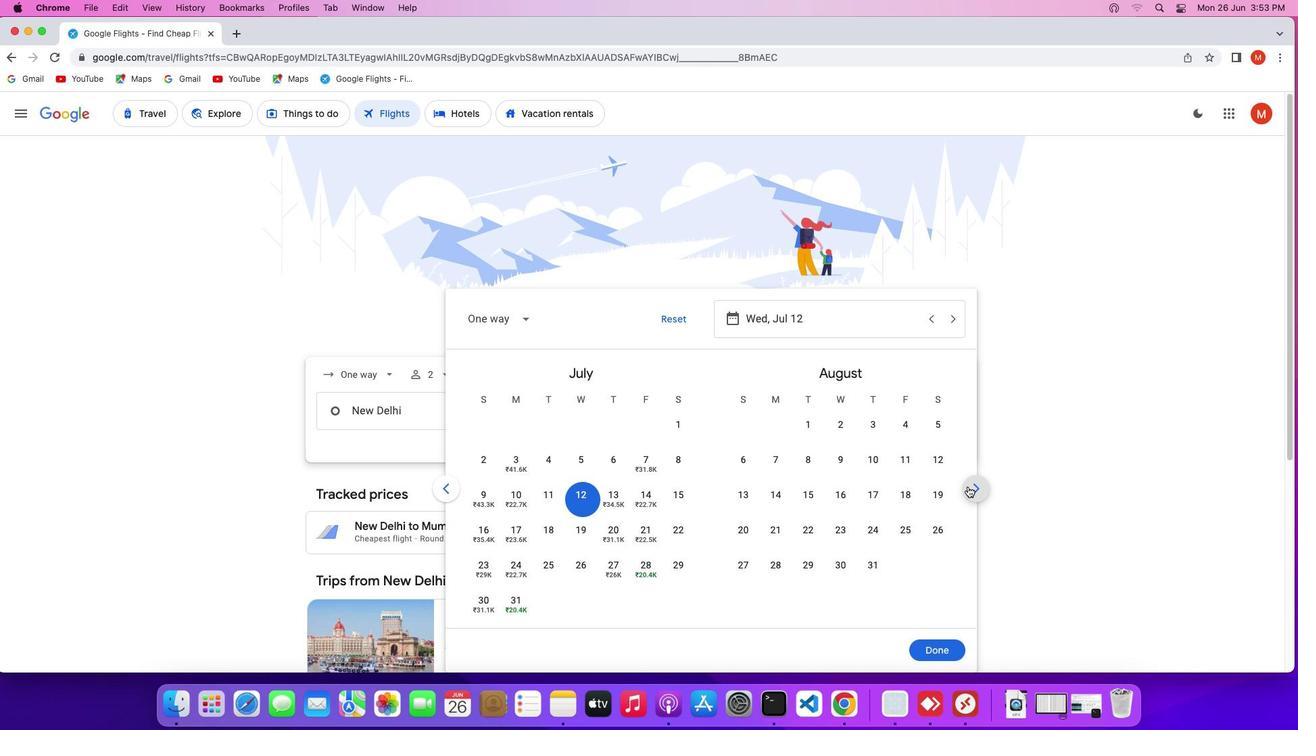 
Action: Mouse moved to (914, 490)
Screenshot: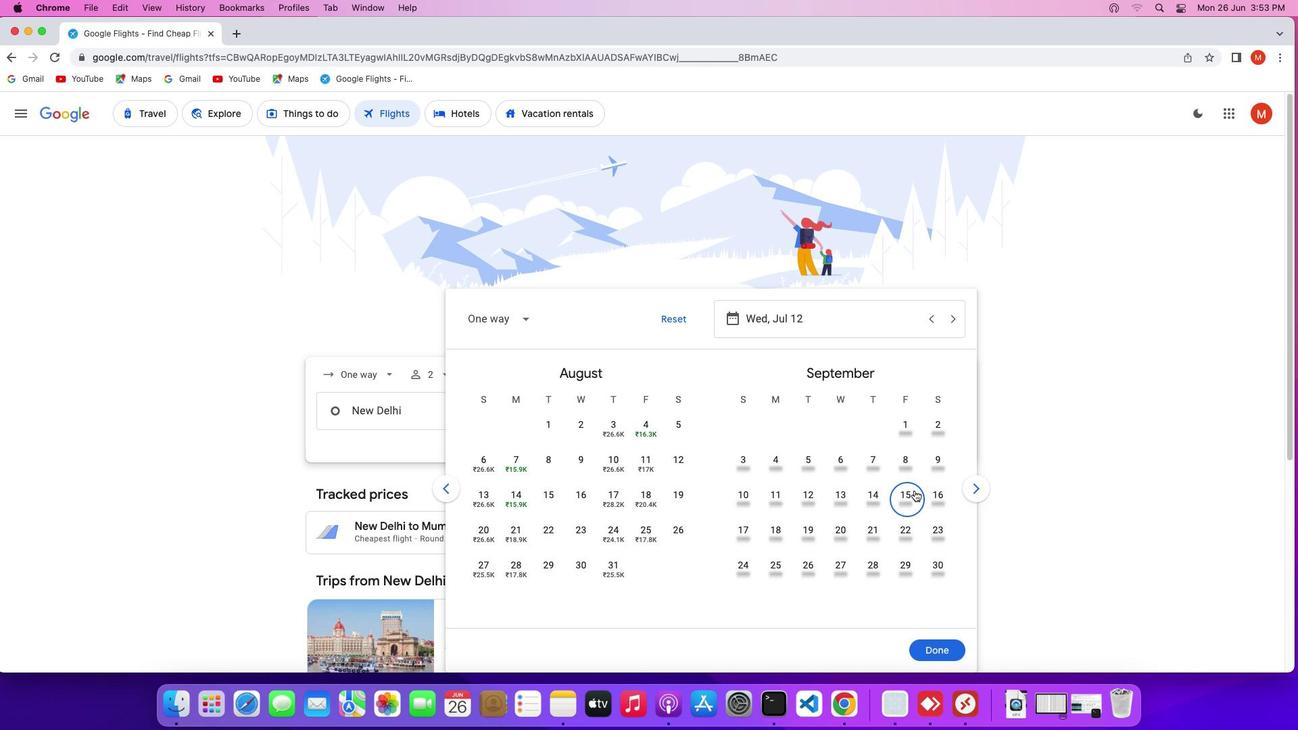 
Action: Mouse pressed left at (914, 490)
Screenshot: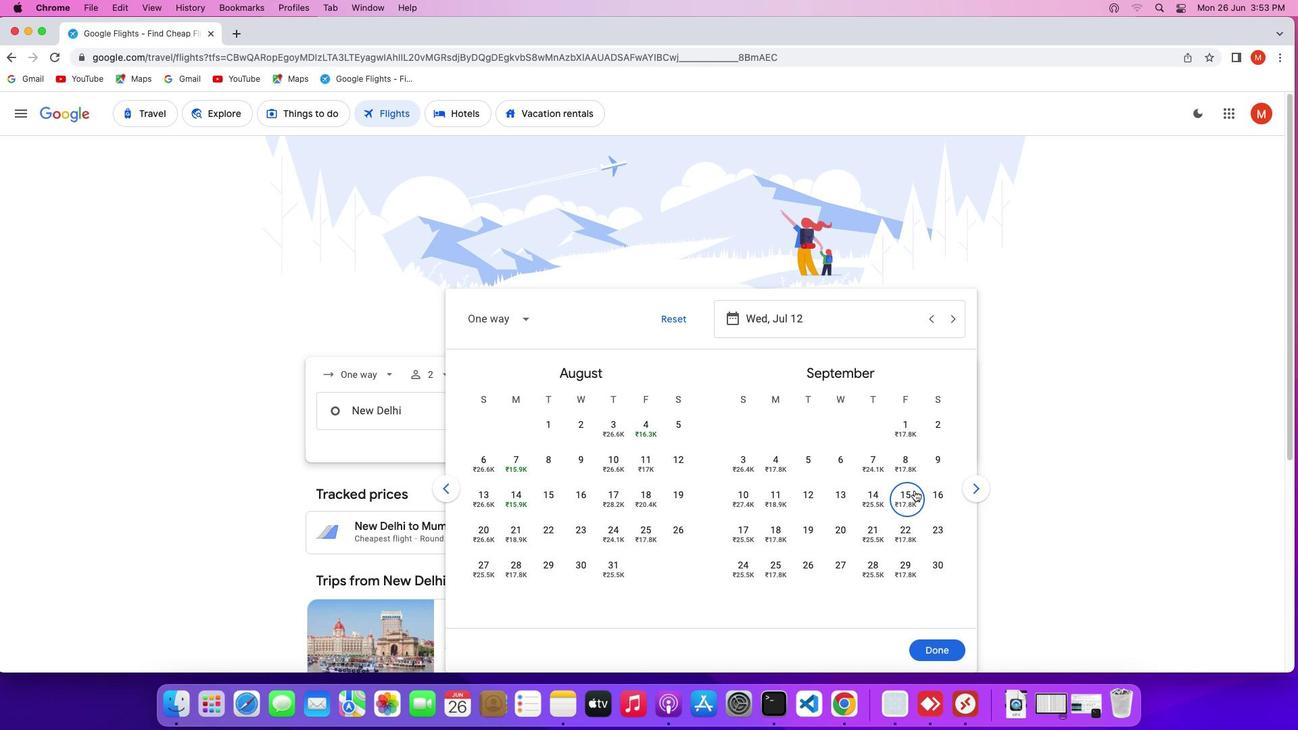 
Action: Mouse moved to (935, 644)
Screenshot: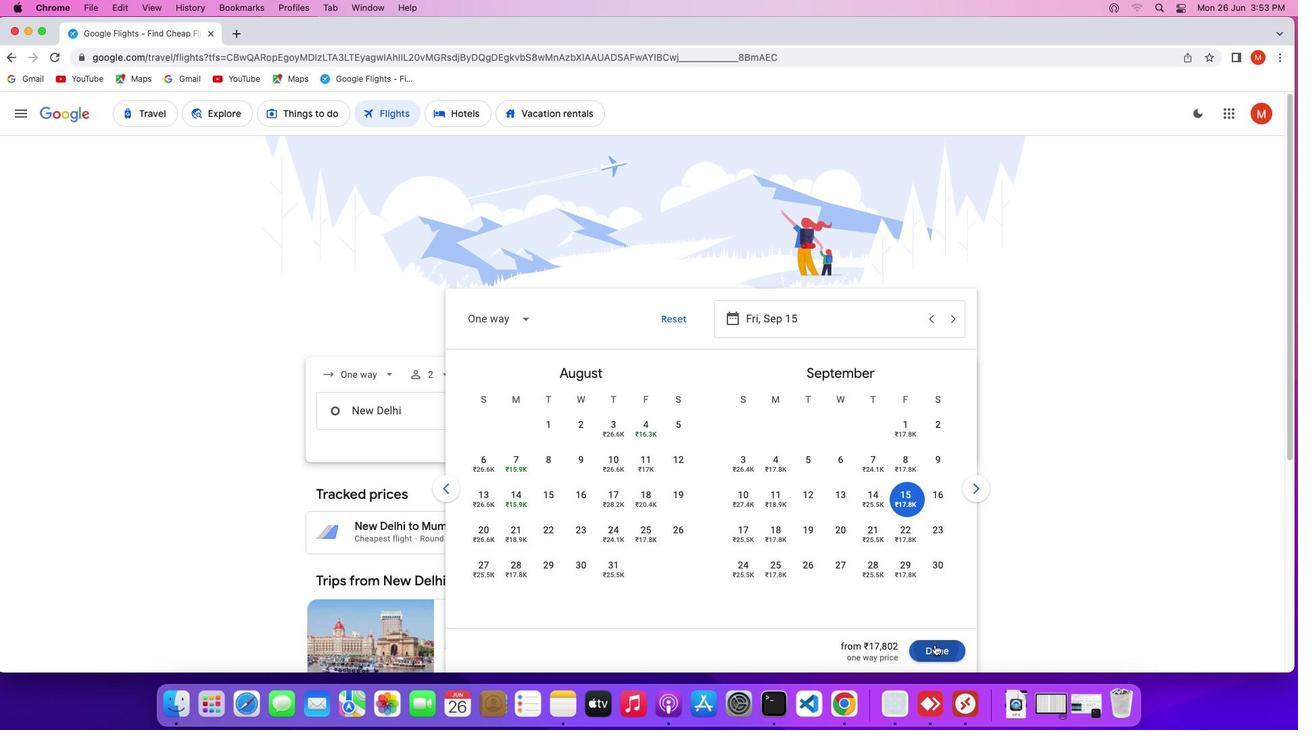 
Action: Mouse pressed left at (935, 644)
Screenshot: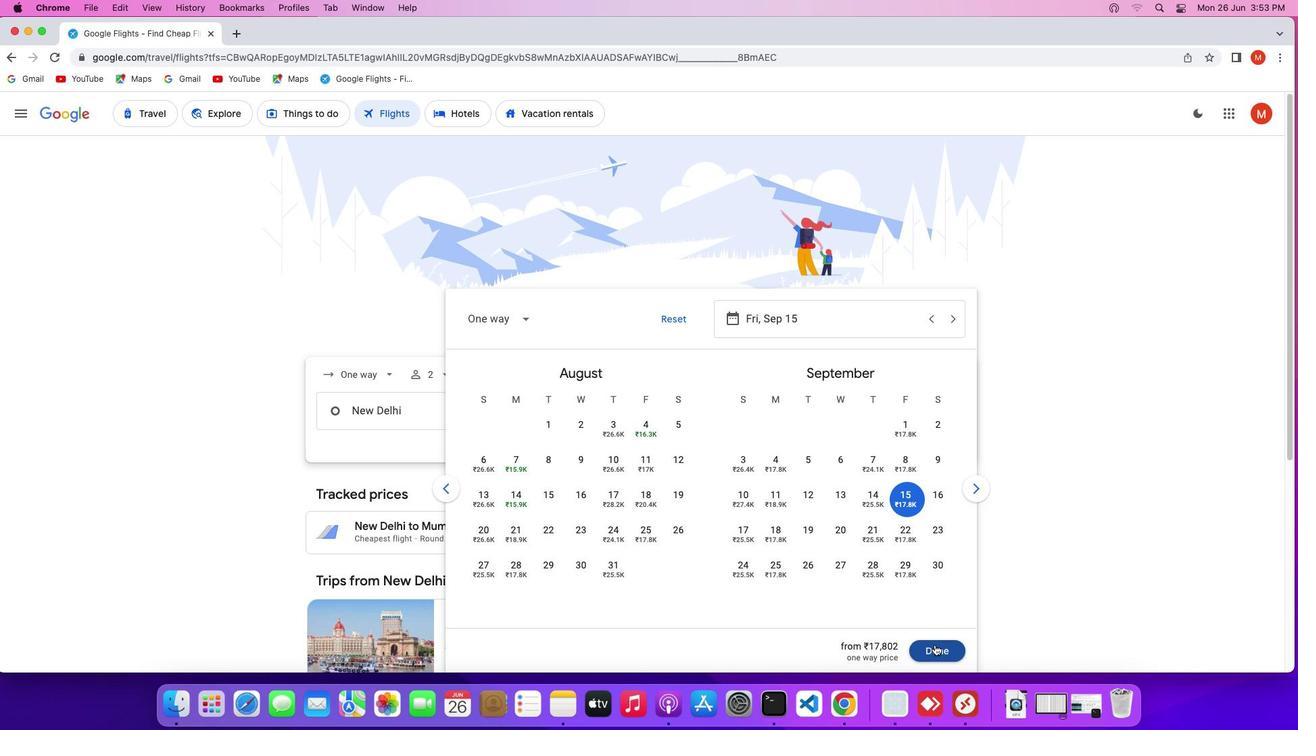 
Action: Mouse moved to (662, 469)
Screenshot: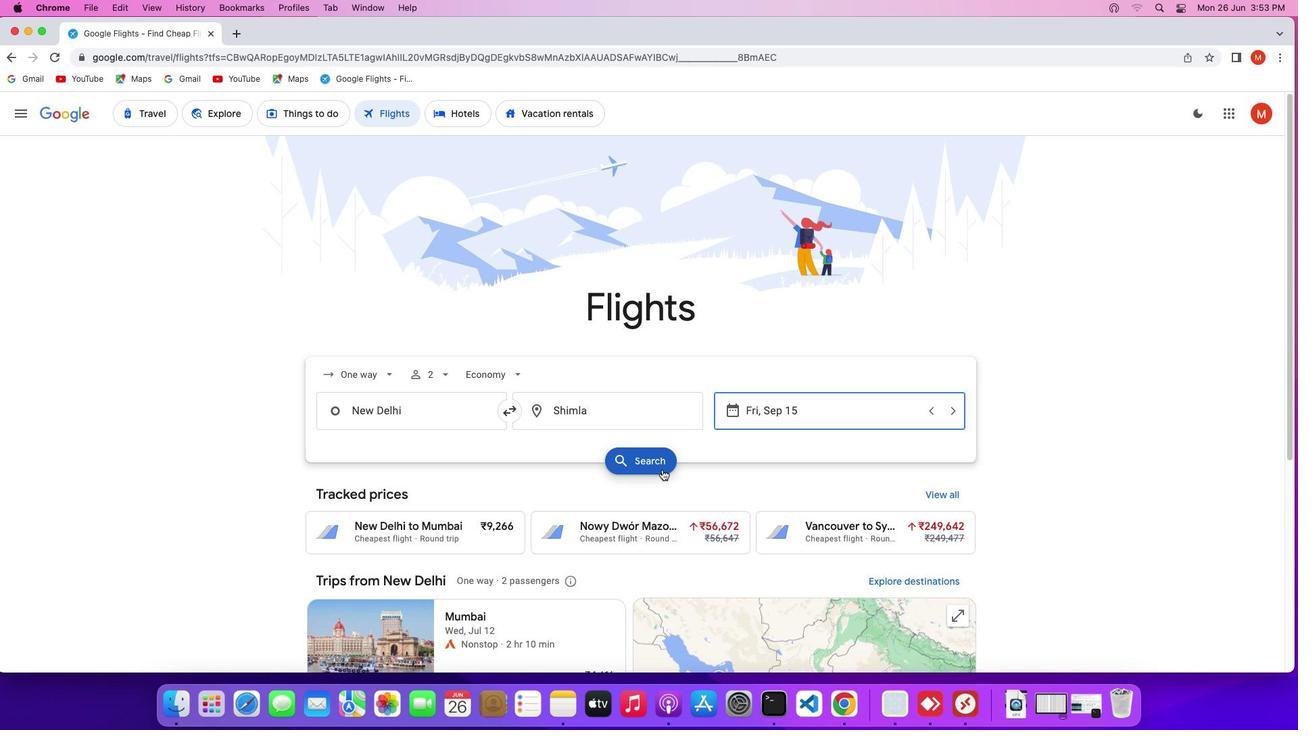 
Action: Mouse pressed left at (662, 469)
Screenshot: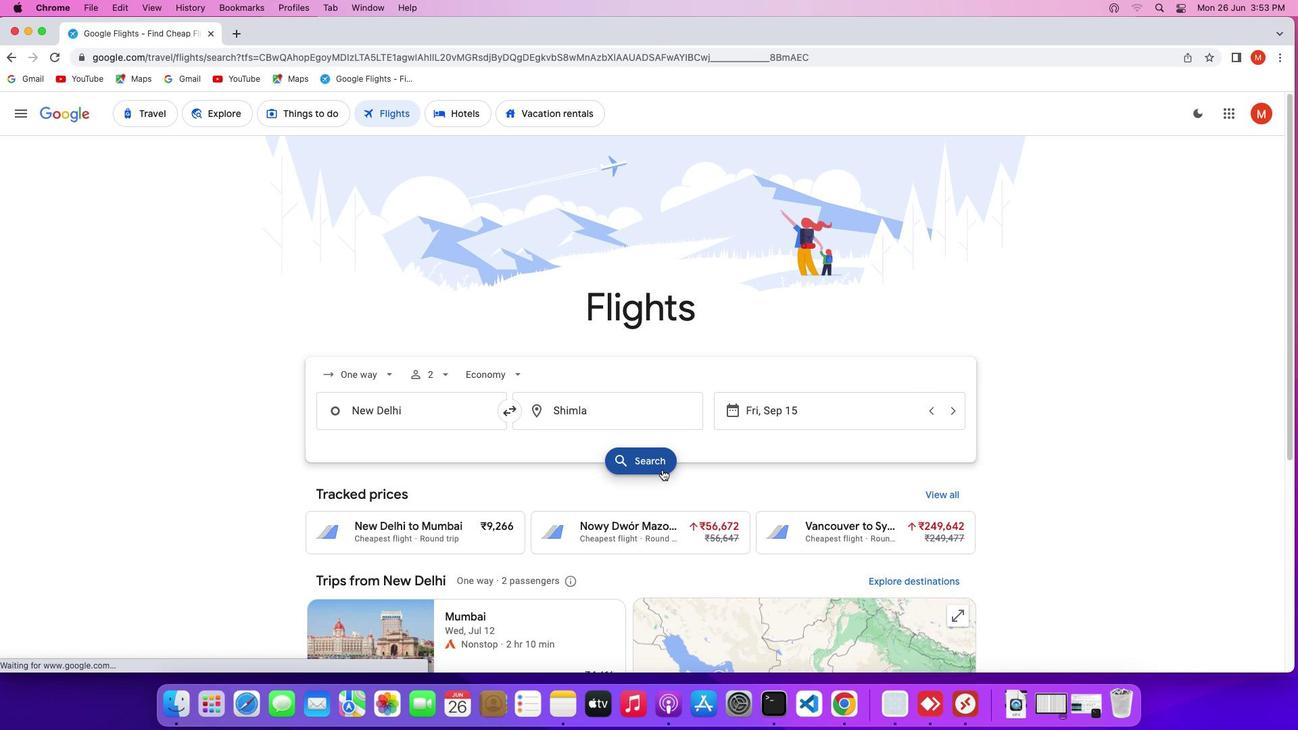 
Action: Mouse moved to (456, 241)
Screenshot: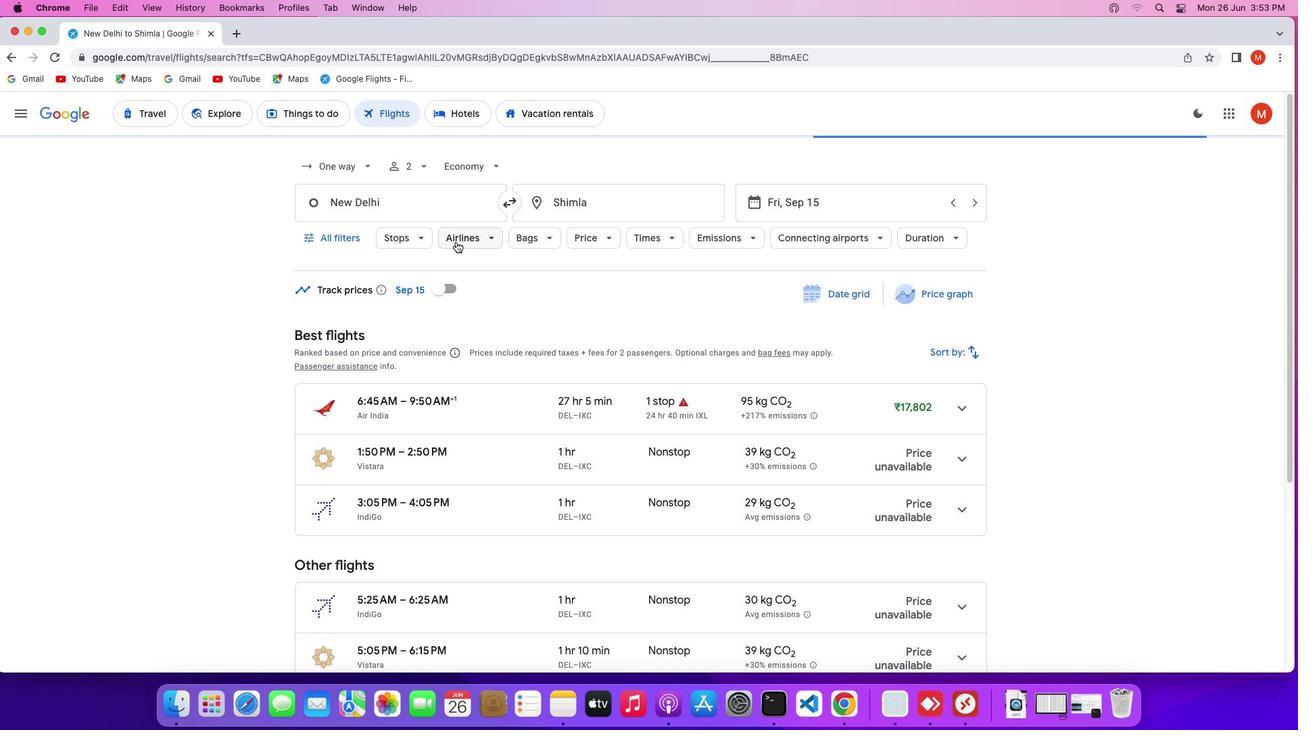 
Action: Mouse pressed left at (456, 241)
Screenshot: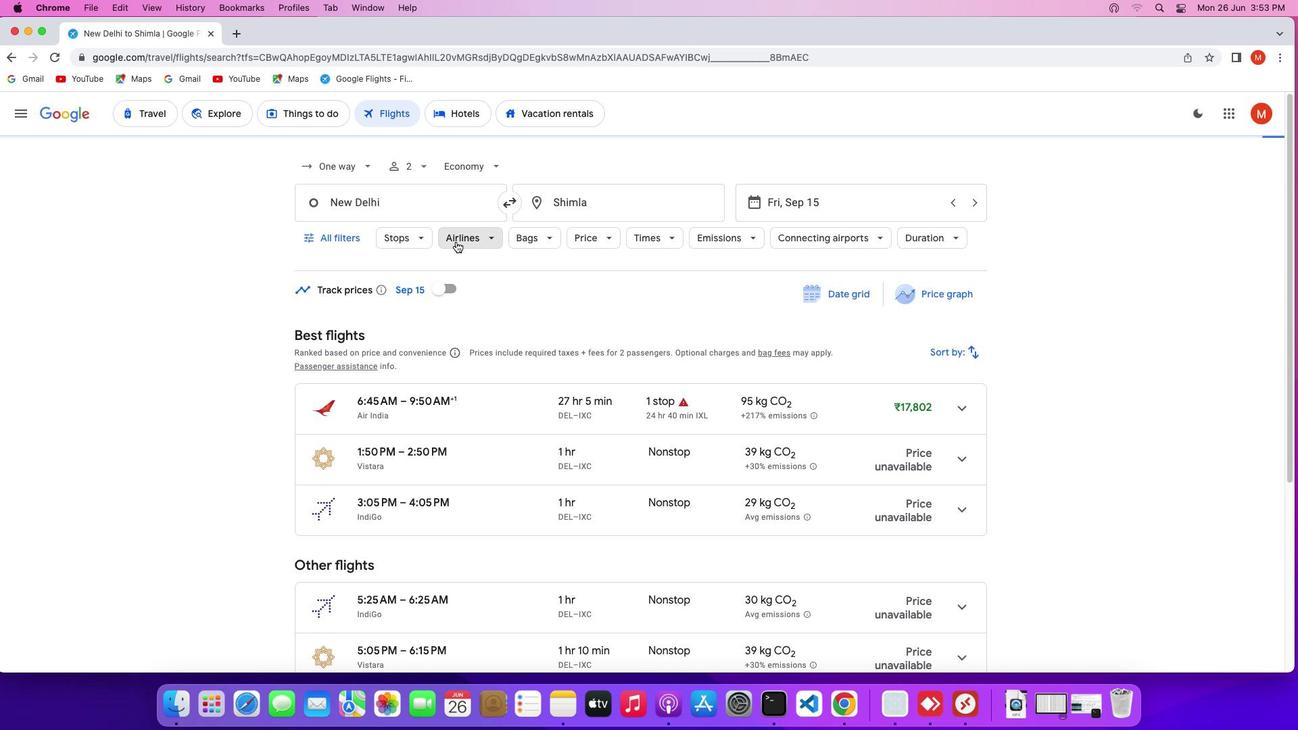 
Action: Mouse moved to (655, 311)
Screenshot: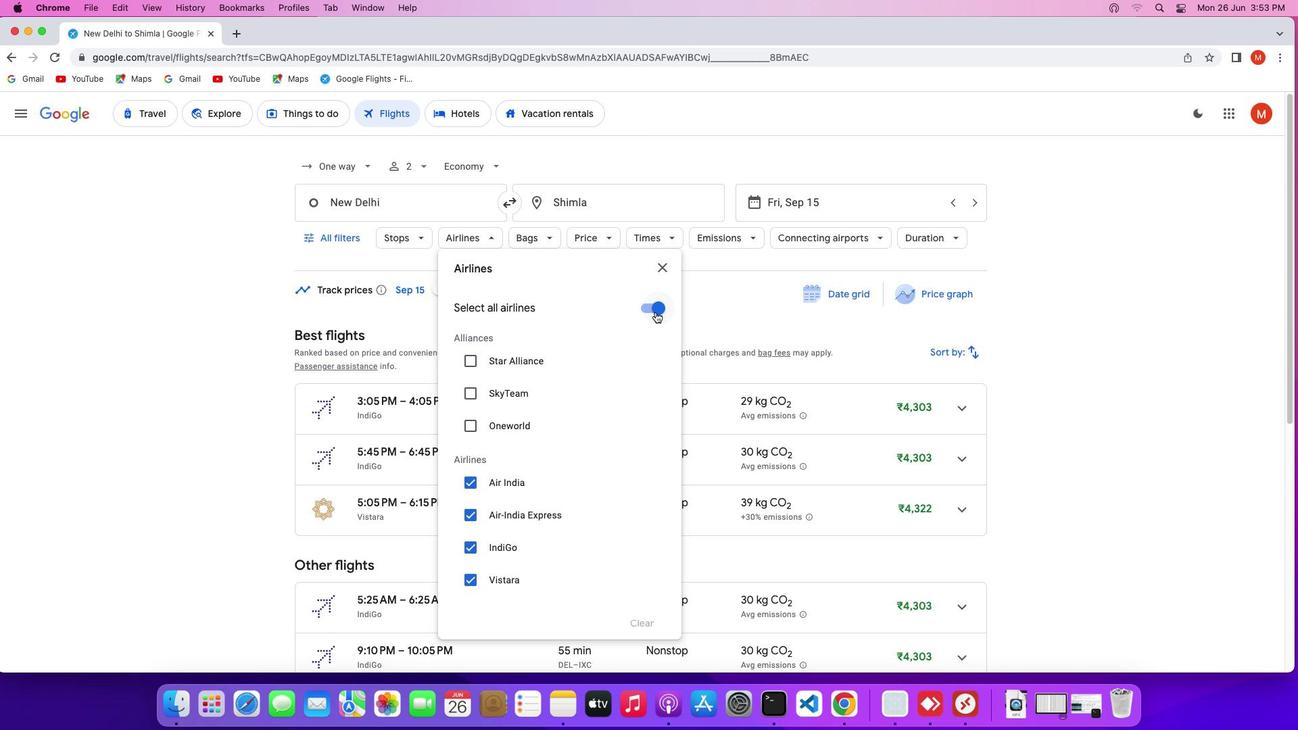 
Action: Mouse pressed left at (655, 311)
Screenshot: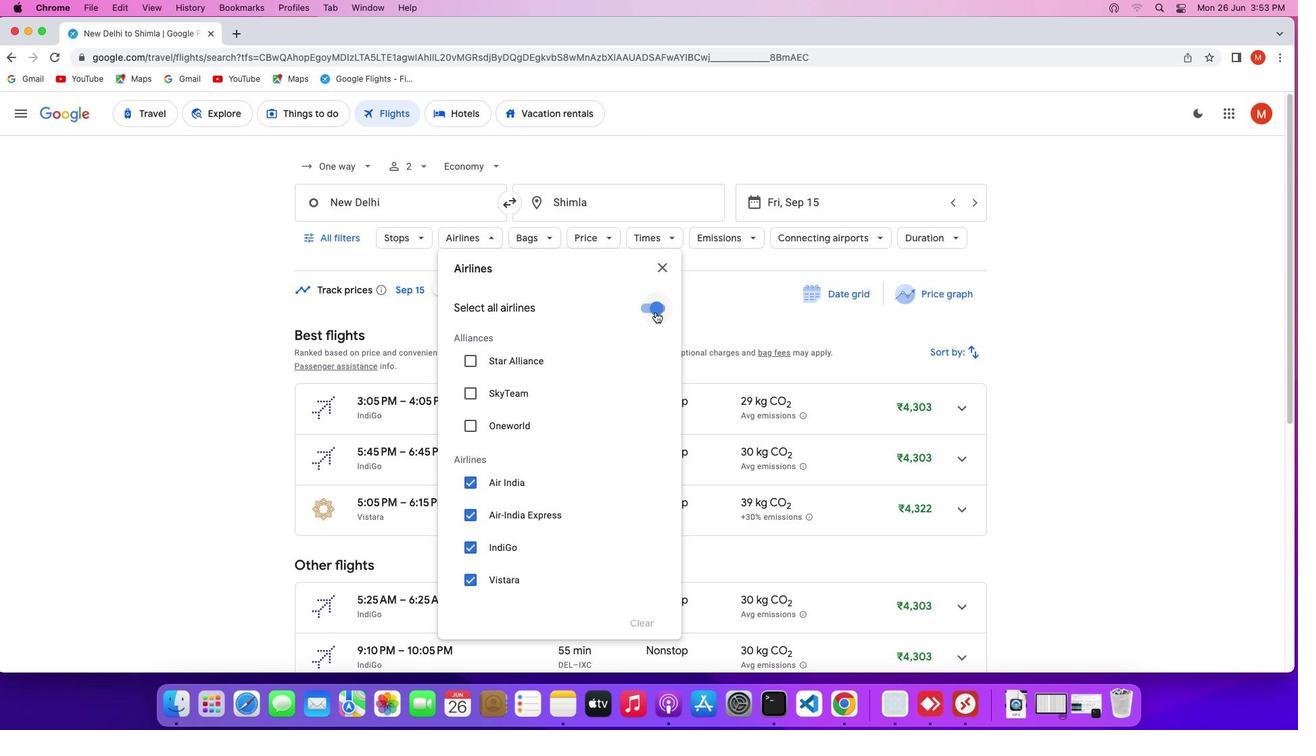 
Action: Mouse moved to (475, 483)
Screenshot: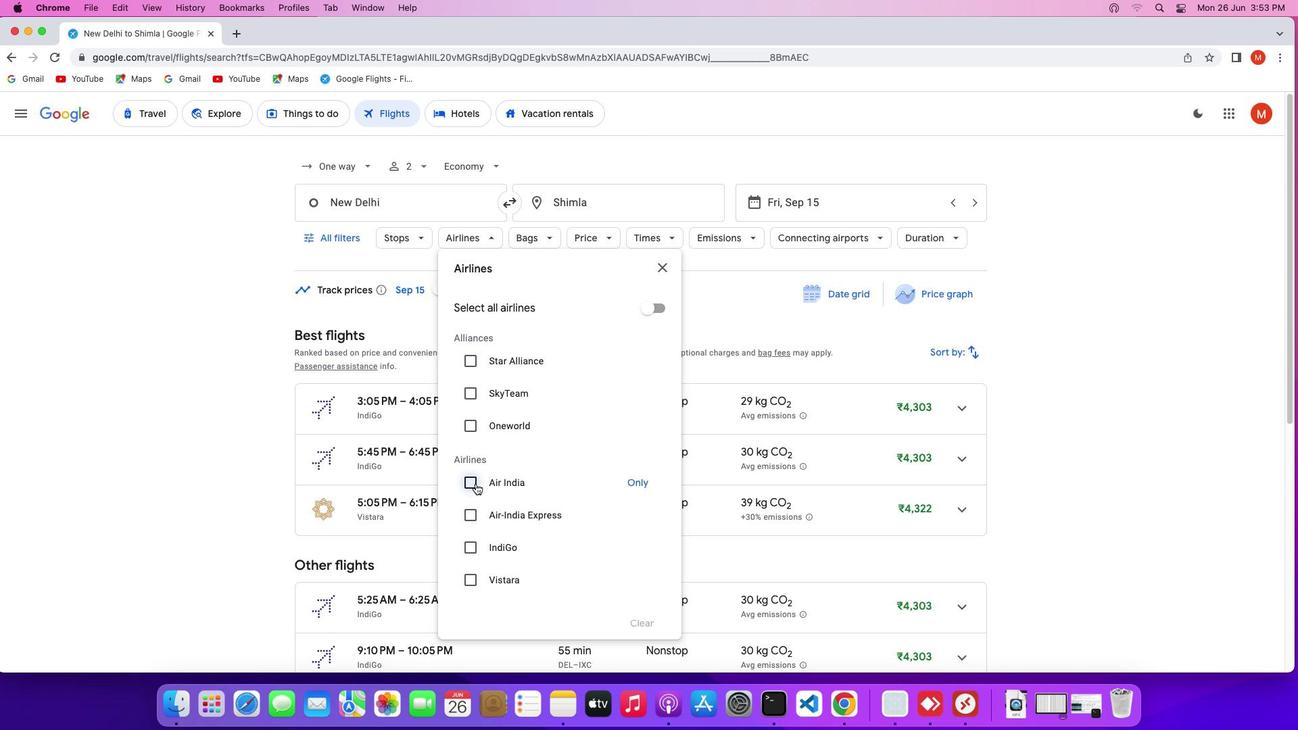 
Action: Mouse pressed left at (475, 483)
Screenshot: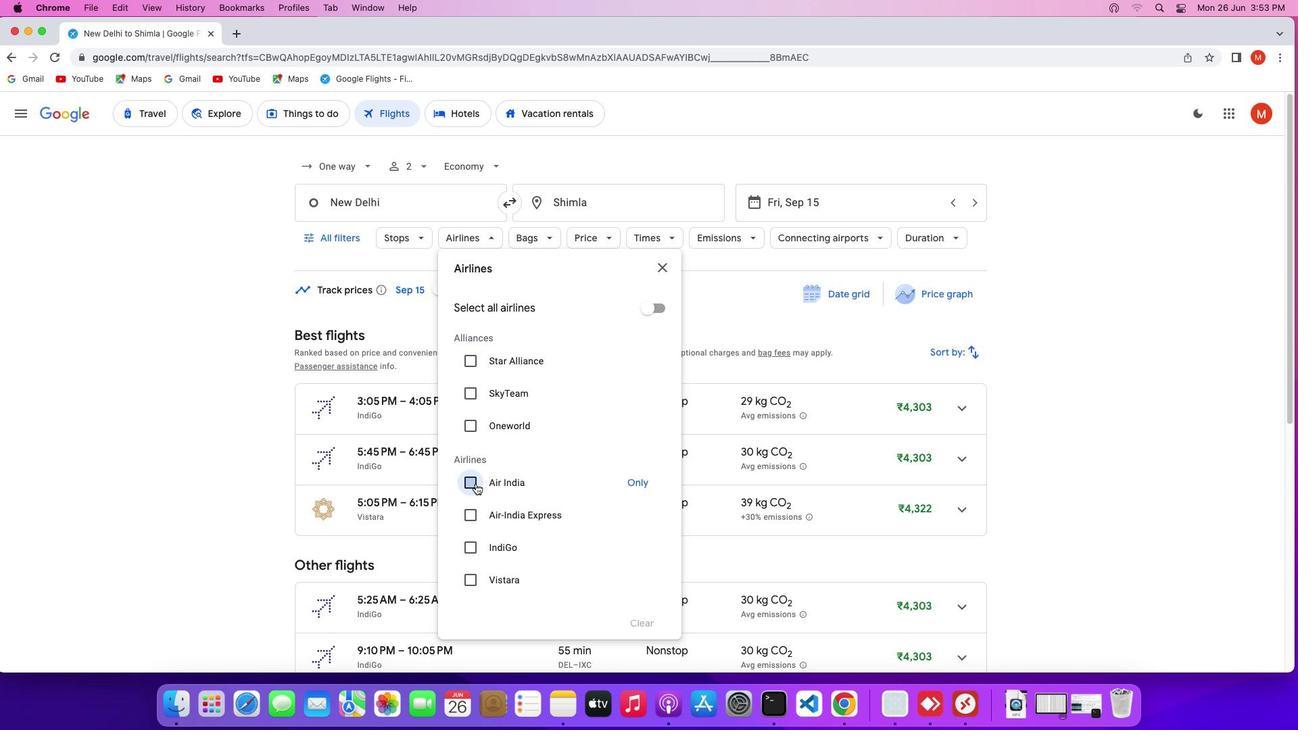 
Action: Mouse moved to (667, 269)
Screenshot: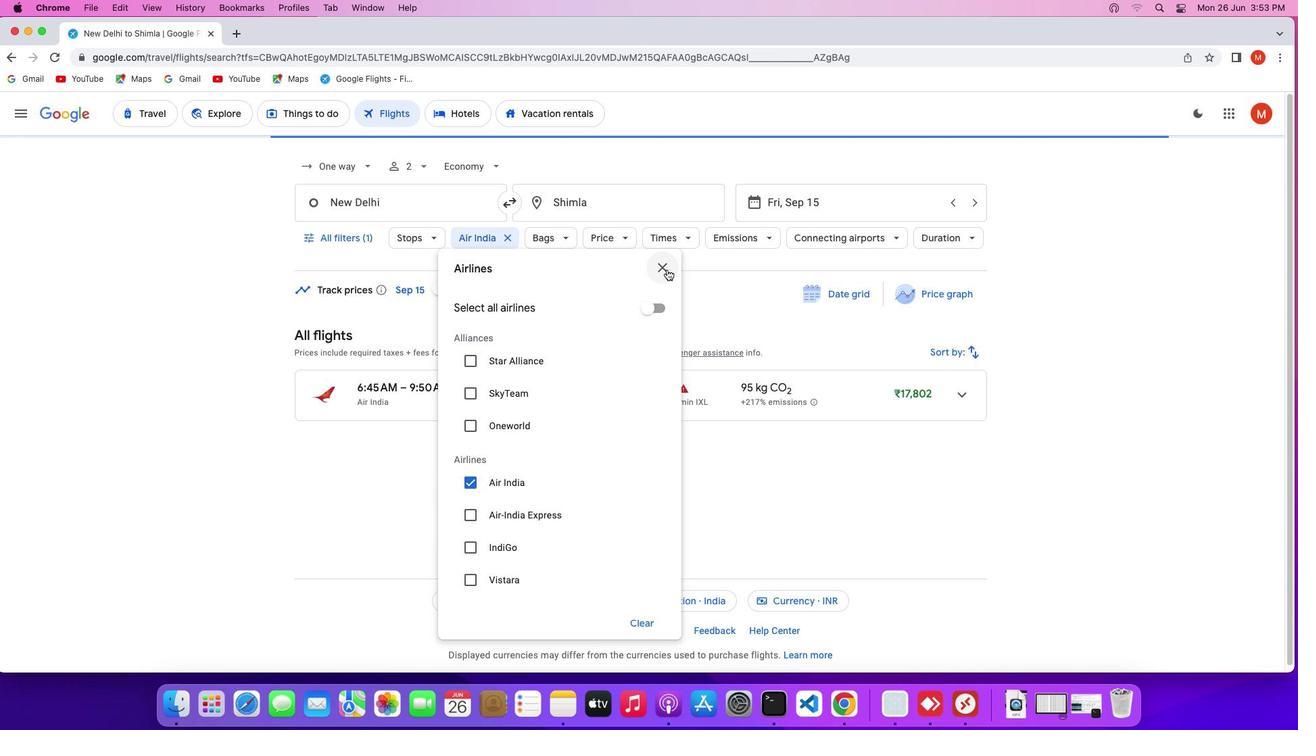 
Action: Mouse pressed left at (667, 269)
Screenshot: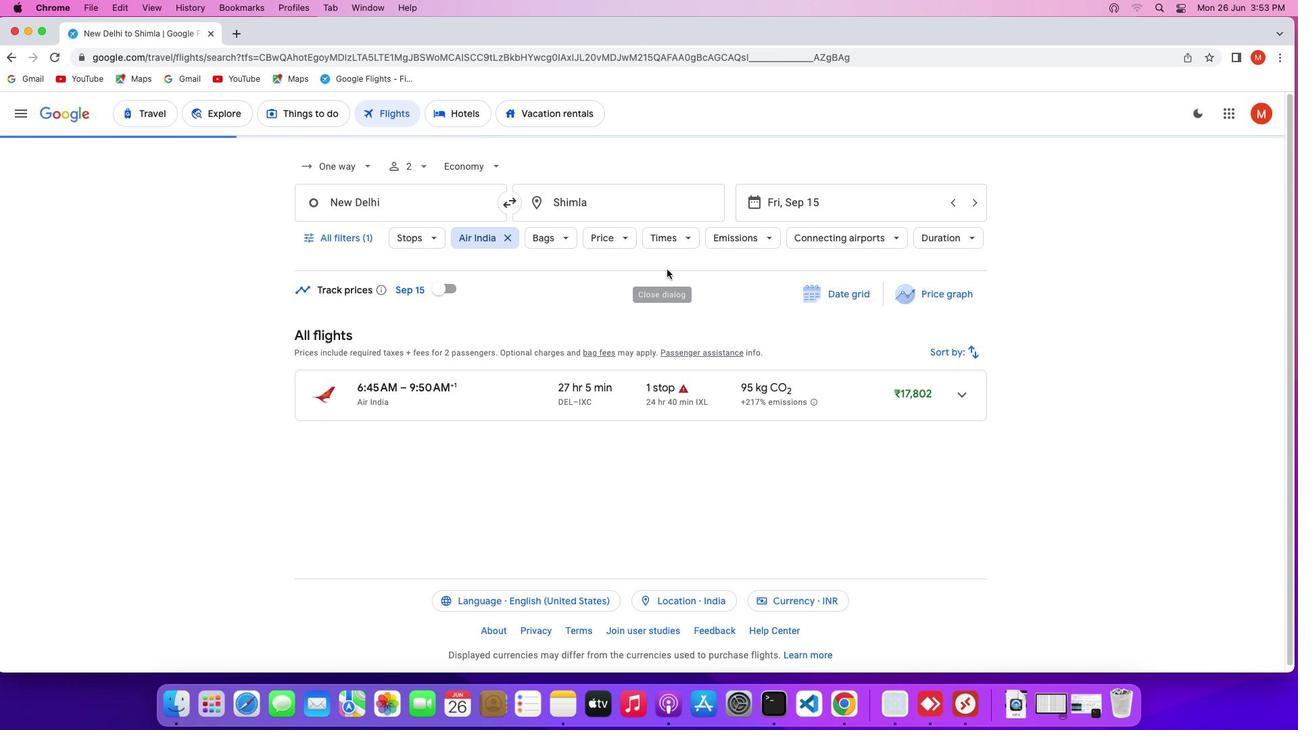 
Action: Mouse moved to (946, 355)
Screenshot: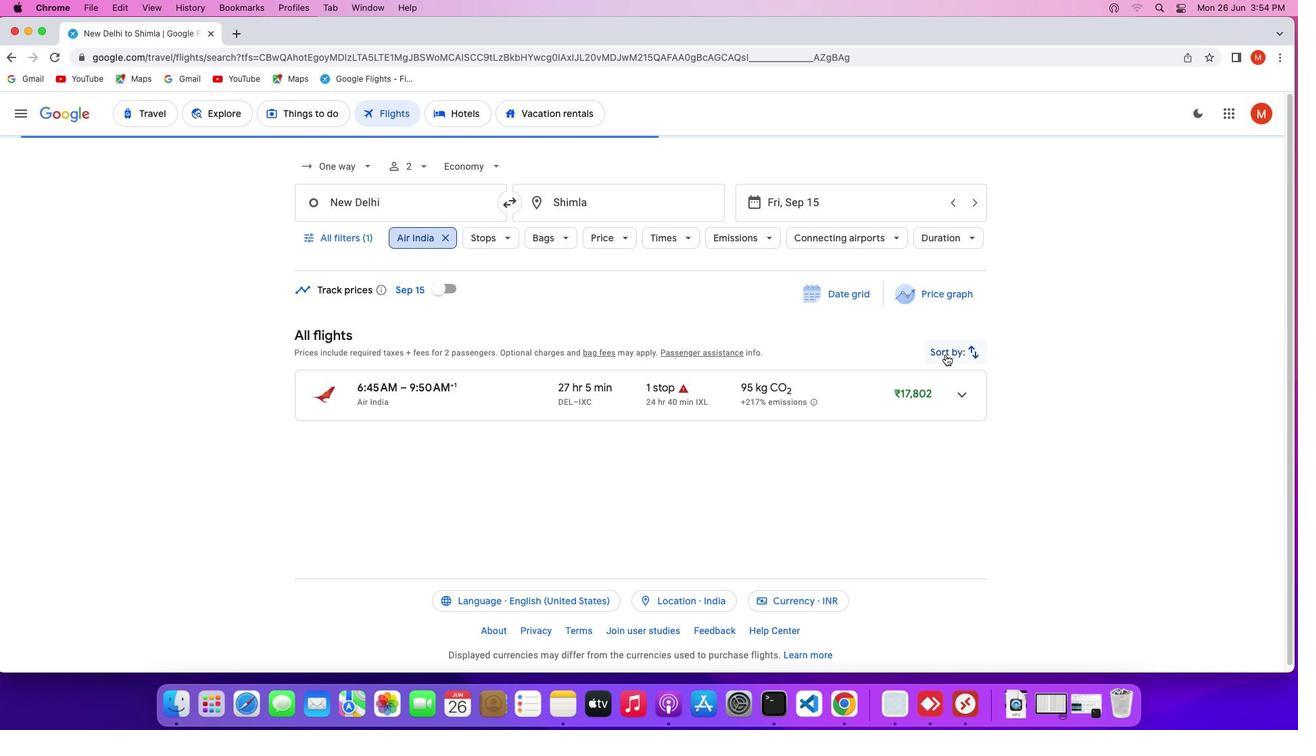 
Action: Mouse pressed left at (946, 355)
Screenshot: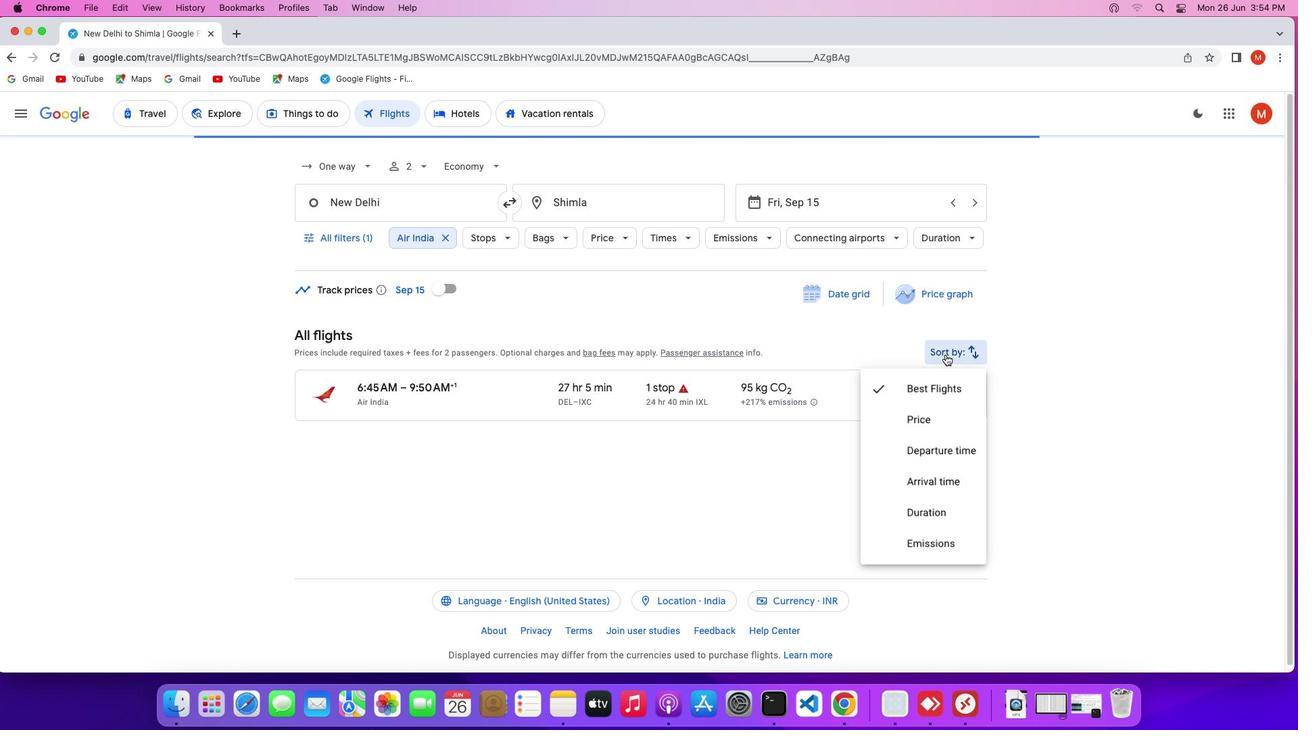 
Action: Mouse moved to (927, 419)
Screenshot: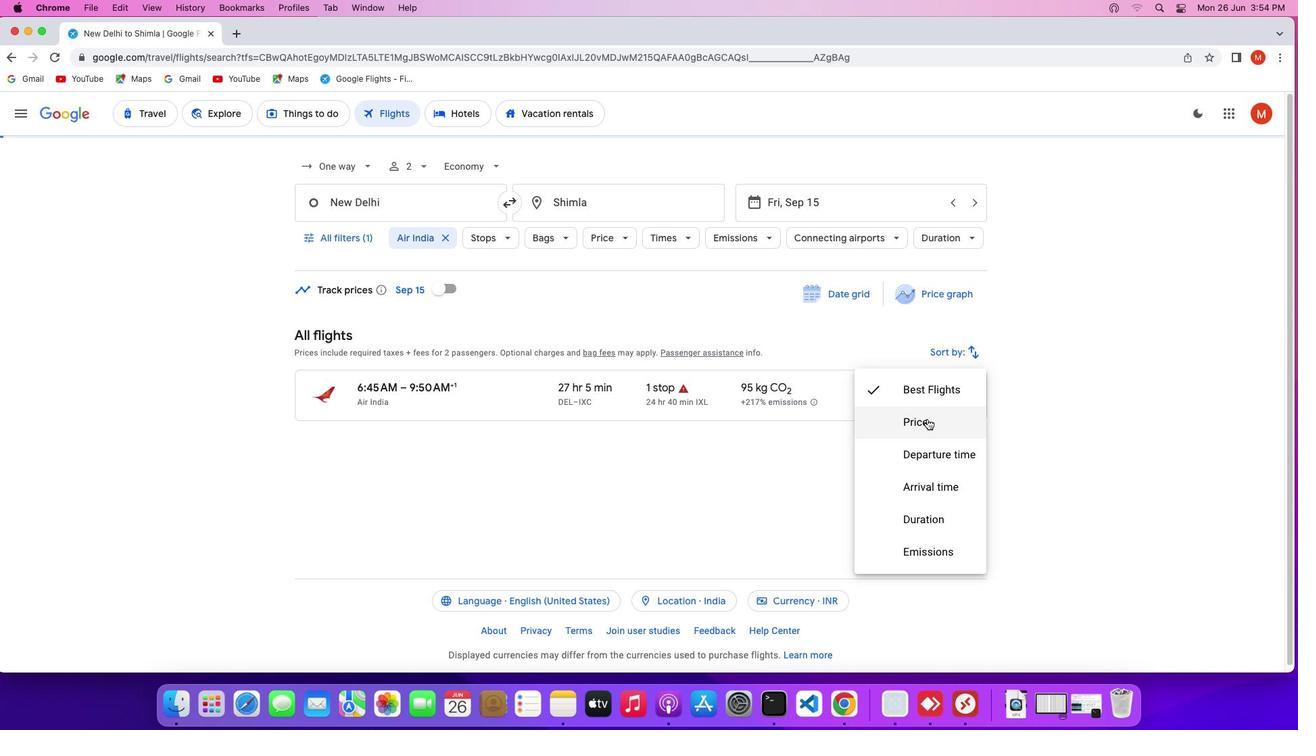 
Action: Mouse pressed left at (927, 419)
Screenshot: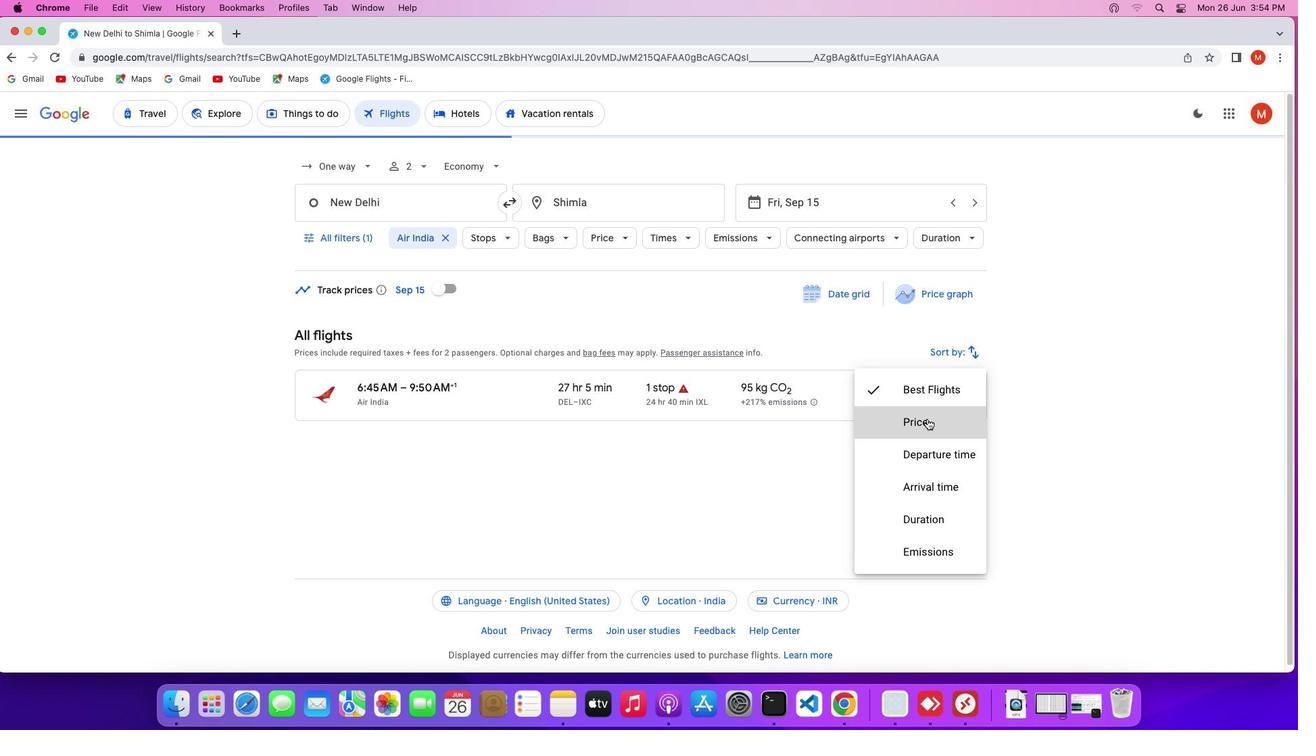 
Action: Mouse moved to (907, 415)
Screenshot: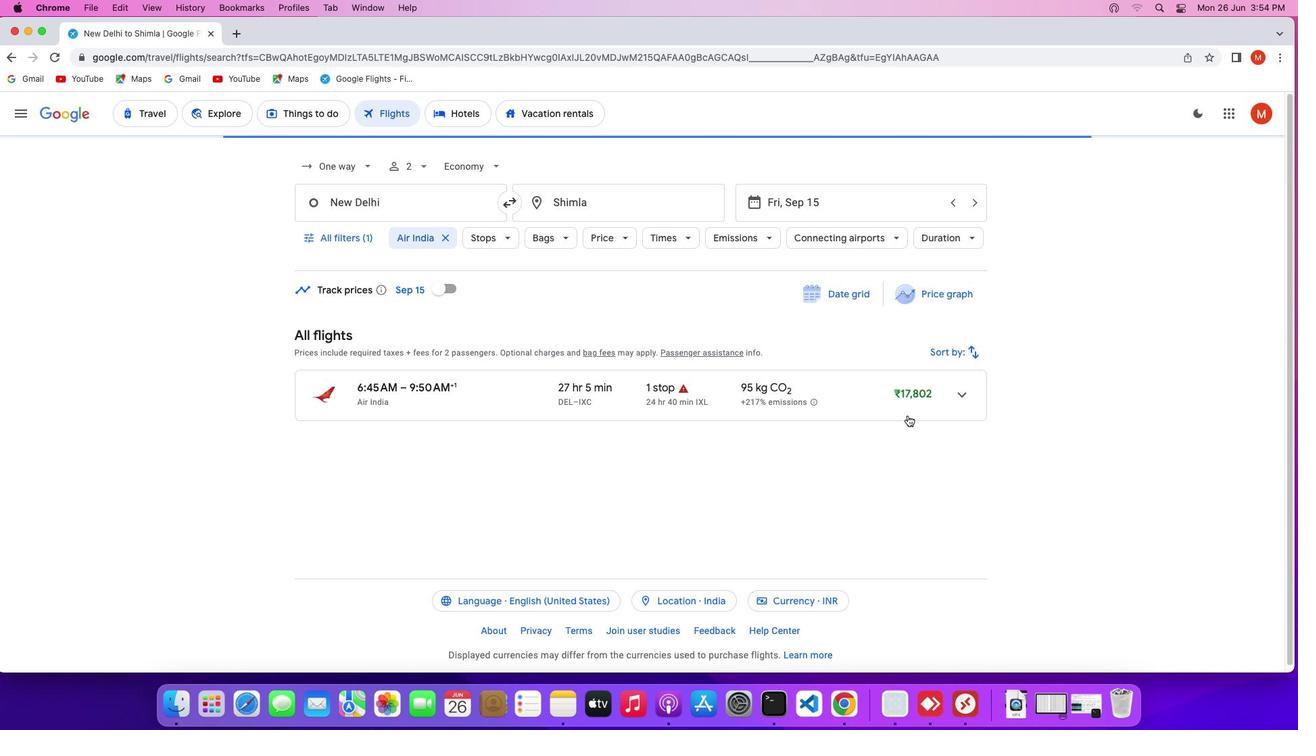 
Action: Mouse scrolled (907, 415) with delta (0, 0)
Screenshot: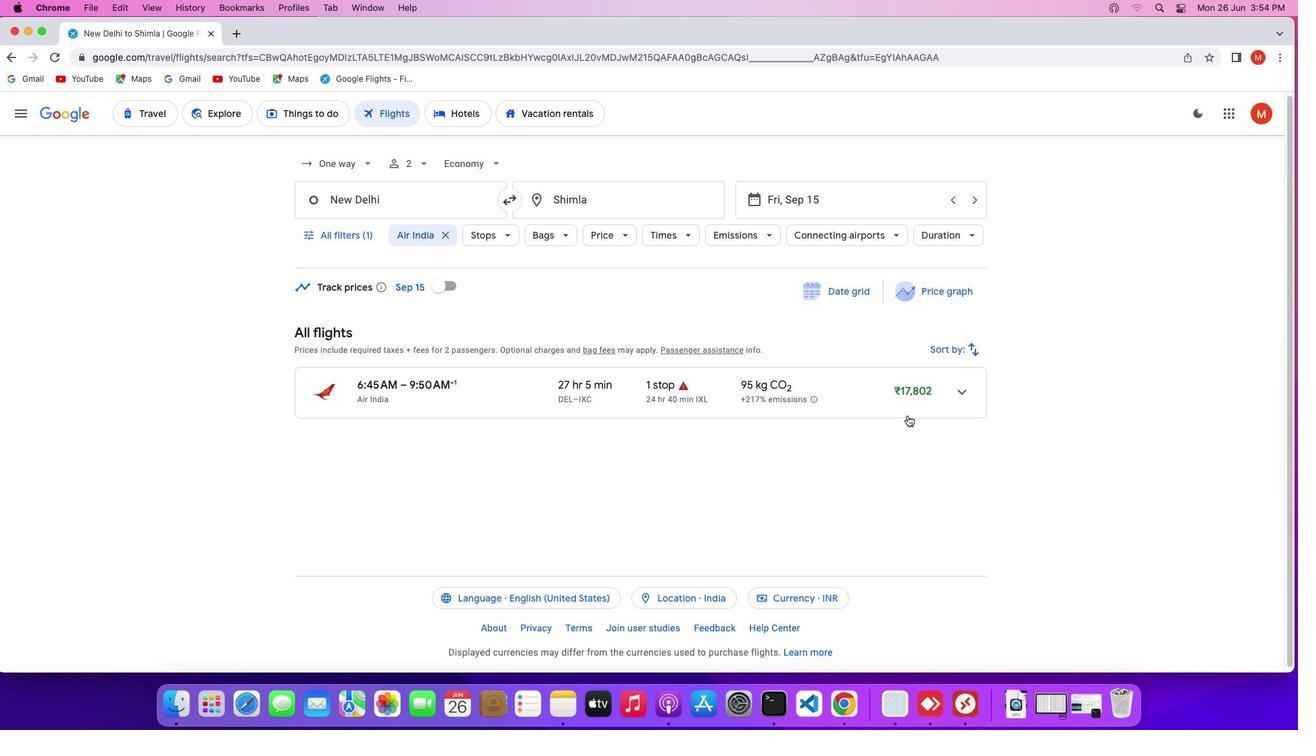 
Action: Mouse scrolled (907, 415) with delta (0, 0)
Screenshot: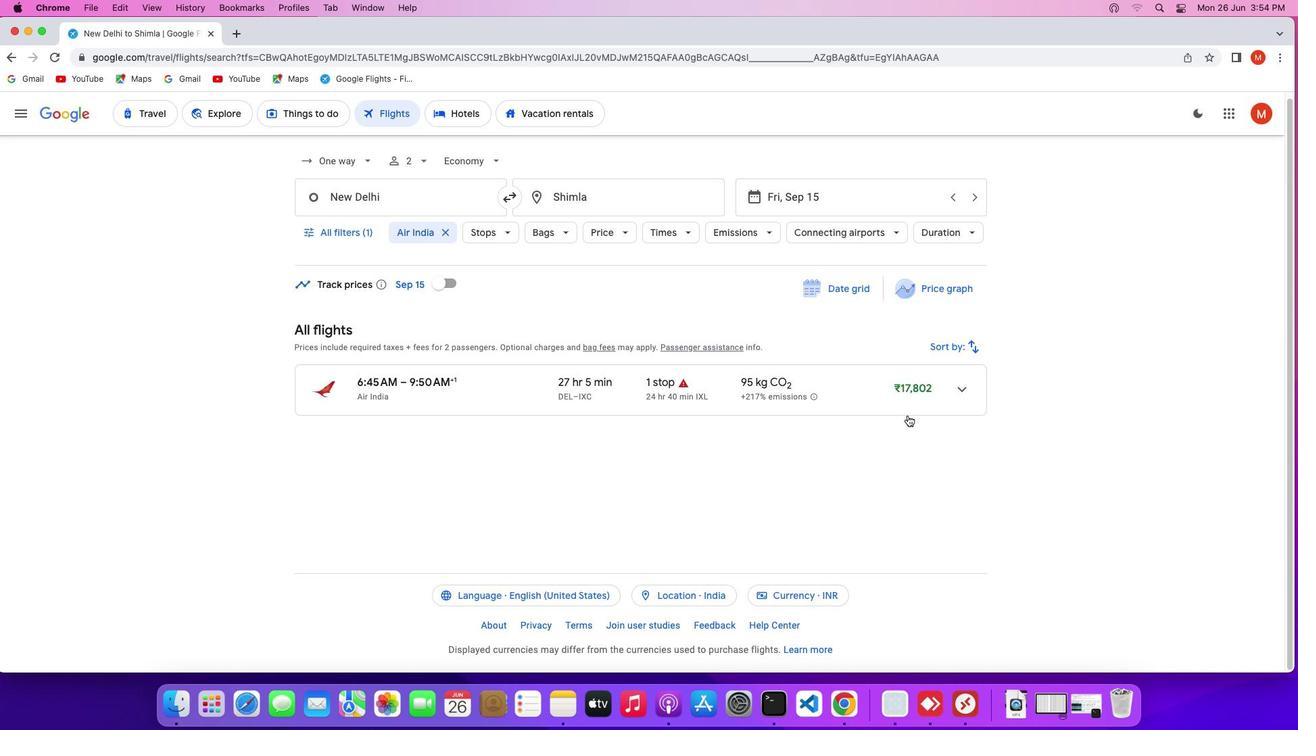 
Action: Mouse scrolled (907, 415) with delta (0, 0)
Screenshot: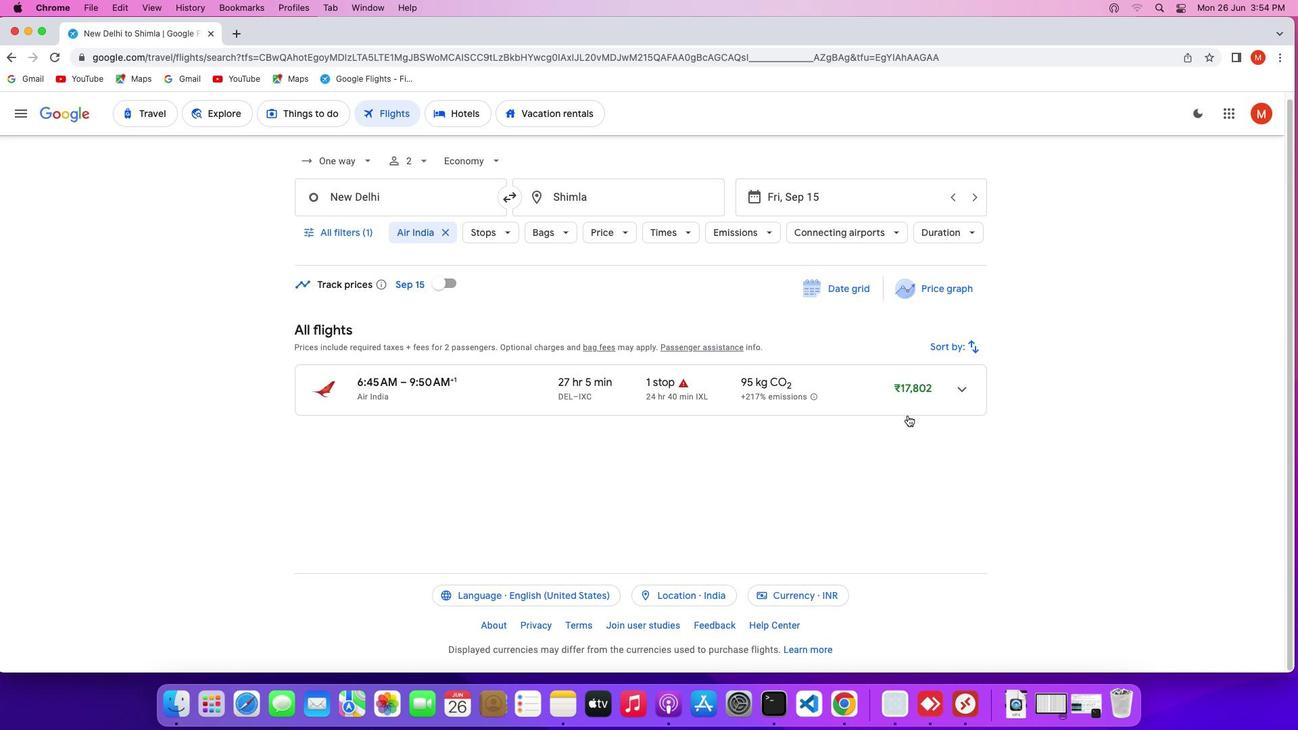 
Action: Mouse moved to (914, 406)
Screenshot: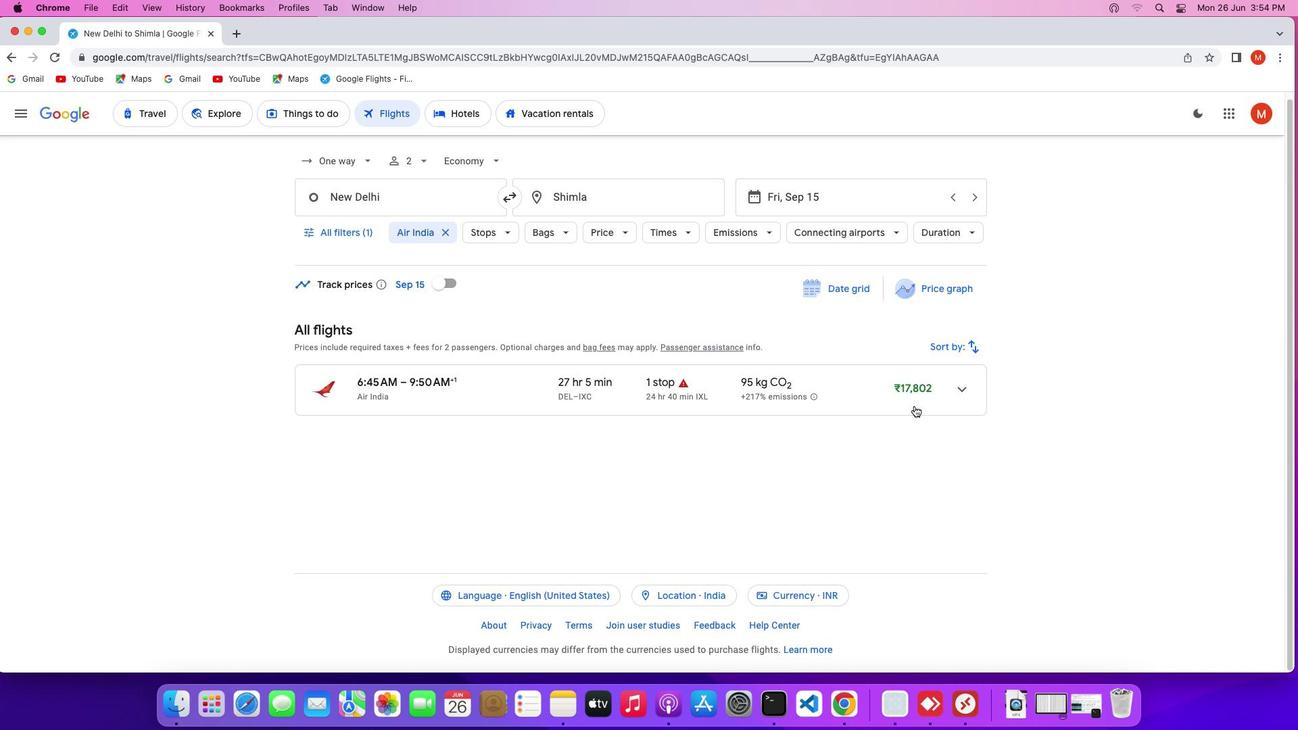 
Action: Mouse scrolled (914, 406) with delta (0, 0)
Screenshot: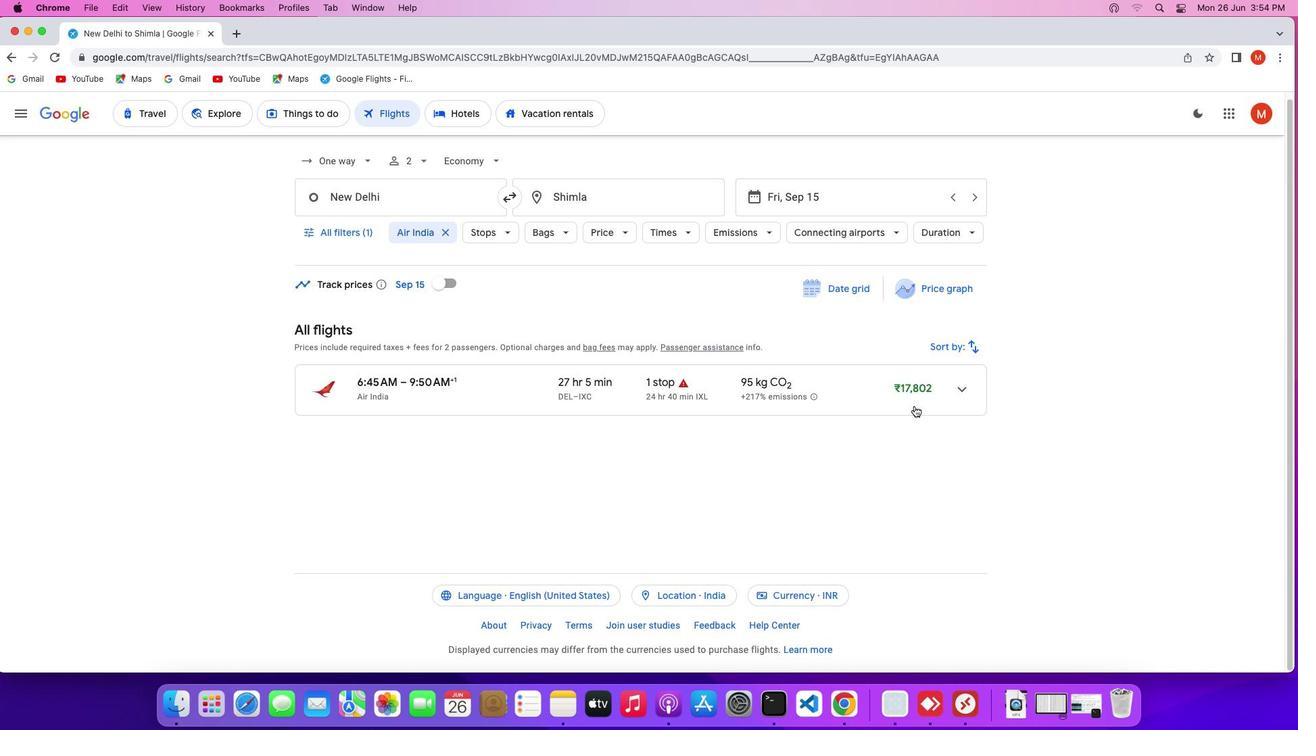 
Action: Mouse scrolled (914, 406) with delta (0, 0)
Screenshot: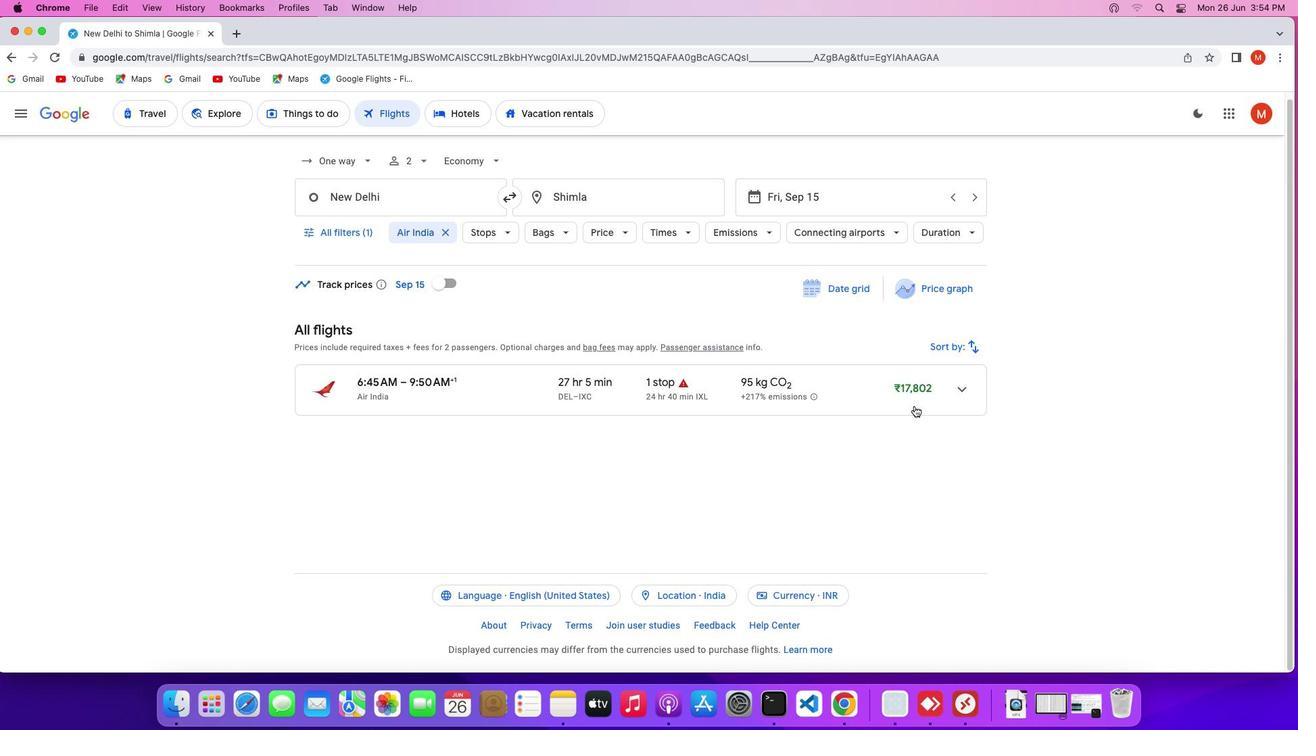 
Action: Mouse scrolled (914, 406) with delta (0, 0)
Screenshot: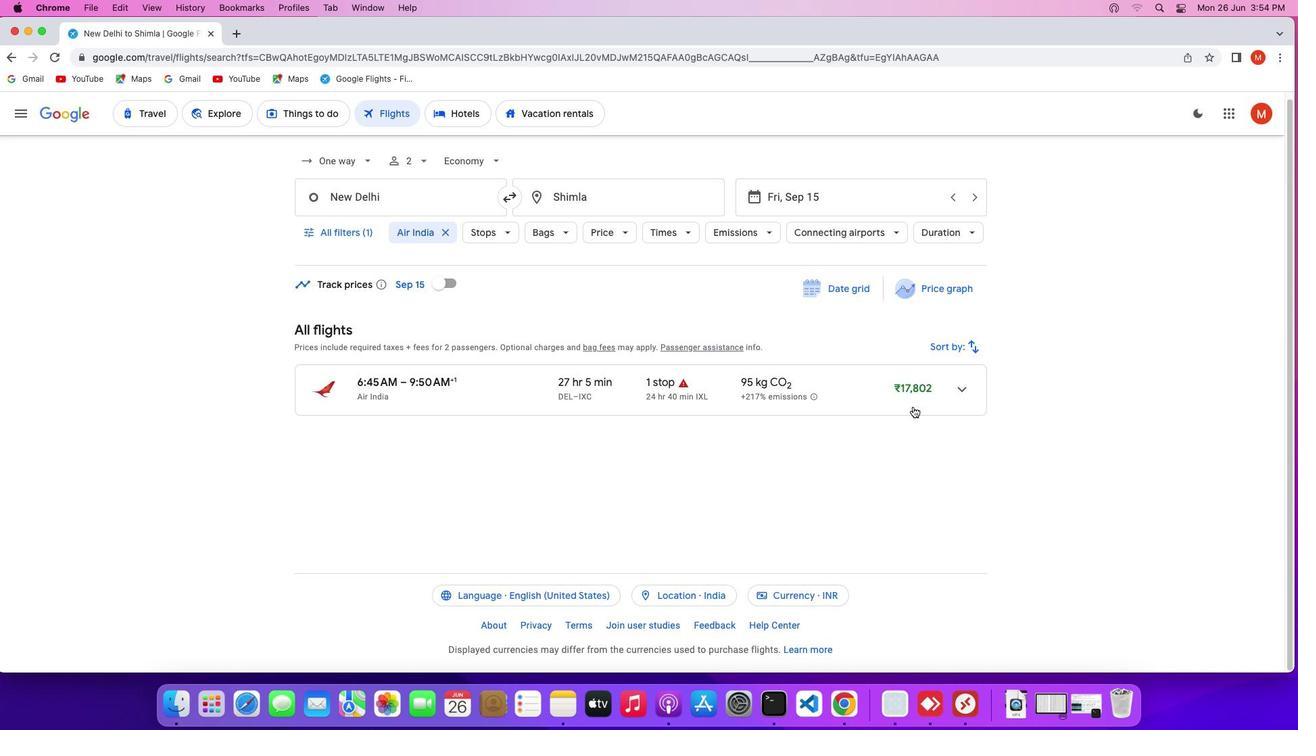 
Action: Mouse moved to (913, 407)
Screenshot: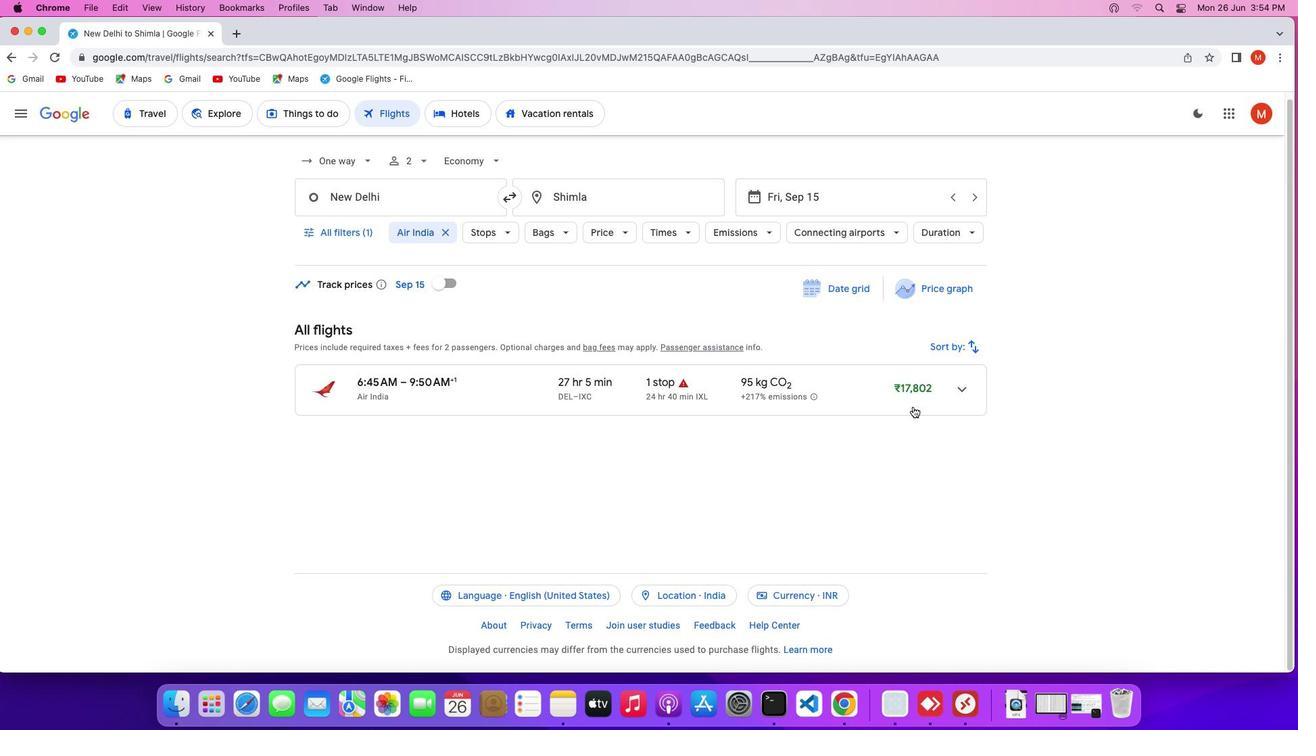 
Action: Mouse scrolled (913, 407) with delta (0, 0)
Screenshot: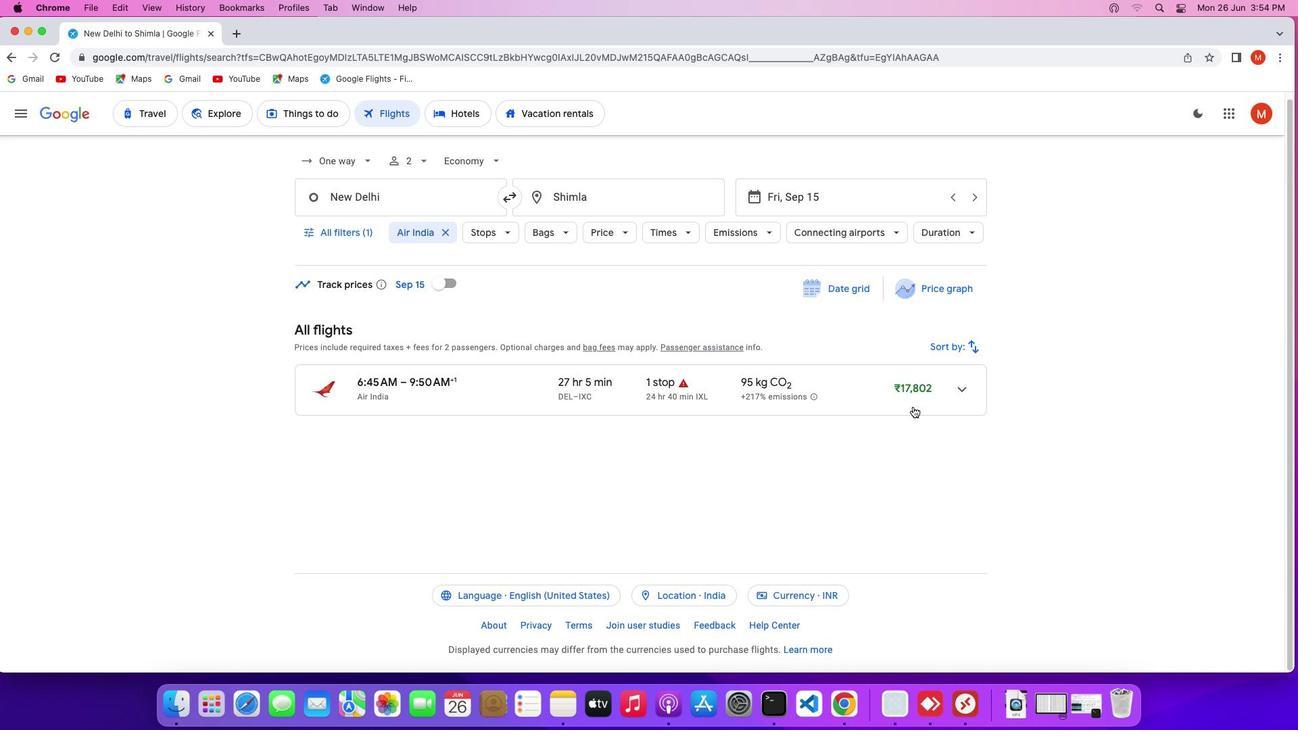 
Action: Mouse scrolled (913, 407) with delta (0, 0)
Screenshot: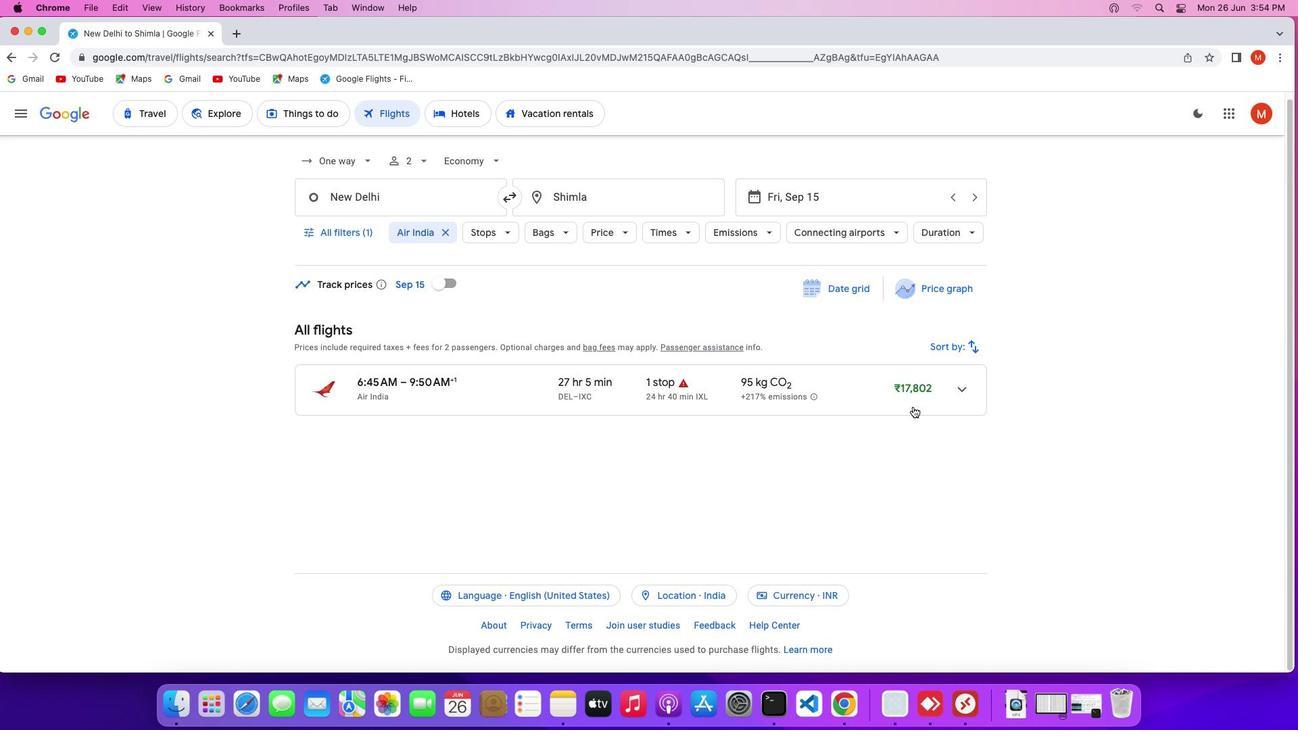 
Action: Mouse moved to (908, 408)
Screenshot: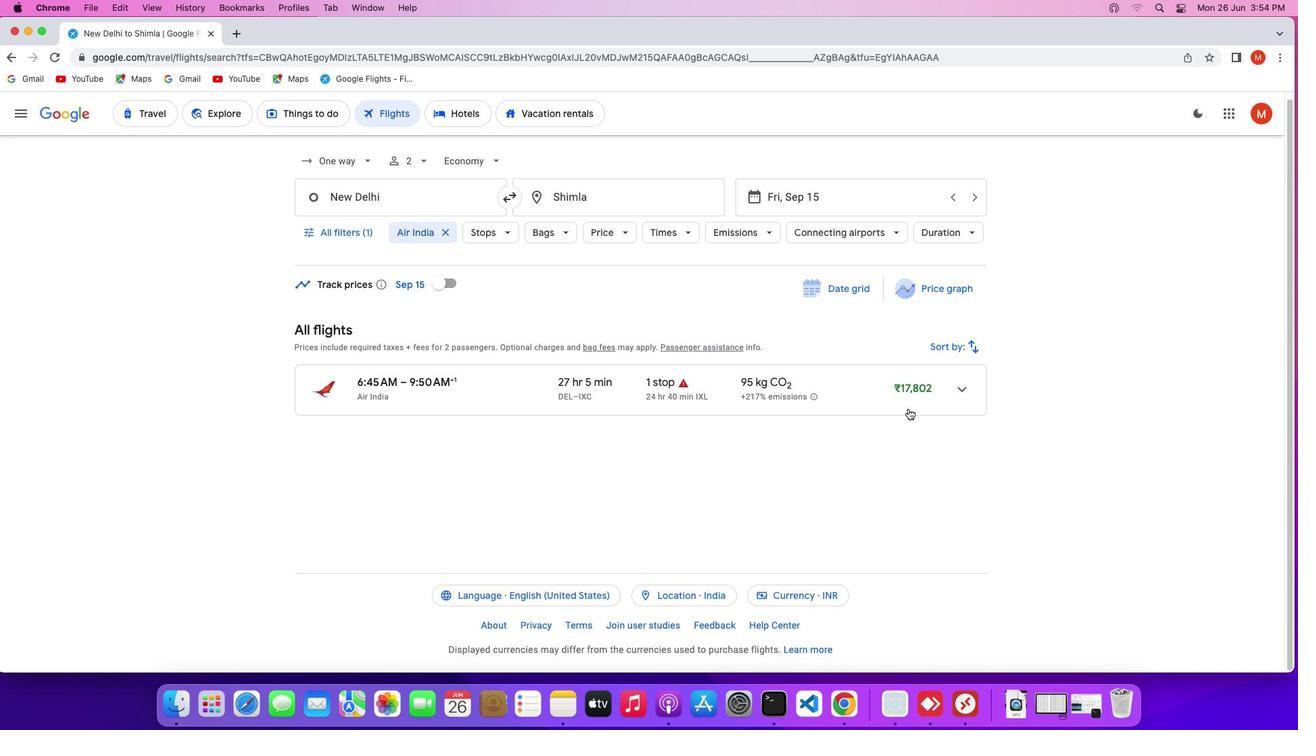 
Action: Mouse scrolled (908, 408) with delta (0, 0)
Screenshot: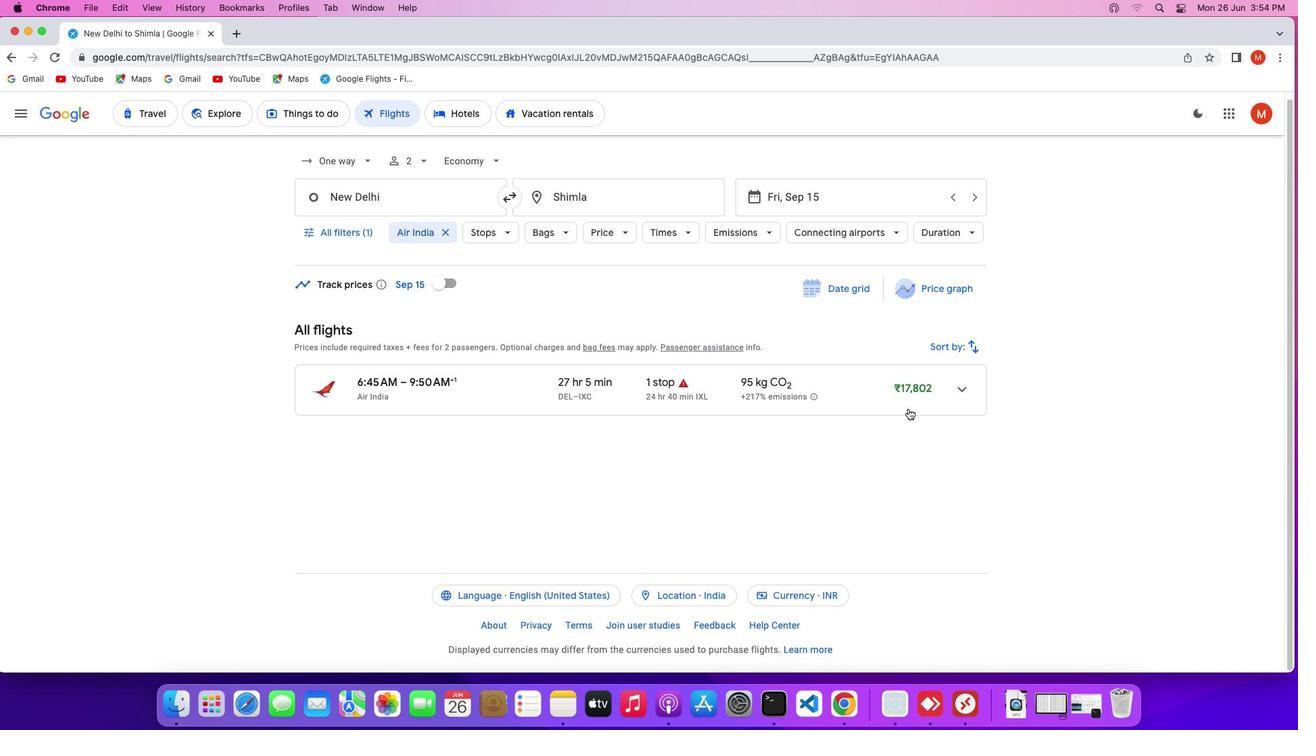 
Action: Mouse moved to (433, 278)
Screenshot: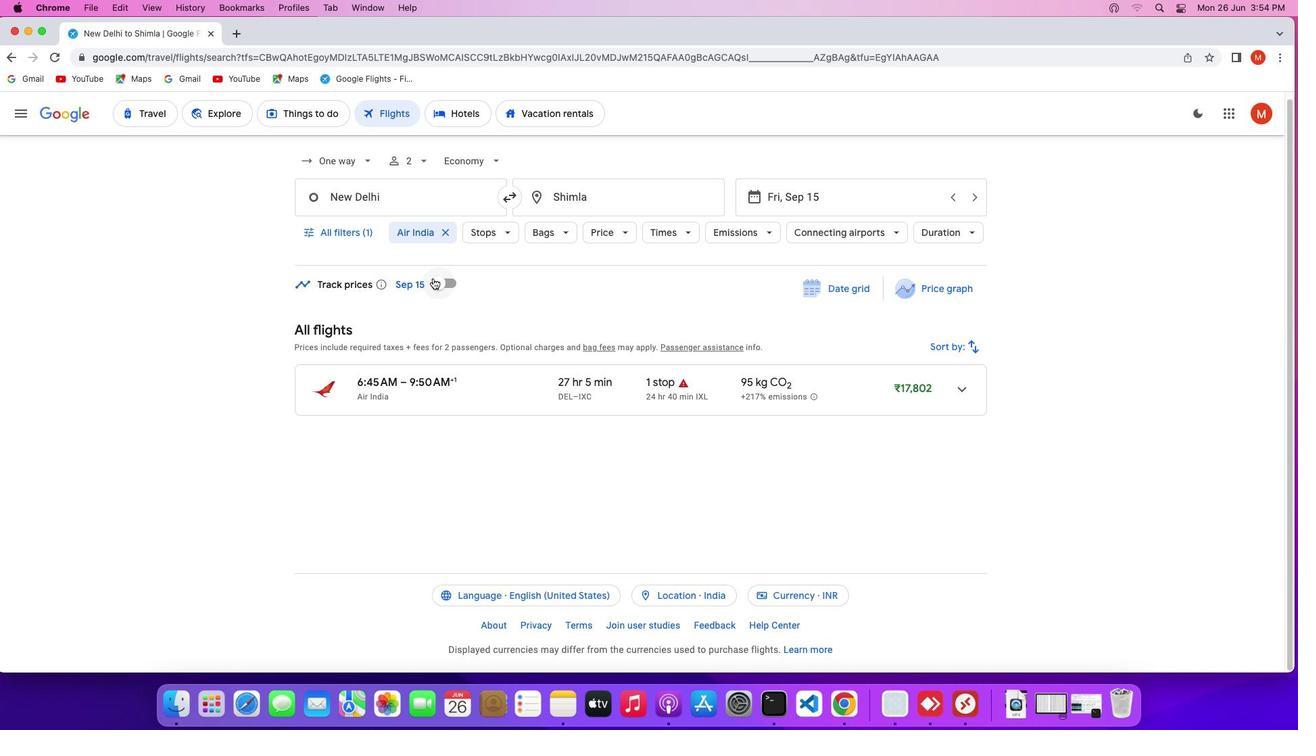 
Action: Mouse pressed left at (433, 278)
Screenshot: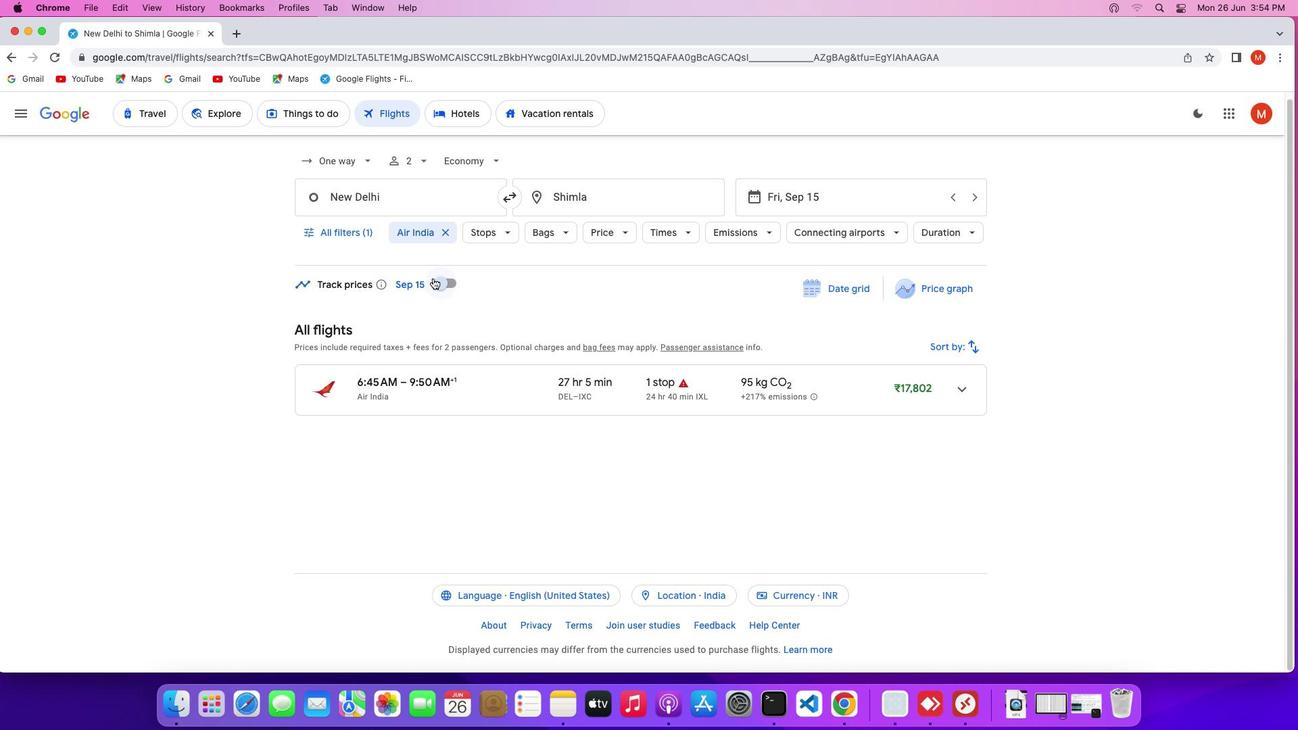 
Action: Mouse moved to (596, 362)
Screenshot: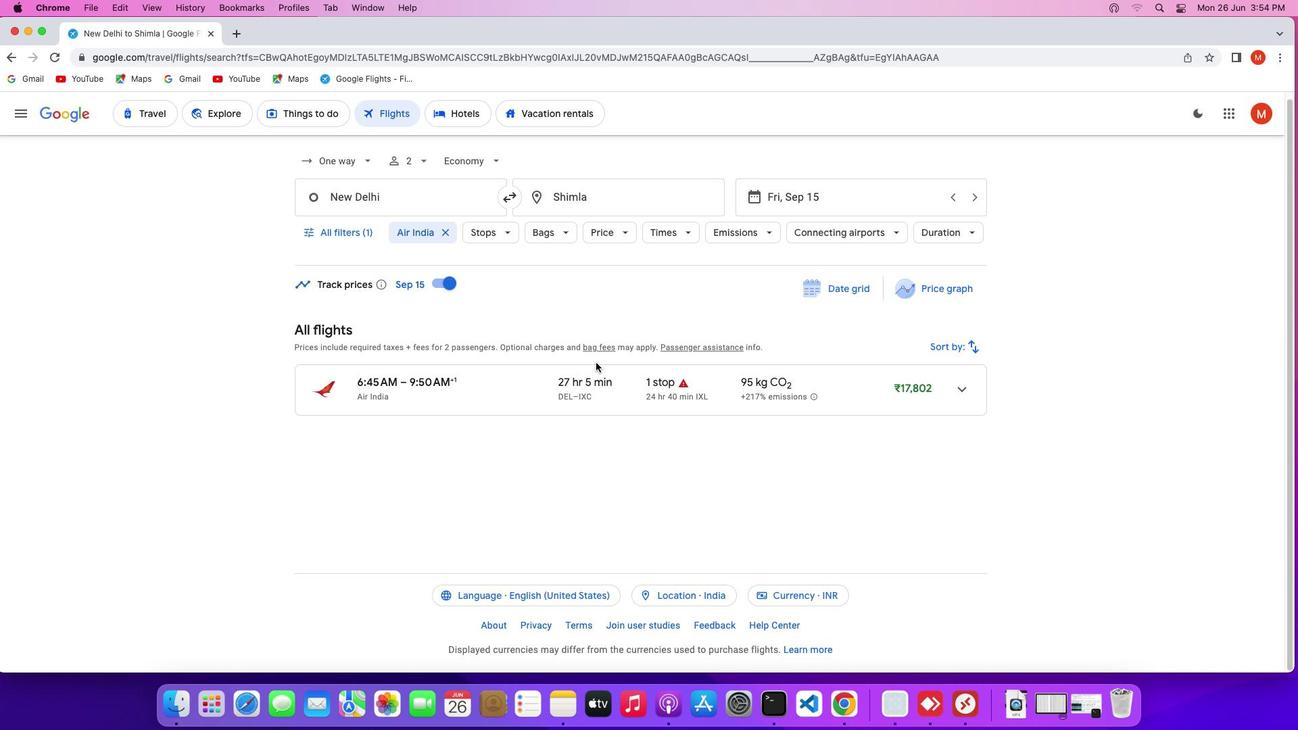 
